 Task: Find connections with filter location Marechal Cândido Rondon with filter topic #Consultantswith filter profile language German with filter current company VIP Industries Limited with filter school Vidya Jyothi Institute Of Technology with filter industry Museums with filter service category iOS Development with filter keywords title Paralegal
Action: Mouse moved to (508, 94)
Screenshot: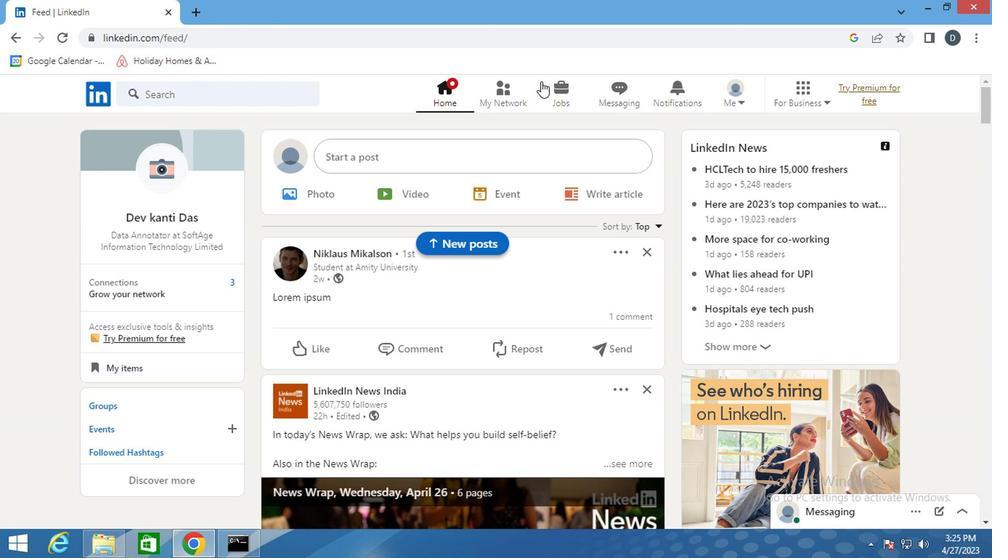 
Action: Mouse pressed left at (508, 94)
Screenshot: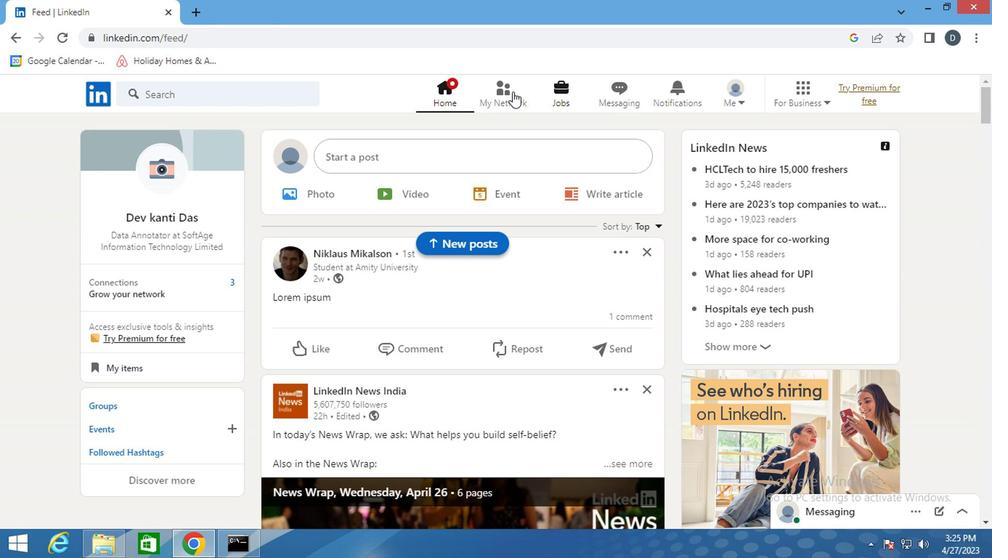 
Action: Mouse moved to (248, 175)
Screenshot: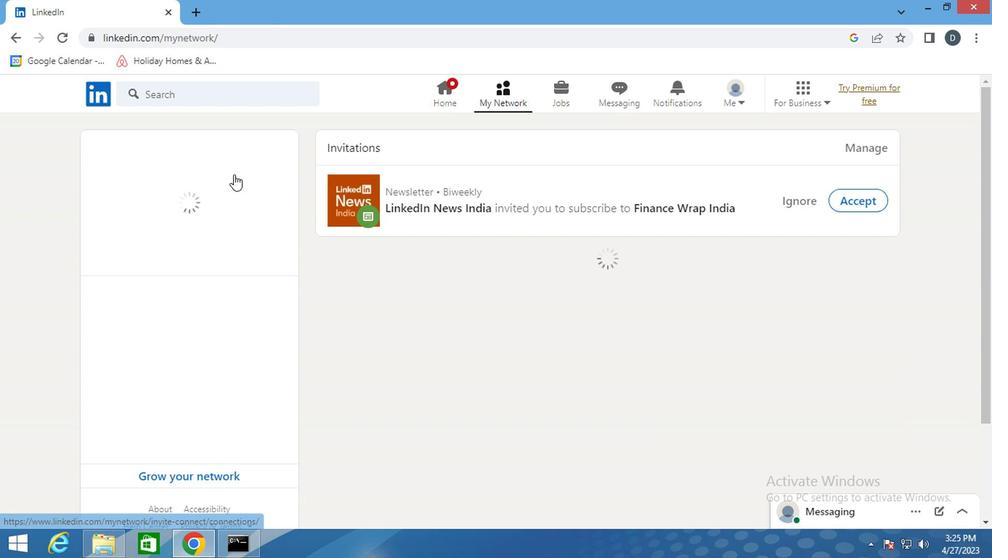 
Action: Mouse pressed left at (248, 175)
Screenshot: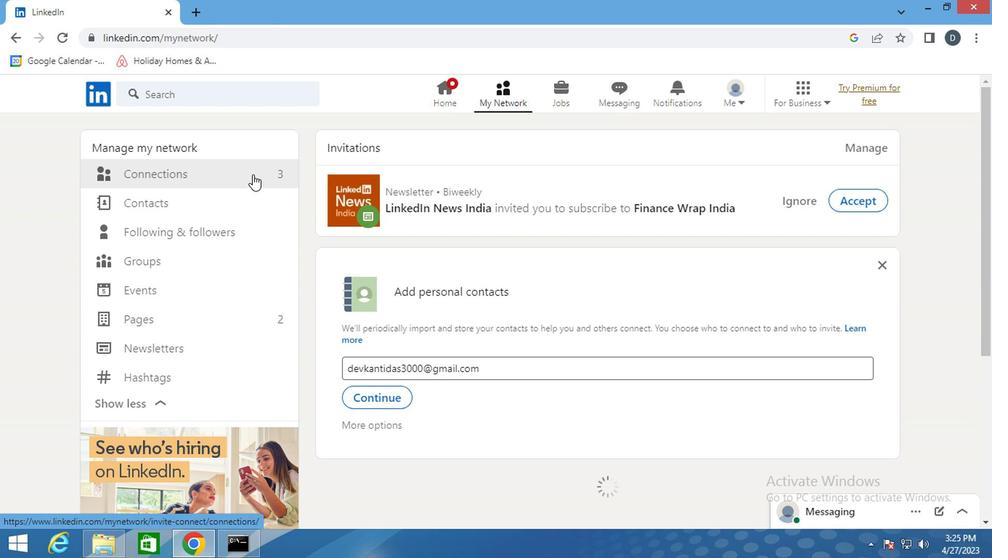 
Action: Mouse pressed left at (248, 175)
Screenshot: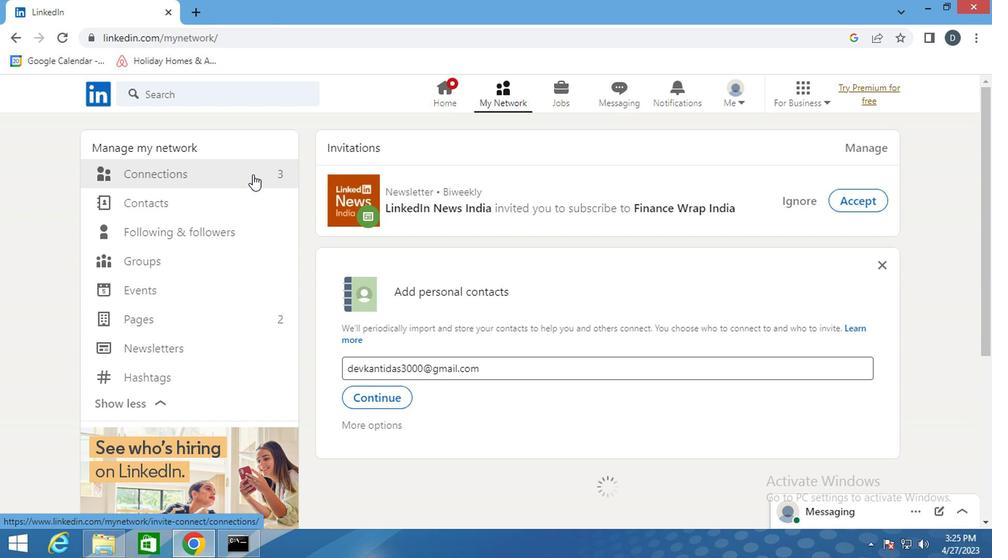
Action: Mouse moved to (274, 175)
Screenshot: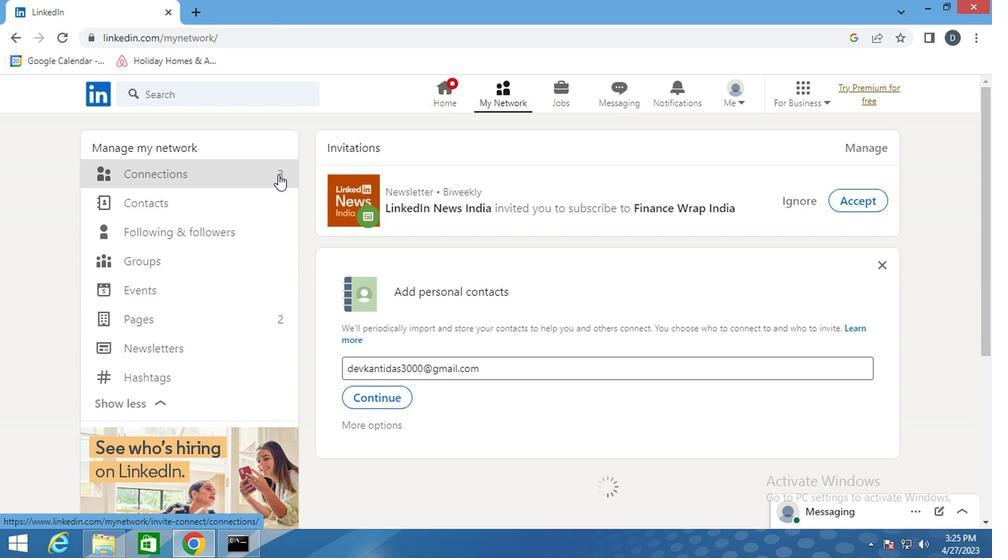 
Action: Mouse pressed left at (274, 175)
Screenshot: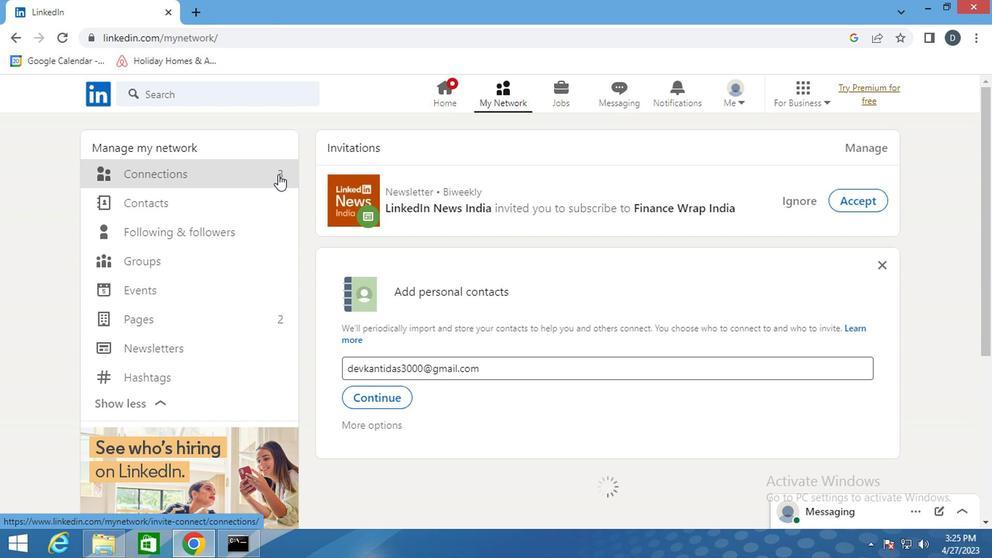 
Action: Mouse moved to (589, 170)
Screenshot: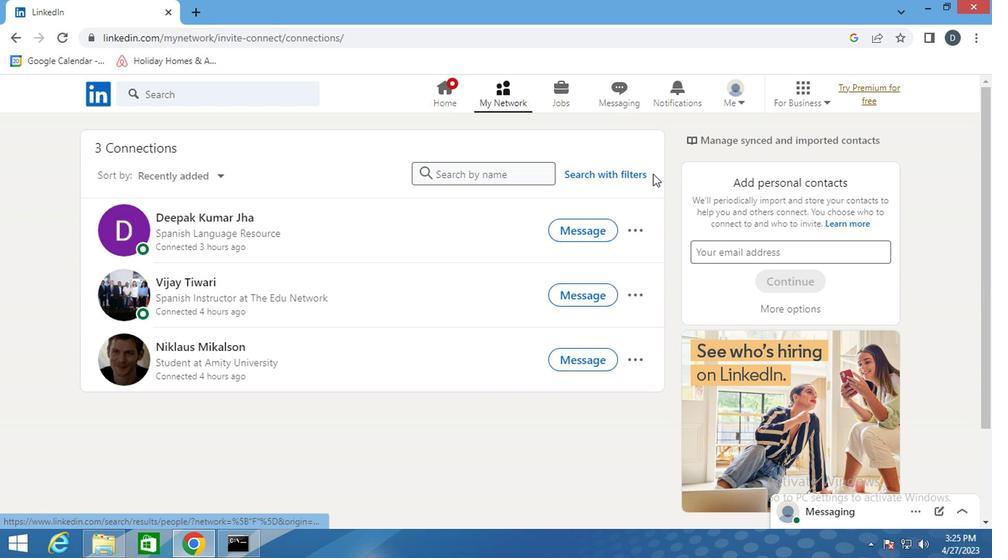 
Action: Mouse pressed left at (589, 170)
Screenshot: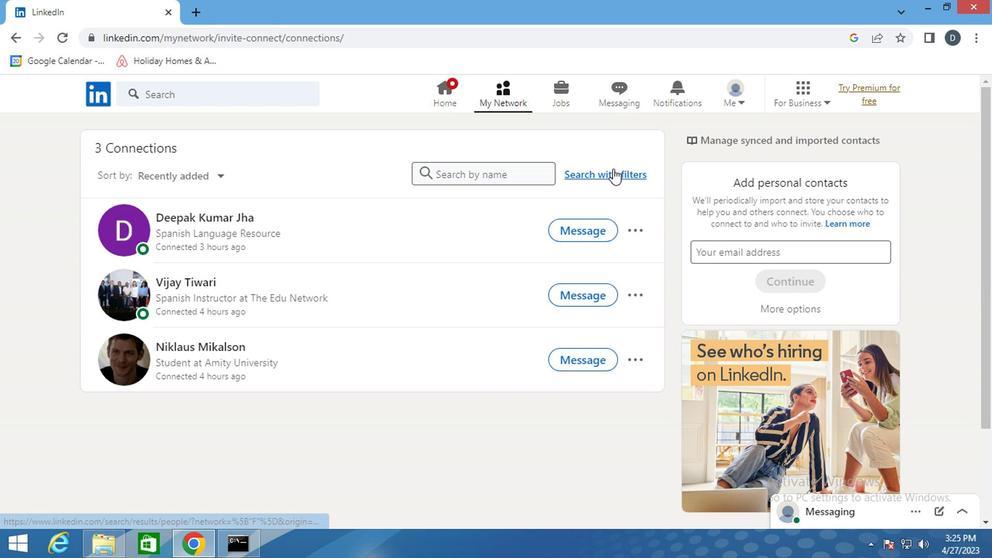 
Action: Mouse moved to (543, 138)
Screenshot: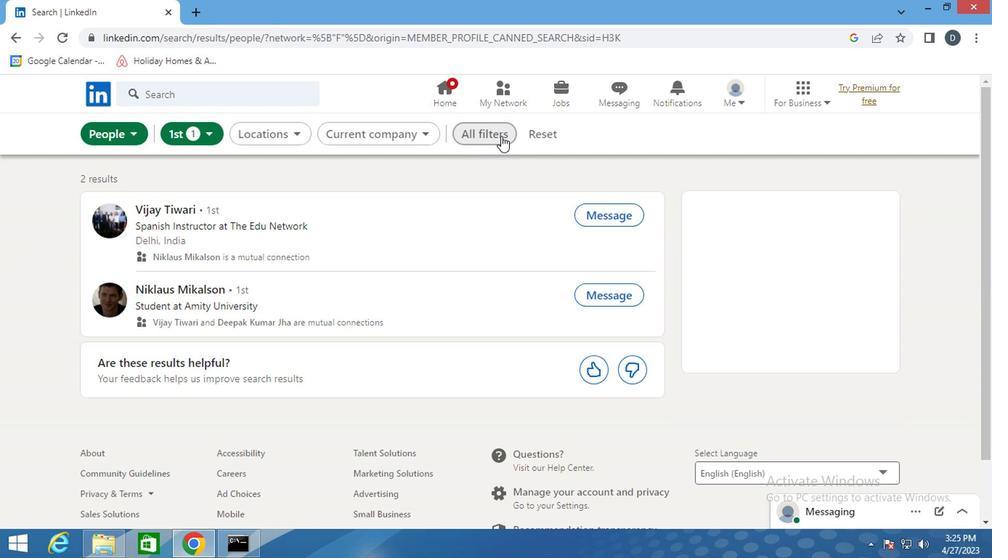 
Action: Mouse pressed left at (543, 138)
Screenshot: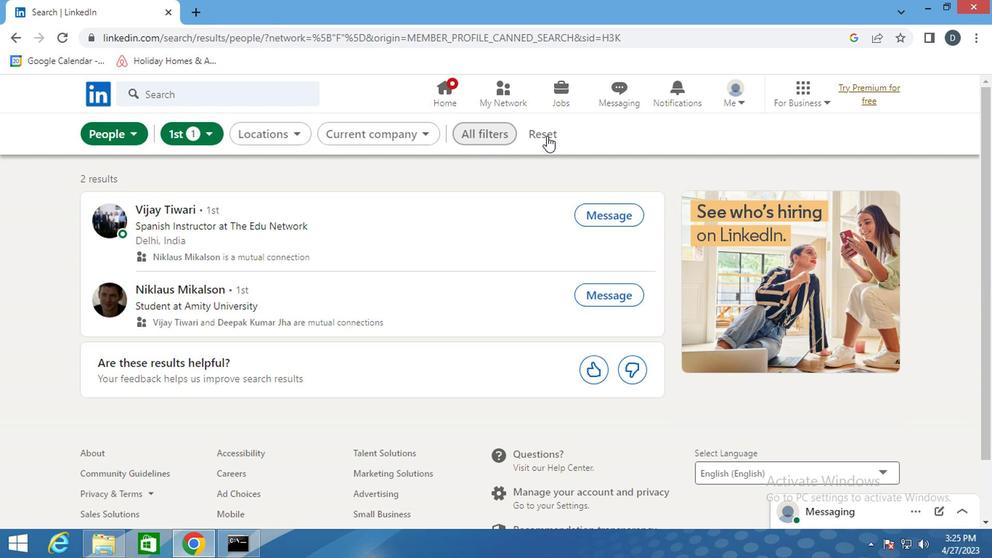 
Action: Mouse moved to (492, 133)
Screenshot: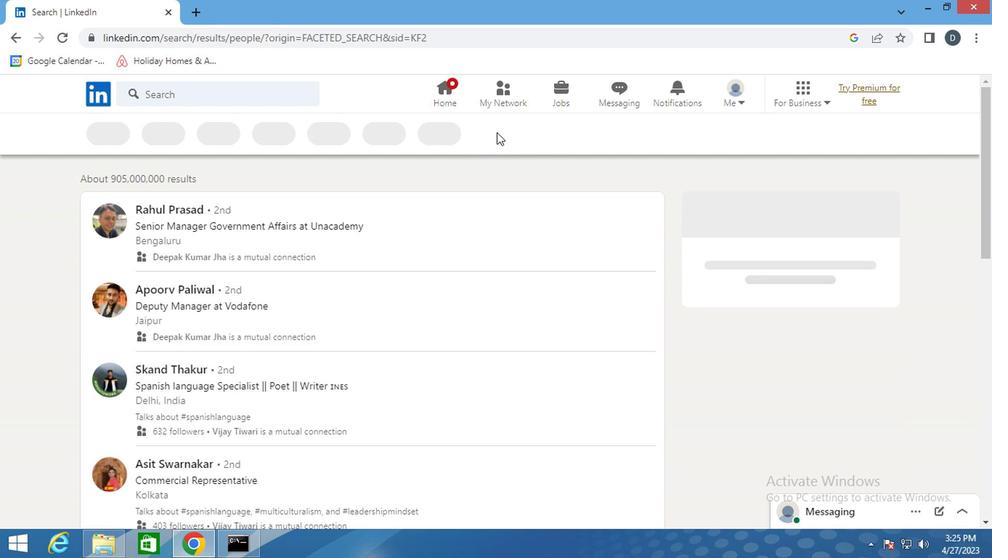 
Action: Mouse pressed left at (492, 133)
Screenshot: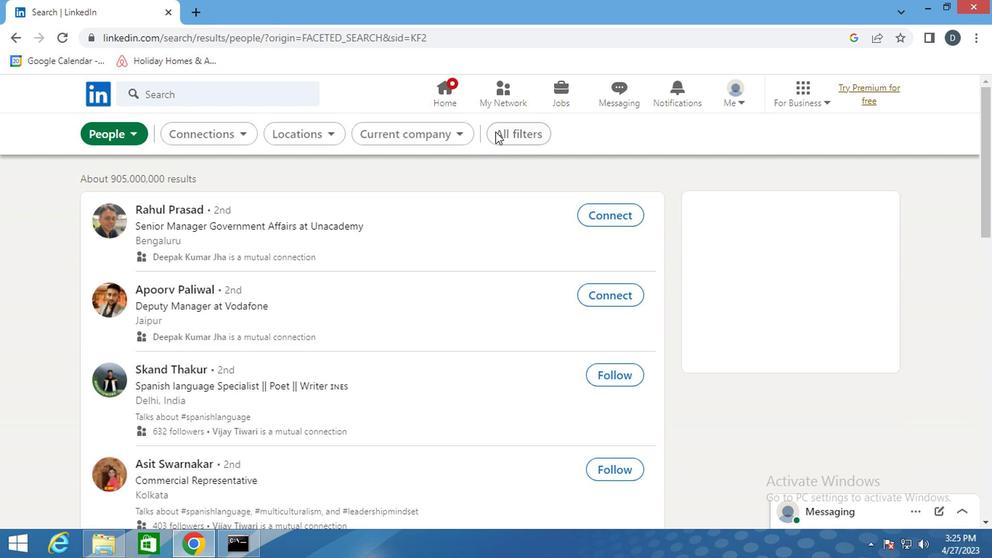 
Action: Mouse moved to (788, 331)
Screenshot: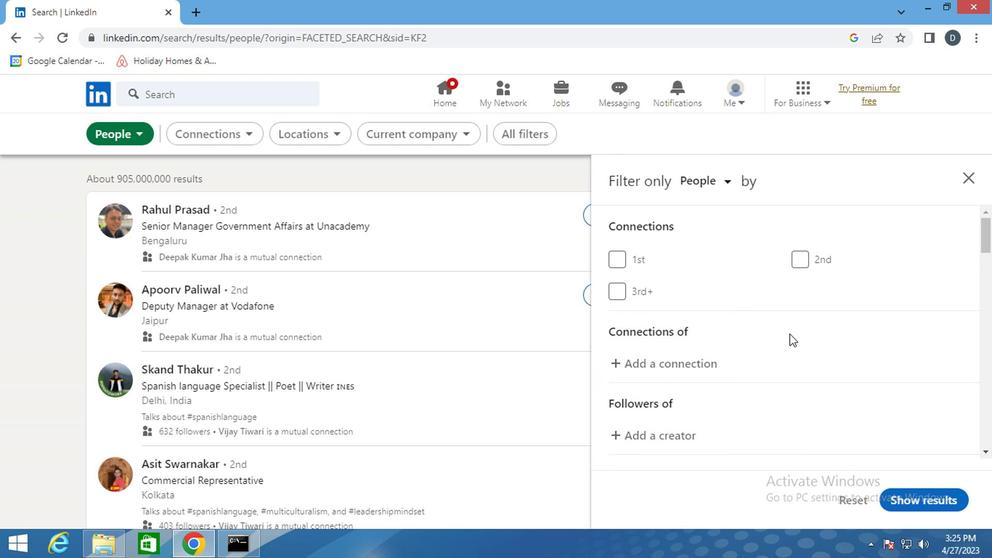 
Action: Mouse scrolled (788, 330) with delta (0, -1)
Screenshot: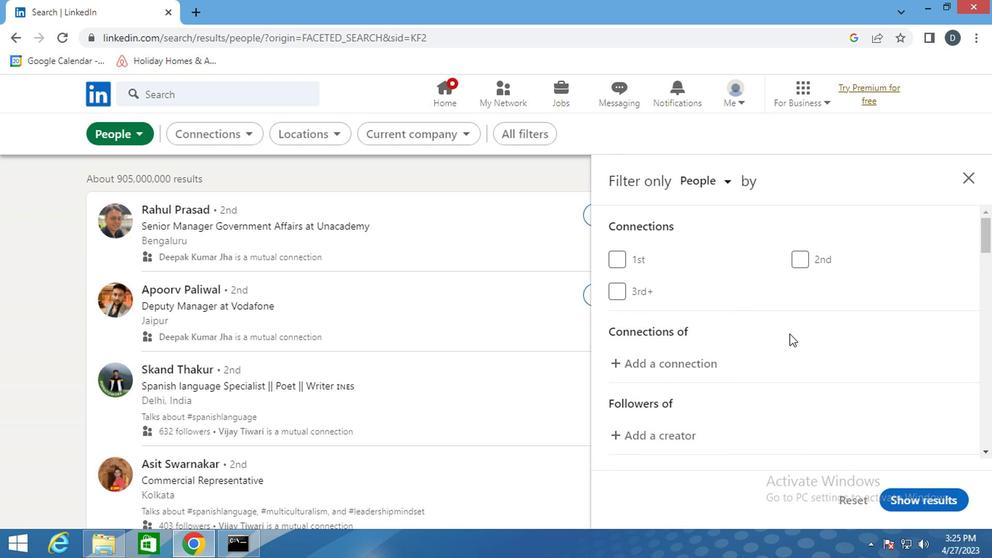 
Action: Mouse scrolled (788, 330) with delta (0, -1)
Screenshot: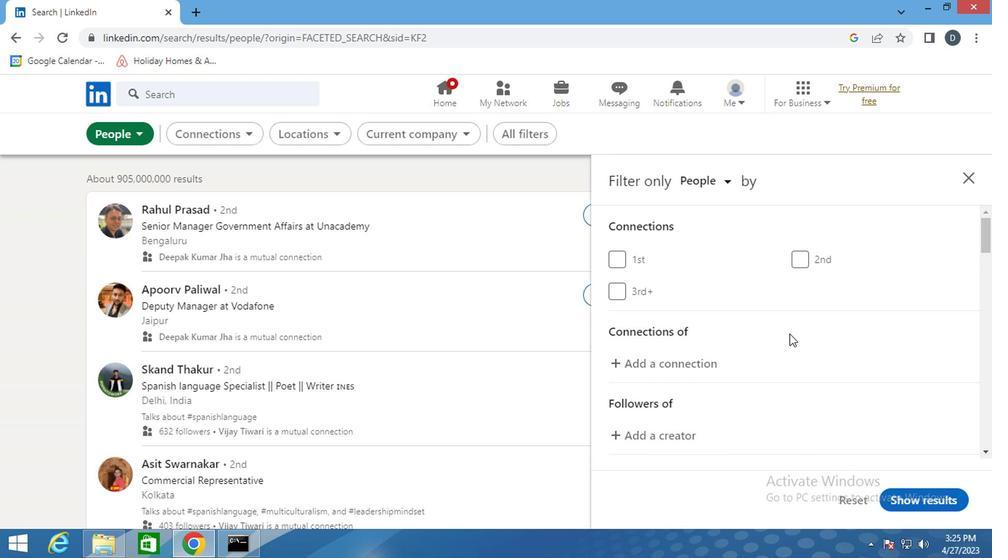 
Action: Mouse scrolled (788, 330) with delta (0, -1)
Screenshot: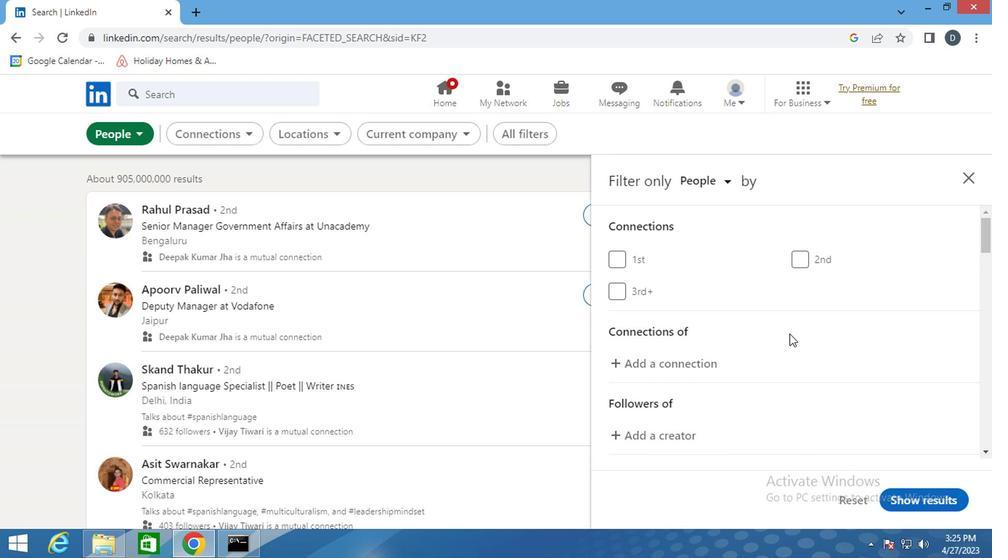 
Action: Mouse scrolled (788, 330) with delta (0, -1)
Screenshot: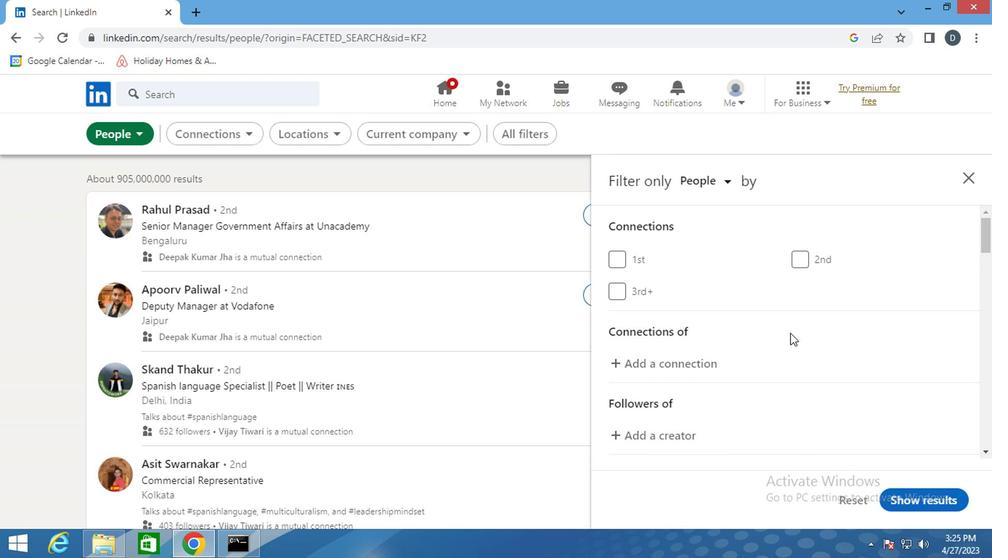 
Action: Mouse moved to (811, 328)
Screenshot: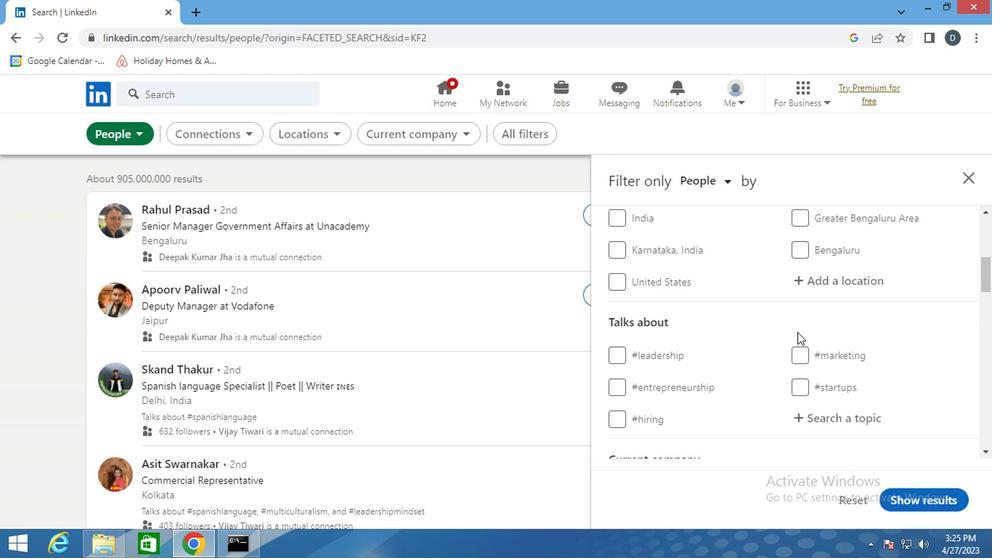 
Action: Mouse scrolled (811, 328) with delta (0, 0)
Screenshot: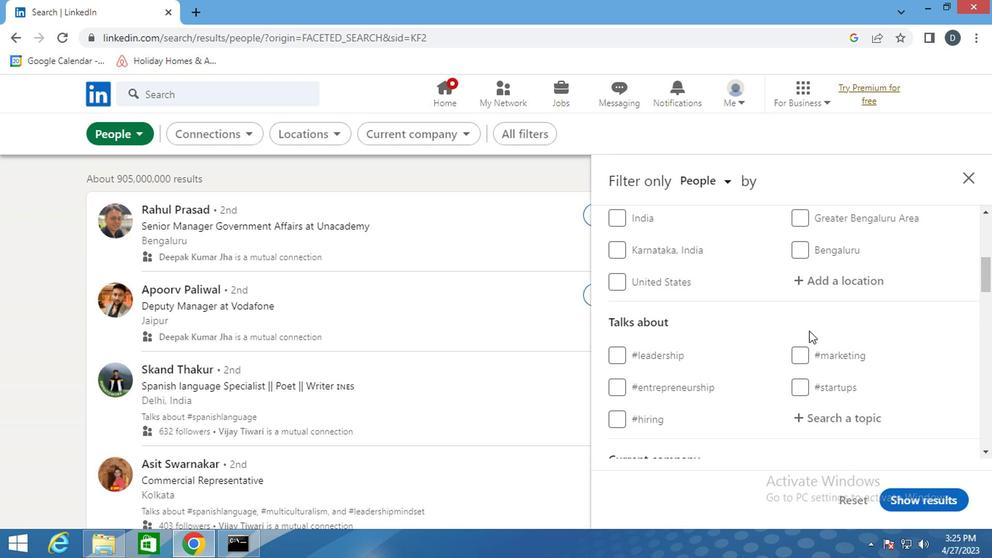 
Action: Mouse moved to (834, 357)
Screenshot: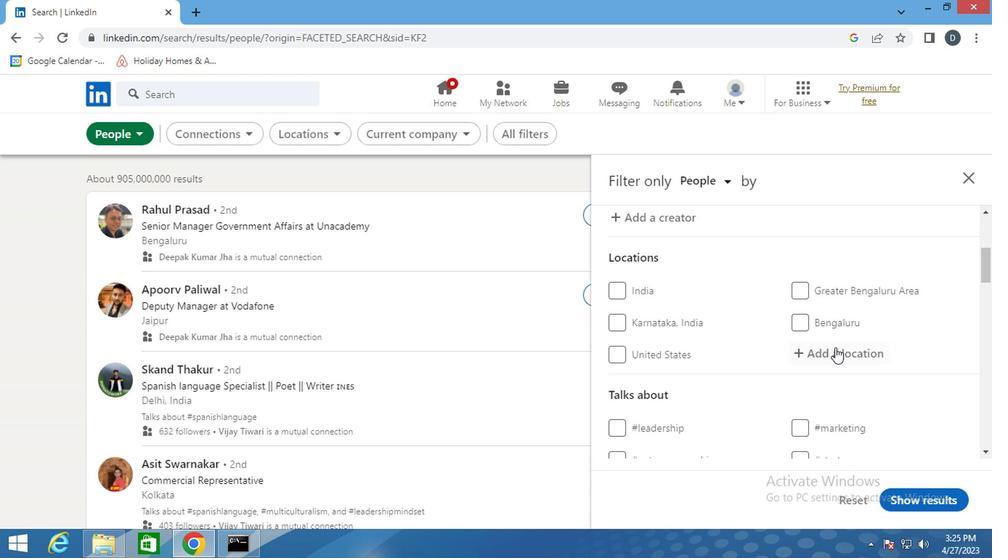 
Action: Mouse pressed left at (834, 357)
Screenshot: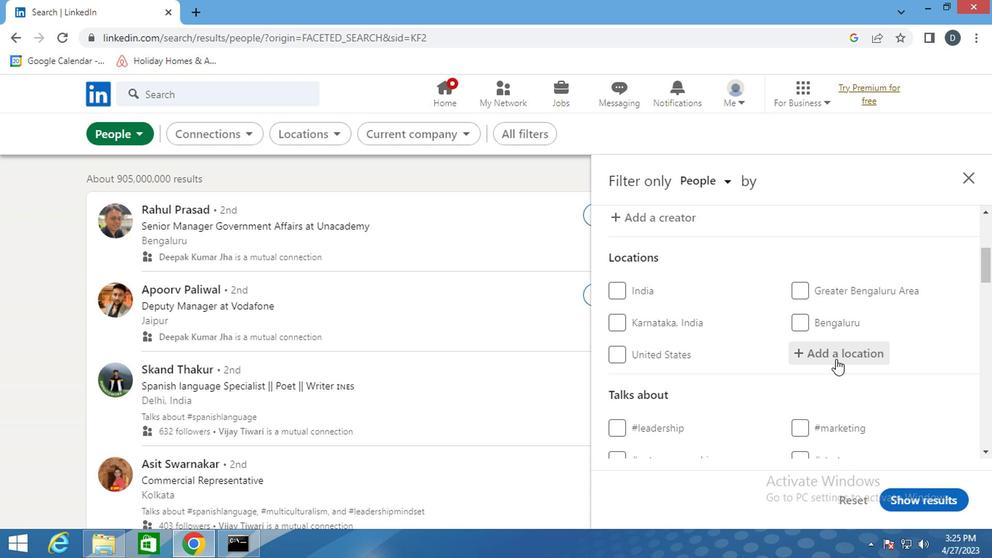 
Action: Mouse moved to (830, 360)
Screenshot: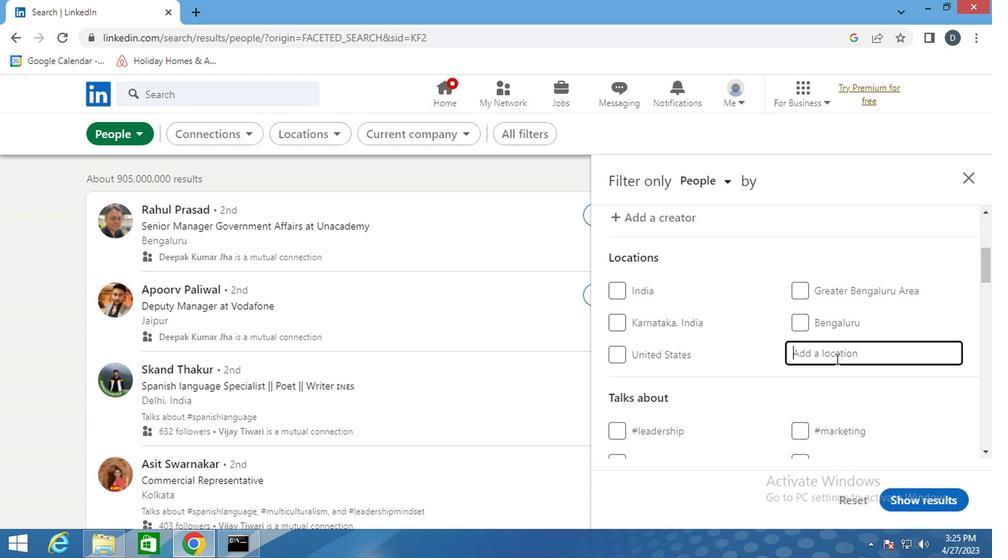 
Action: Key pressed <Key.shift>MARECHAL
Screenshot: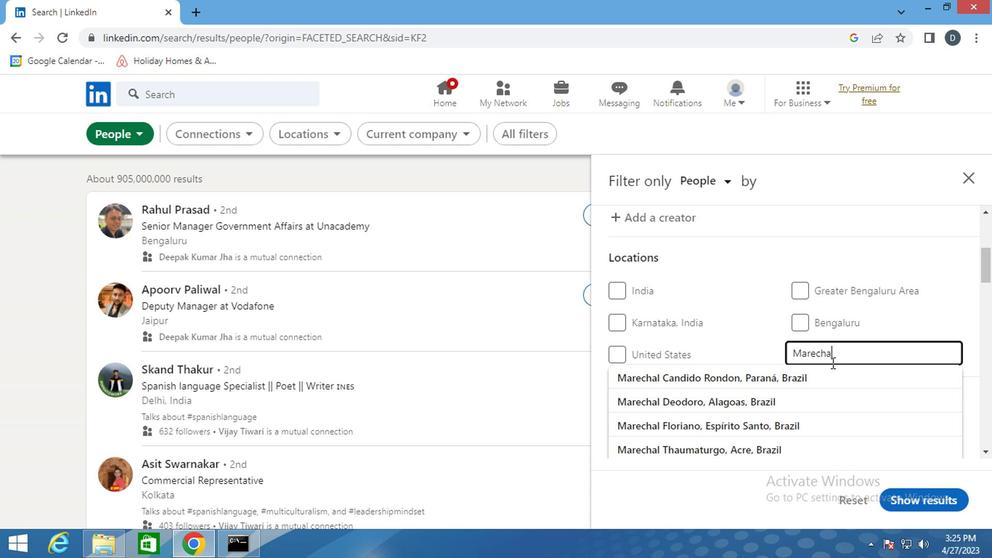 
Action: Mouse moved to (798, 379)
Screenshot: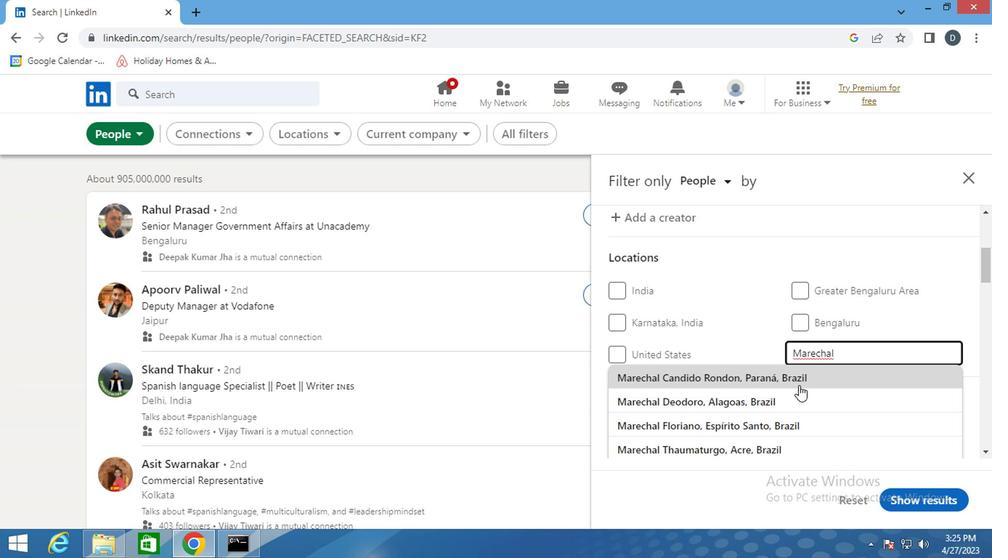 
Action: Mouse pressed left at (798, 379)
Screenshot: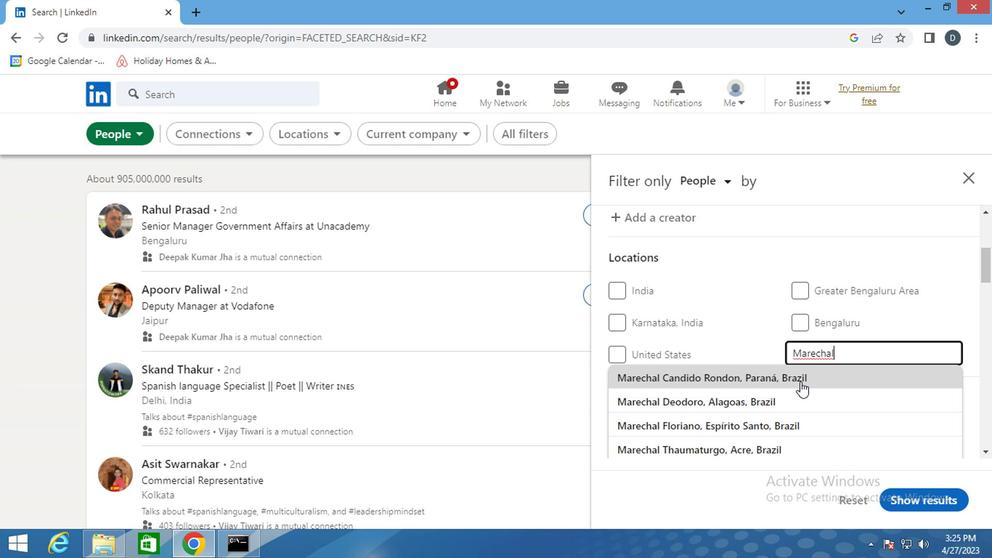 
Action: Mouse scrolled (798, 378) with delta (0, 0)
Screenshot: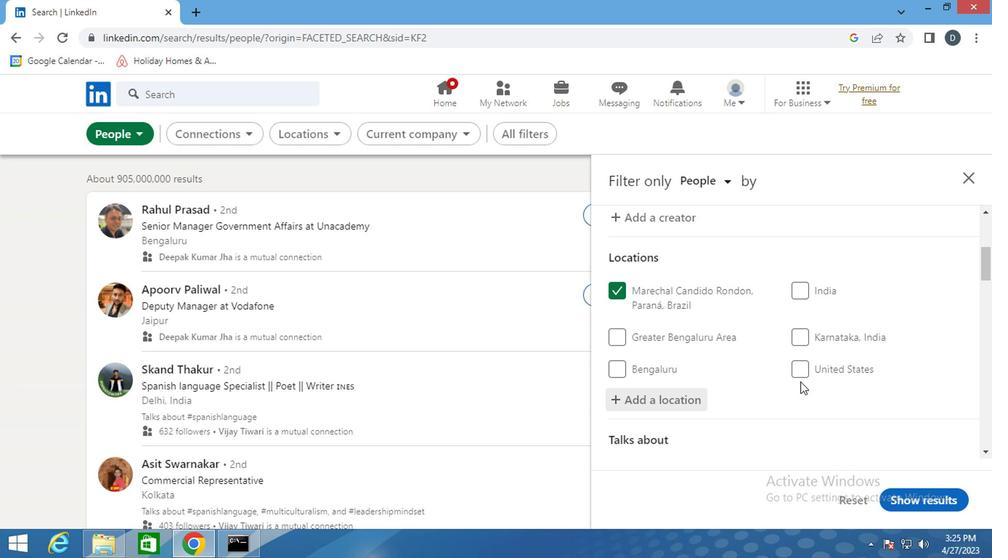 
Action: Mouse scrolled (798, 378) with delta (0, 0)
Screenshot: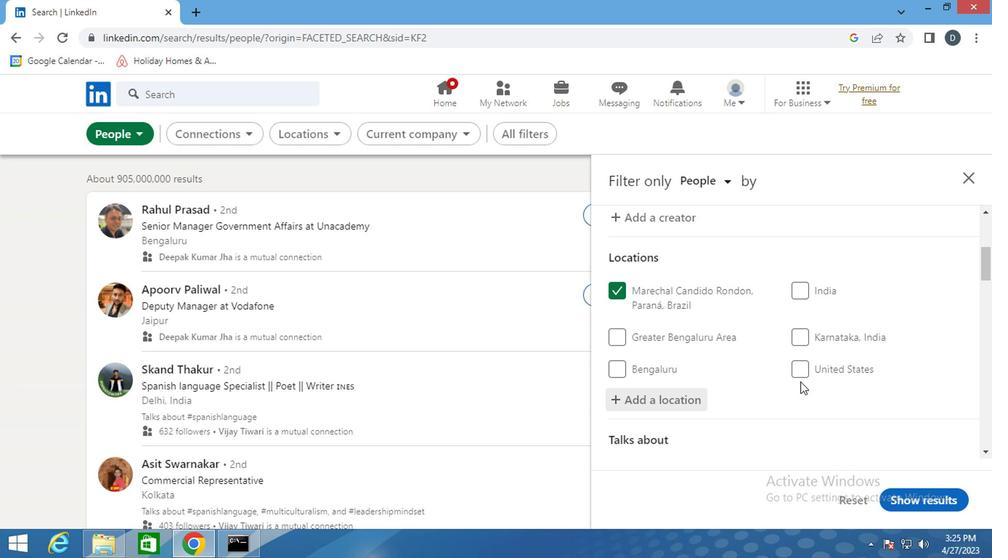 
Action: Mouse moved to (836, 386)
Screenshot: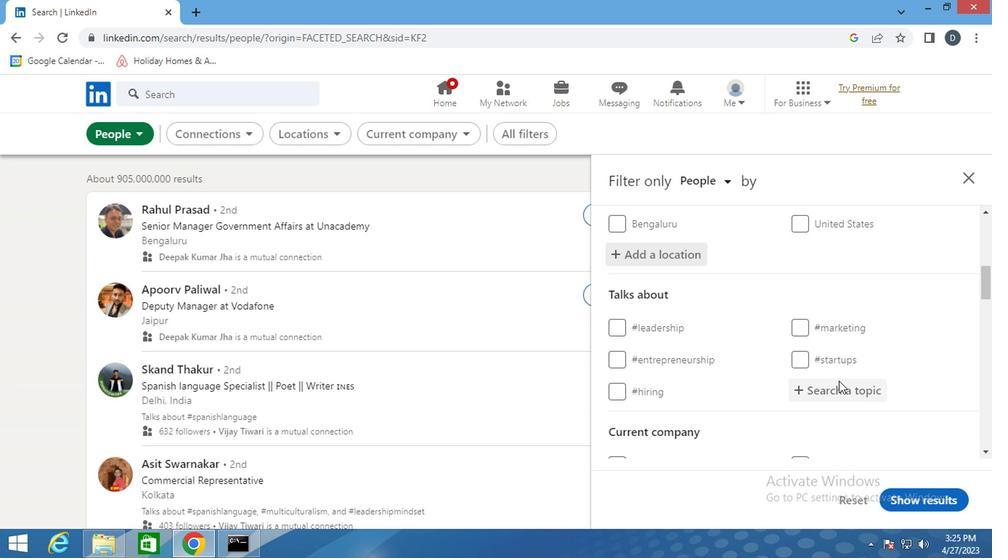 
Action: Mouse pressed left at (836, 386)
Screenshot: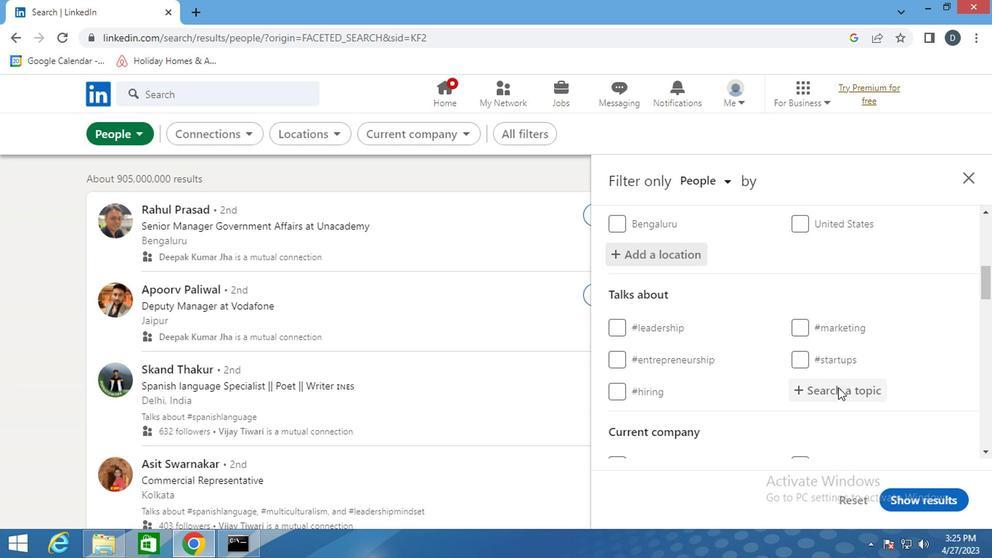 
Action: Mouse moved to (819, 388)
Screenshot: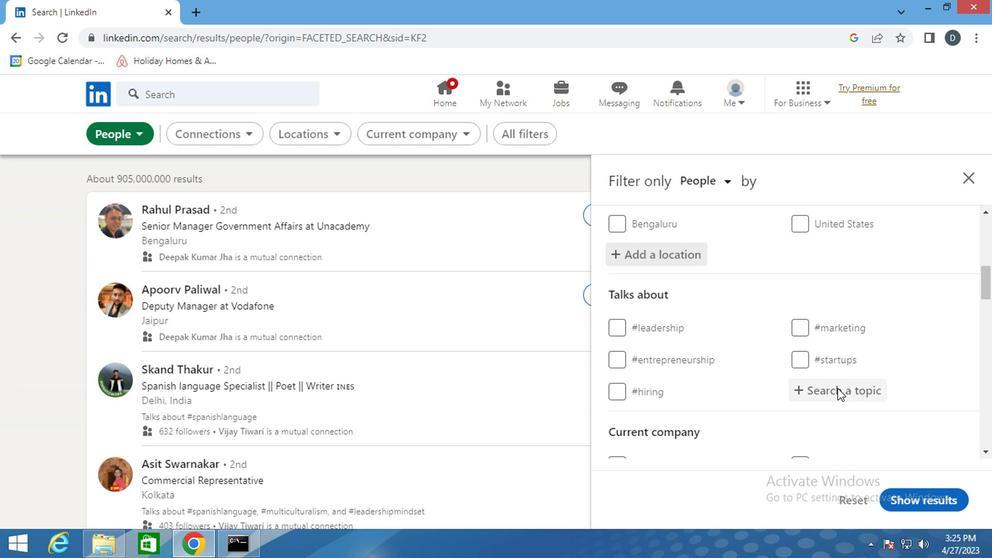 
Action: Key pressed <Key.shift>#<Key.shift><Key.shift>CONSULTANTS
Screenshot: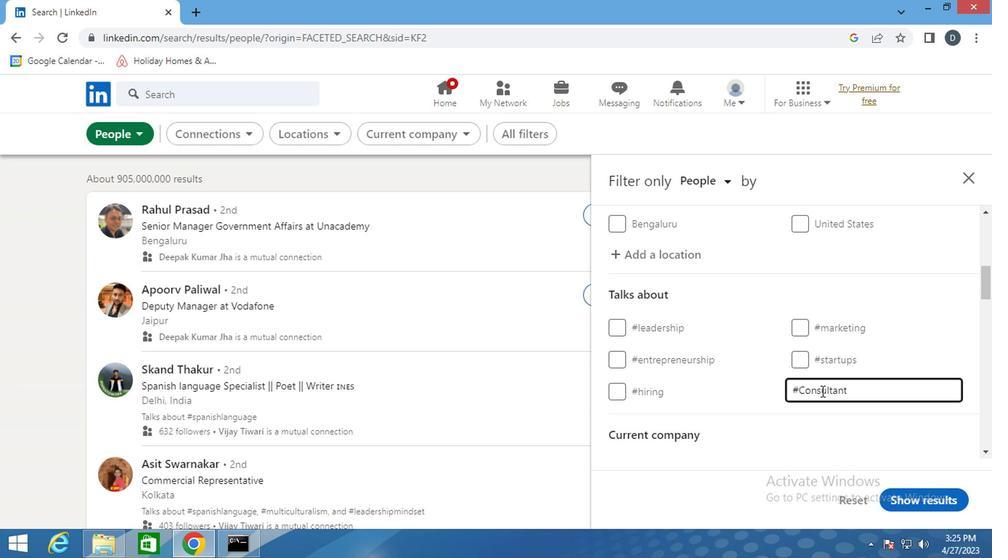 
Action: Mouse moved to (839, 407)
Screenshot: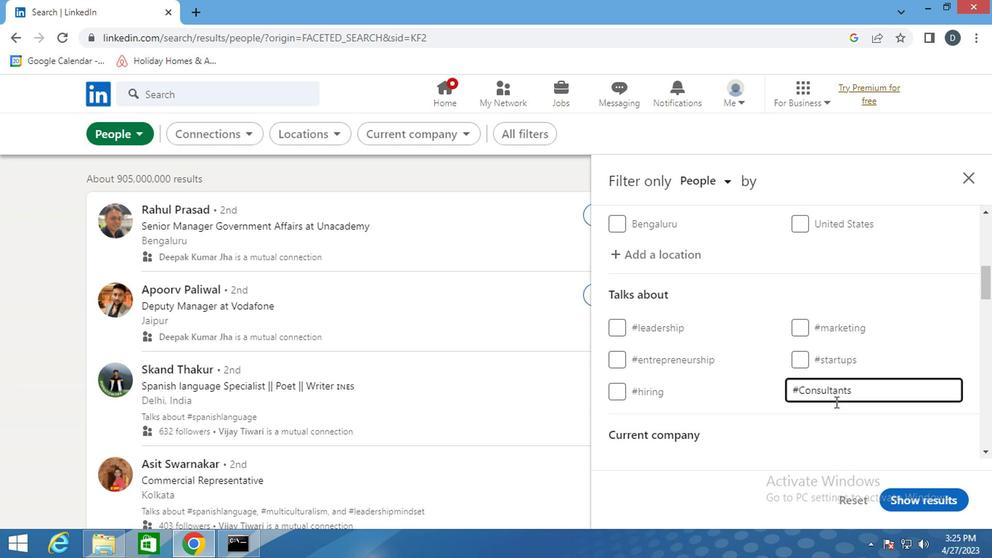 
Action: Mouse scrolled (839, 406) with delta (0, 0)
Screenshot: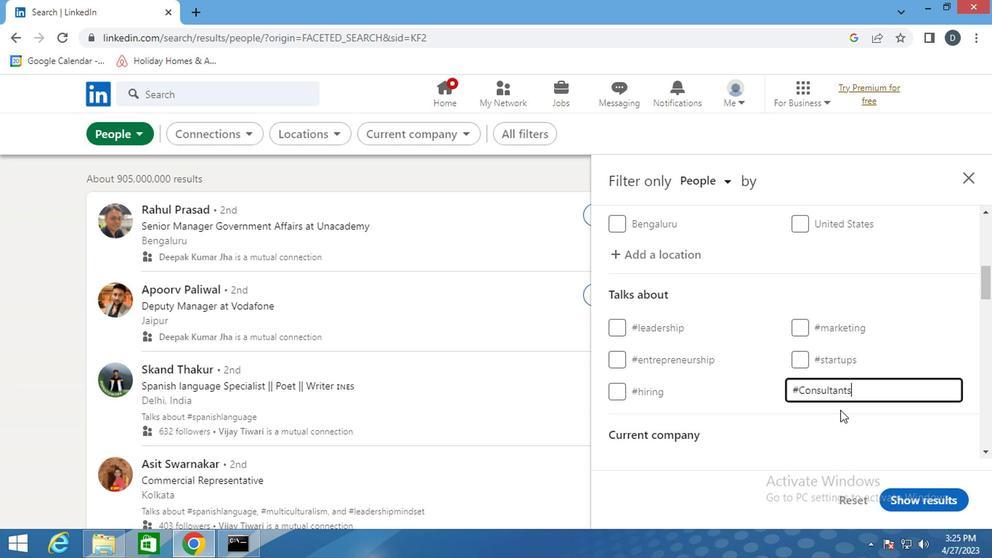 
Action: Mouse scrolled (839, 406) with delta (0, 0)
Screenshot: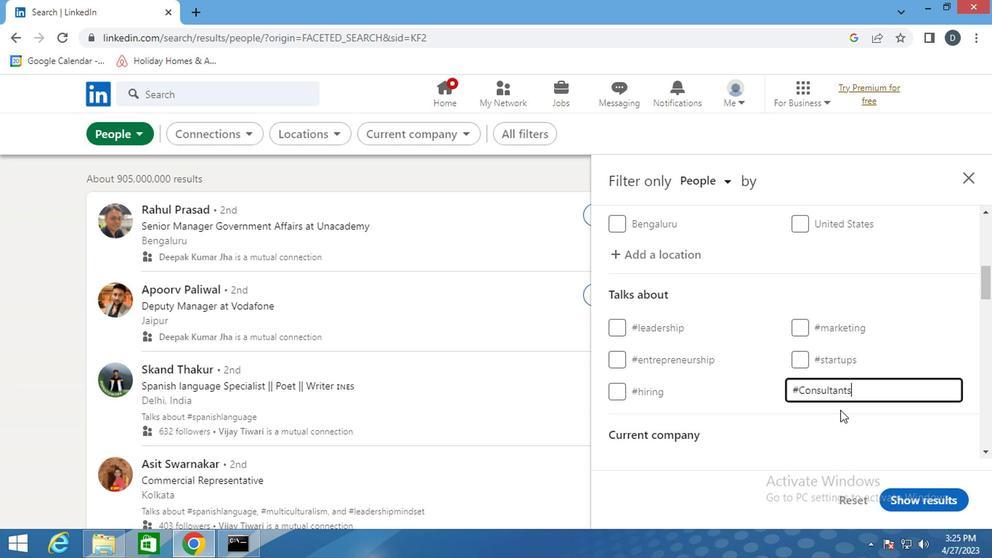 
Action: Mouse moved to (827, 384)
Screenshot: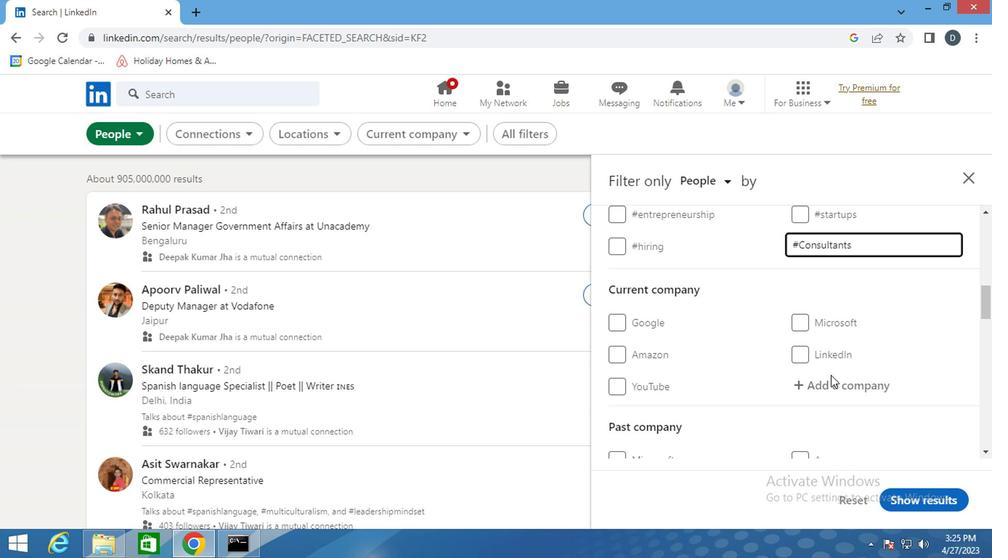 
Action: Mouse scrolled (827, 383) with delta (0, -1)
Screenshot: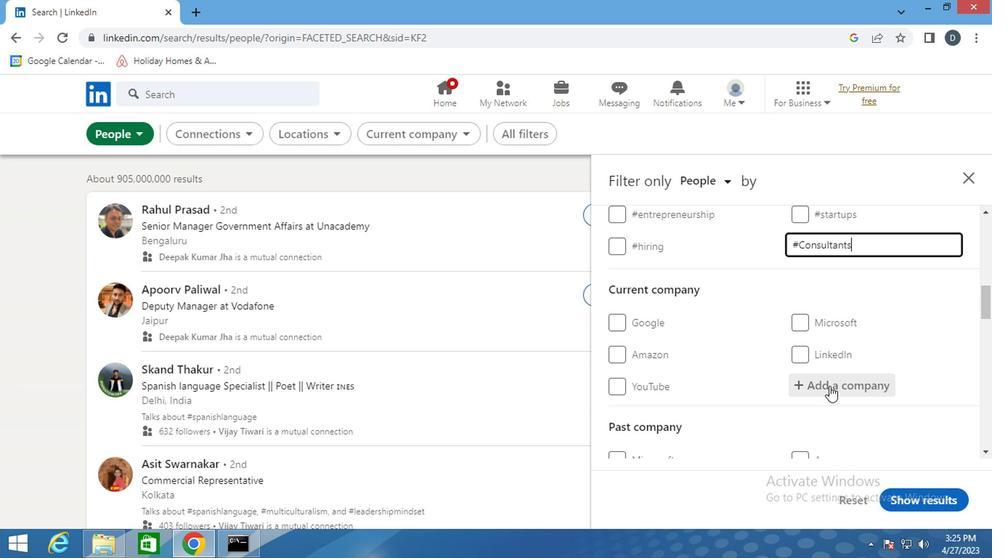 
Action: Mouse scrolled (827, 383) with delta (0, -1)
Screenshot: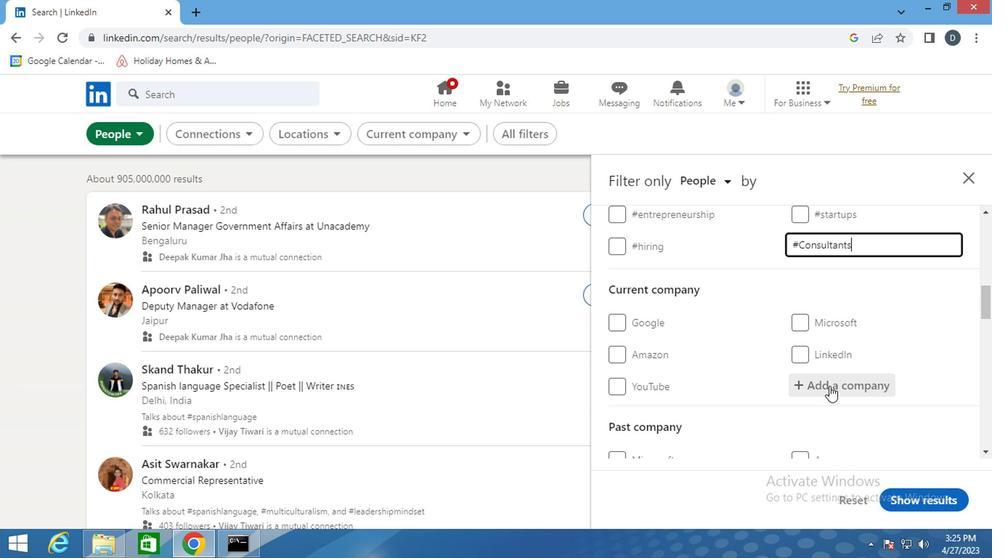 
Action: Mouse moved to (828, 375)
Screenshot: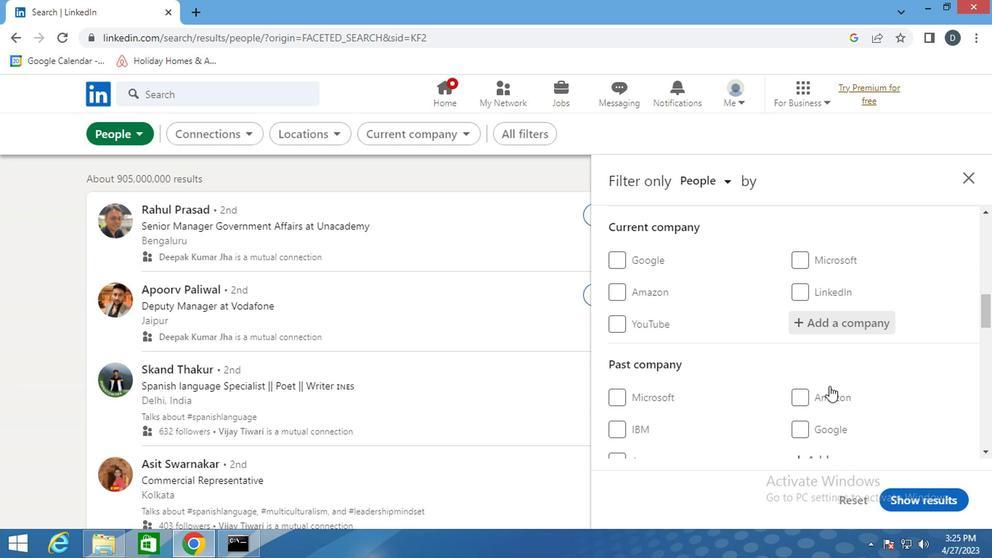 
Action: Mouse scrolled (828, 374) with delta (0, 0)
Screenshot: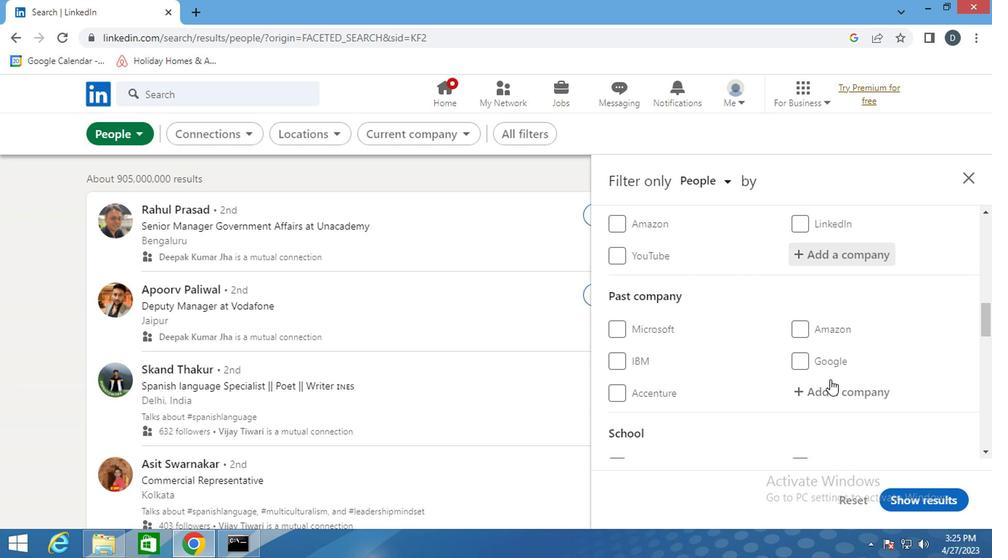 
Action: Mouse scrolled (828, 374) with delta (0, 0)
Screenshot: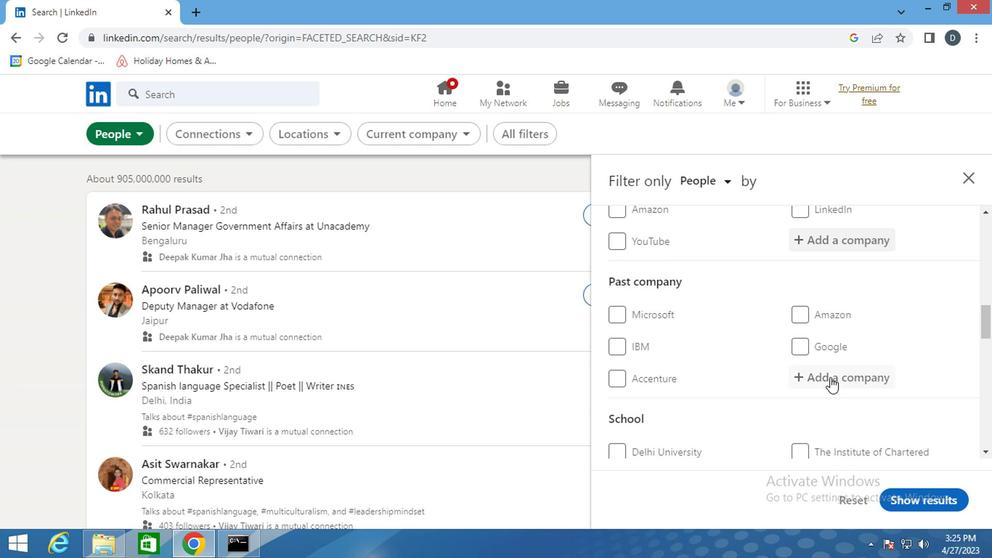 
Action: Mouse scrolled (828, 374) with delta (0, 0)
Screenshot: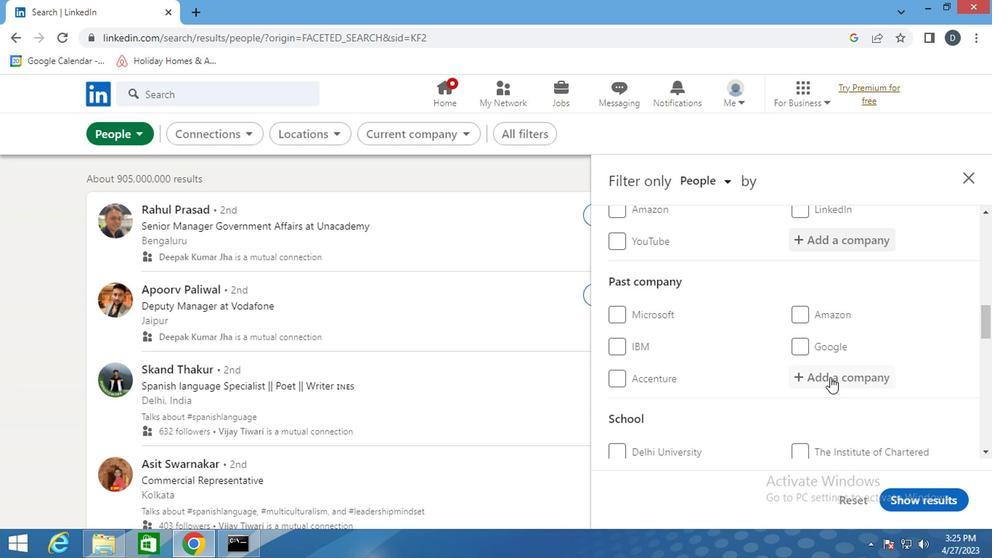 
Action: Mouse moved to (829, 371)
Screenshot: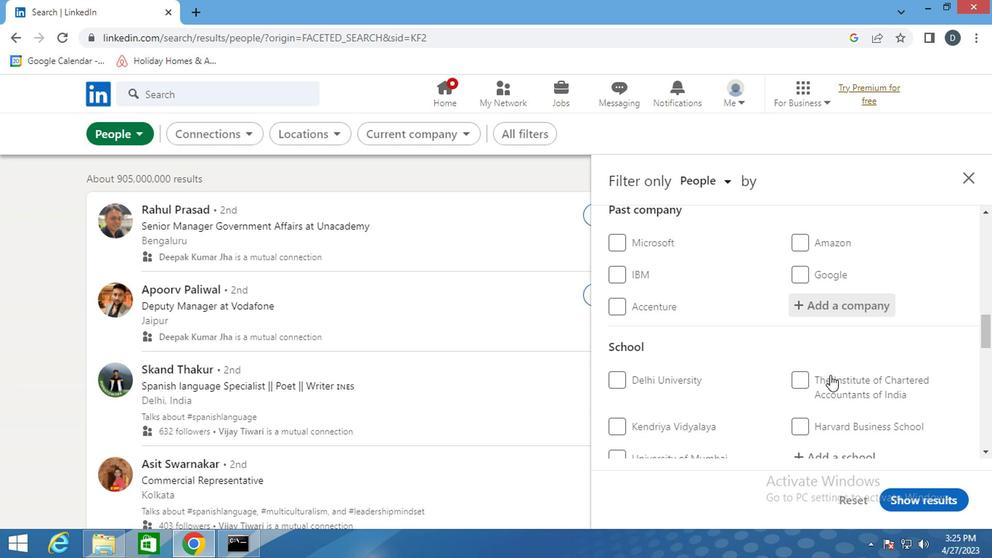 
Action: Mouse scrolled (829, 370) with delta (0, -1)
Screenshot: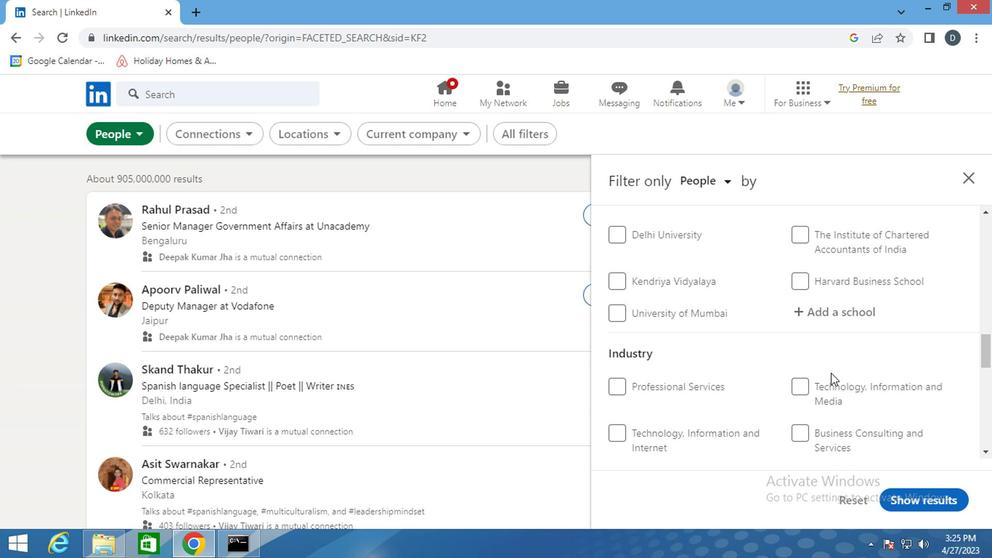 
Action: Mouse moved to (829, 371)
Screenshot: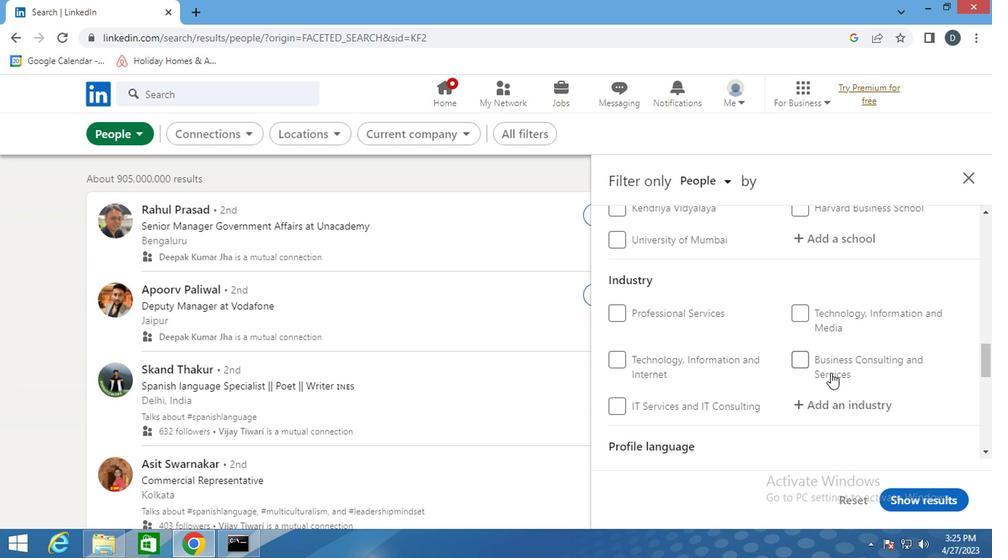 
Action: Mouse scrolled (829, 370) with delta (0, -1)
Screenshot: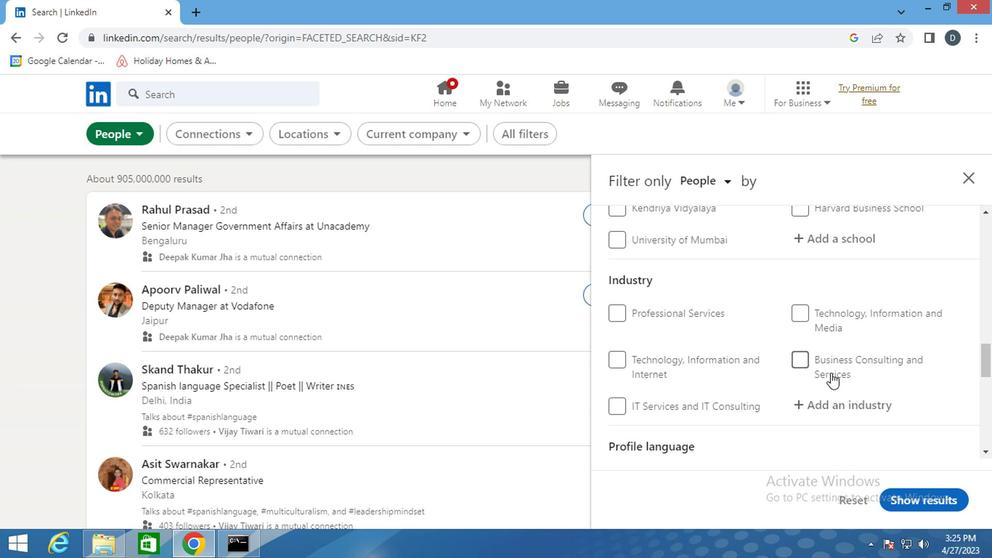 
Action: Mouse moved to (829, 371)
Screenshot: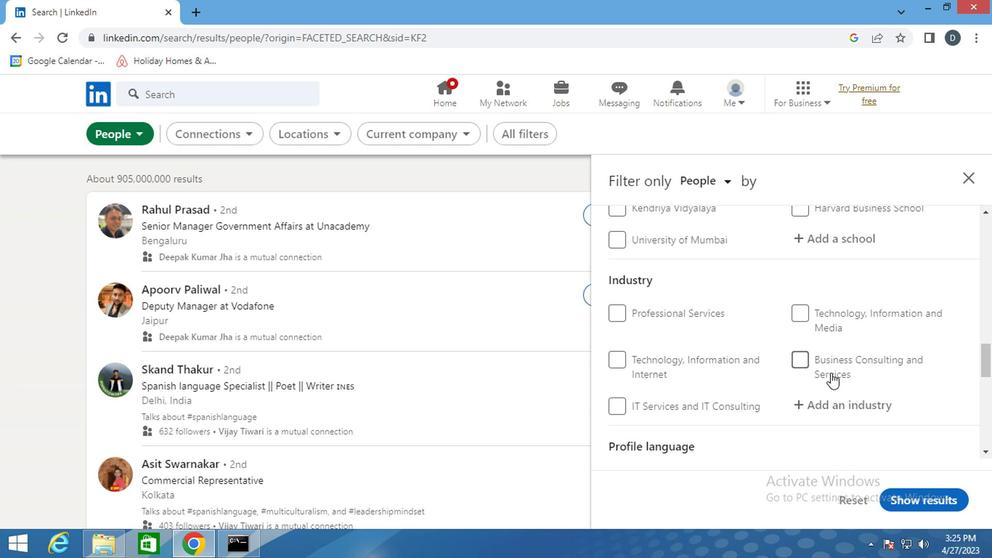 
Action: Mouse scrolled (829, 371) with delta (0, 0)
Screenshot: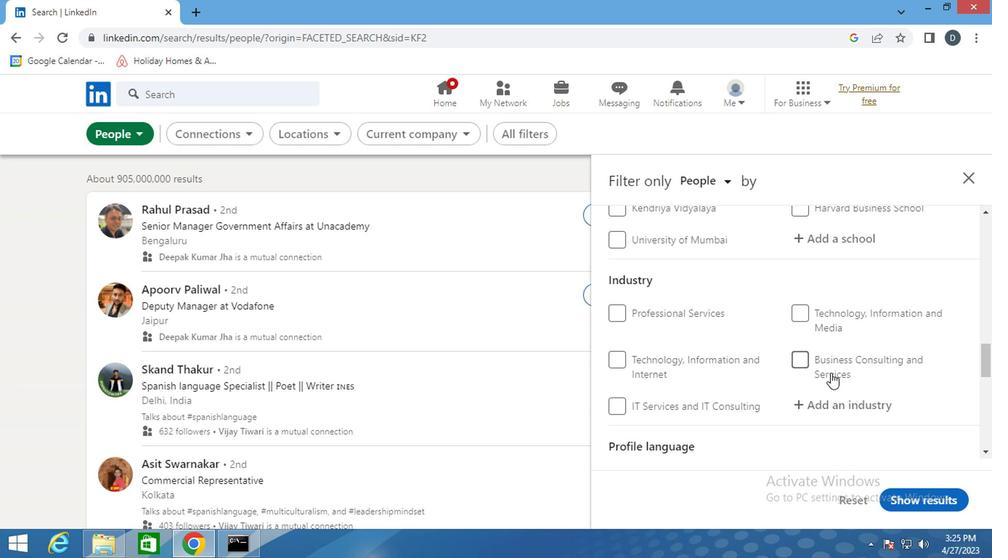 
Action: Mouse scrolled (829, 371) with delta (0, 0)
Screenshot: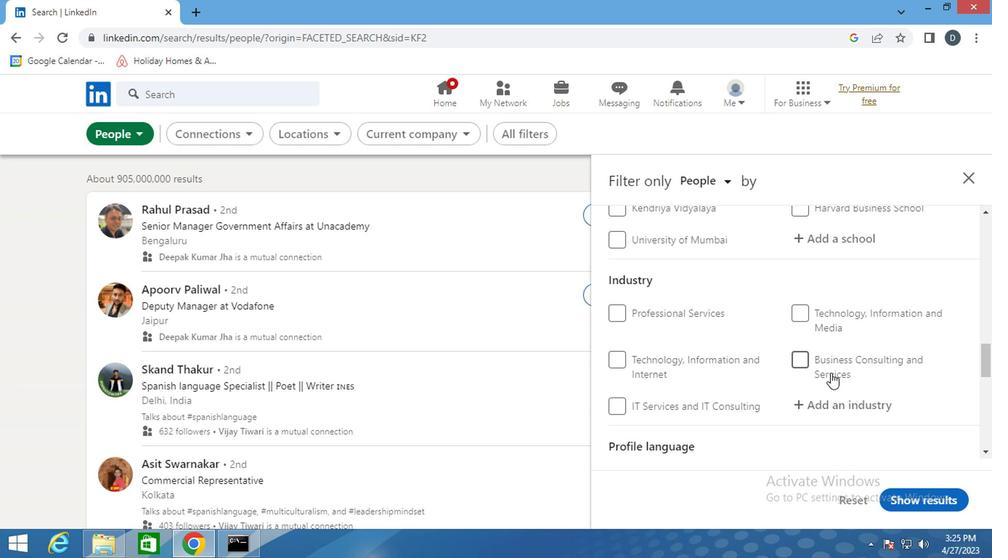 
Action: Mouse moved to (620, 332)
Screenshot: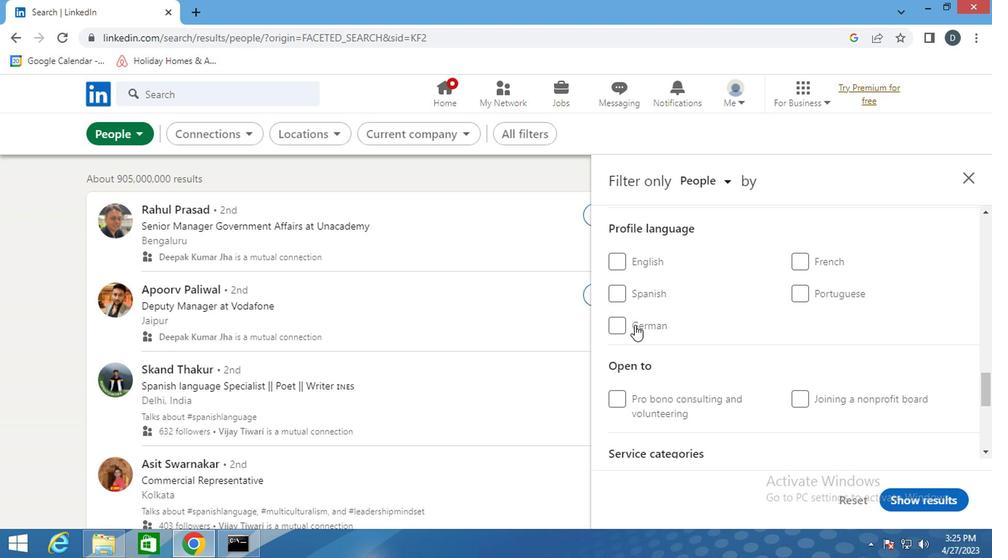 
Action: Mouse pressed left at (620, 332)
Screenshot: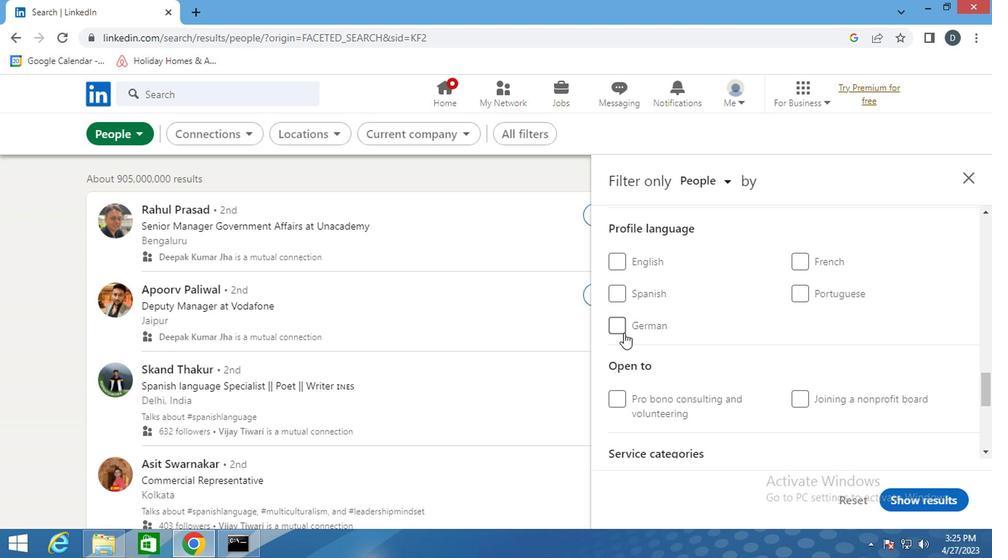 
Action: Mouse moved to (751, 337)
Screenshot: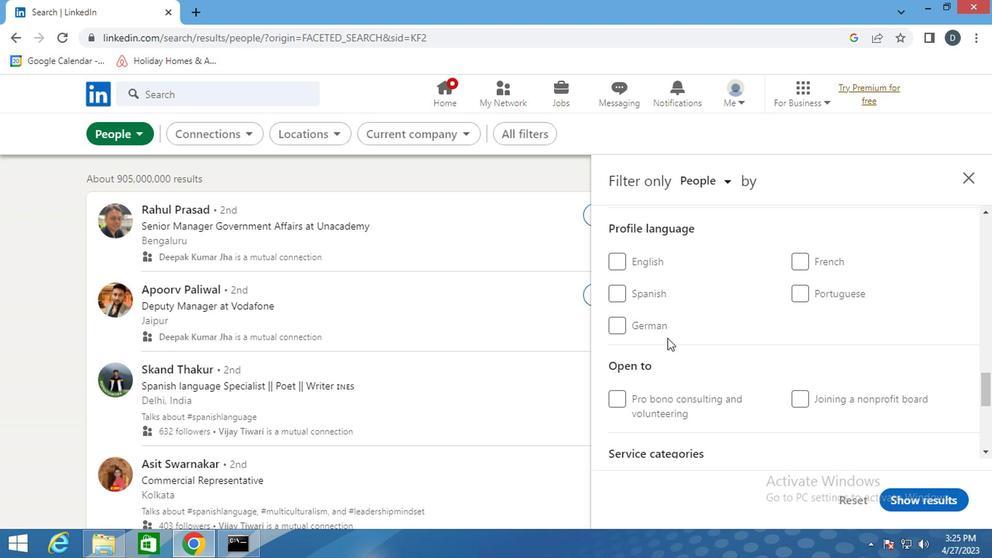 
Action: Mouse scrolled (751, 338) with delta (0, 0)
Screenshot: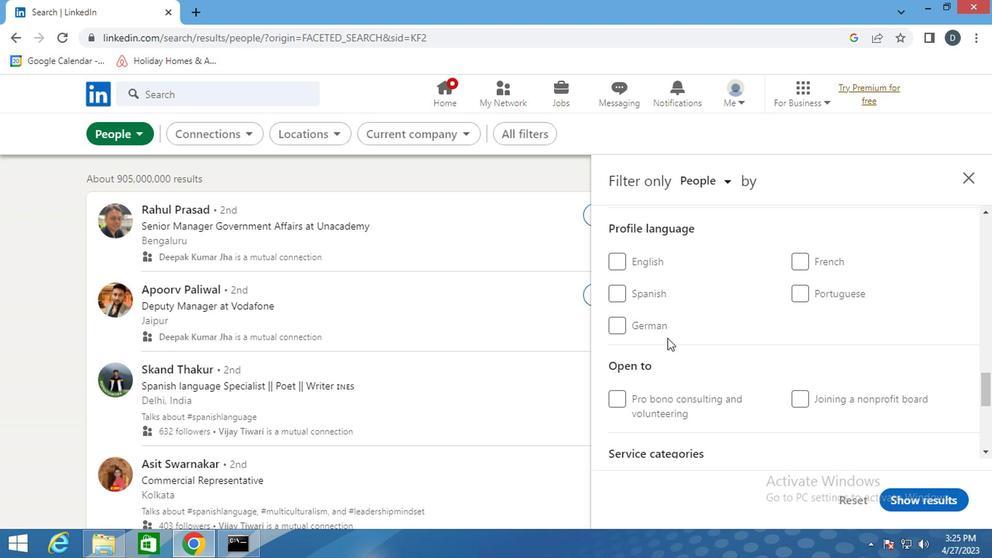 
Action: Mouse scrolled (751, 338) with delta (0, 0)
Screenshot: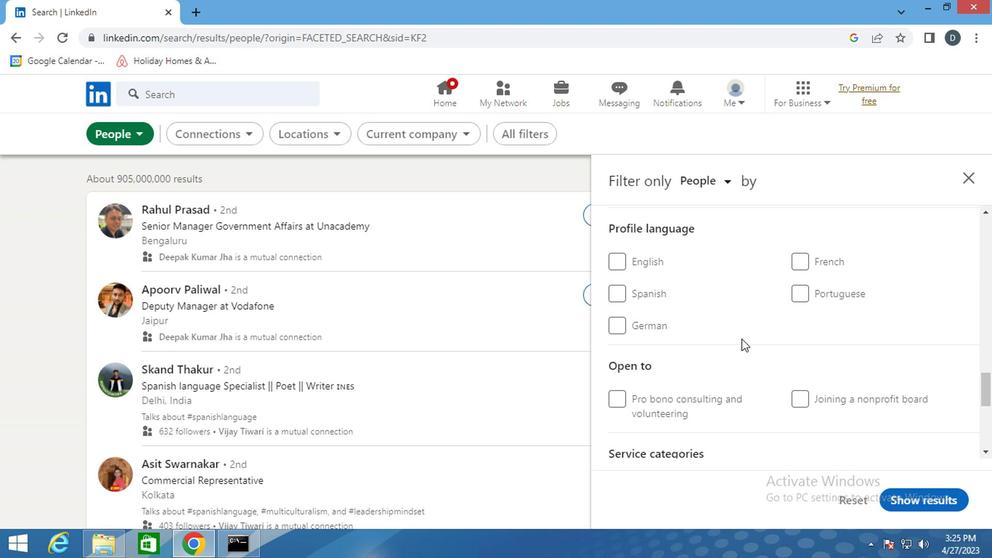 
Action: Mouse moved to (697, 403)
Screenshot: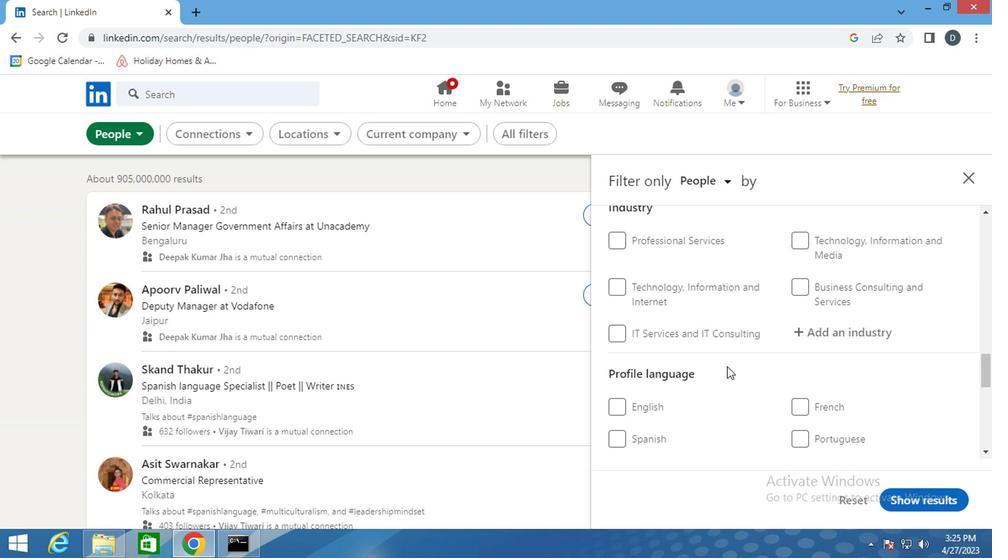 
Action: Mouse scrolled (697, 402) with delta (0, 0)
Screenshot: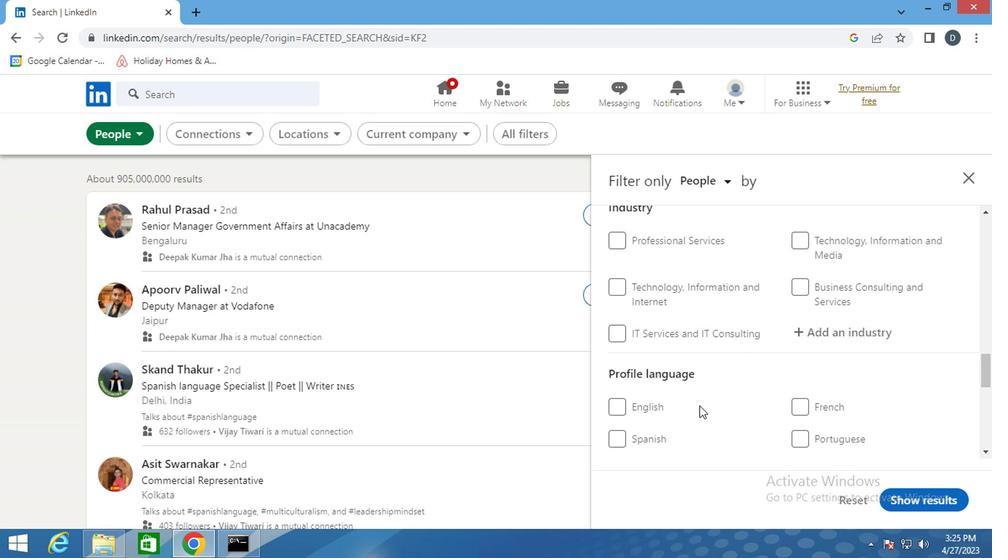 
Action: Mouse moved to (648, 401)
Screenshot: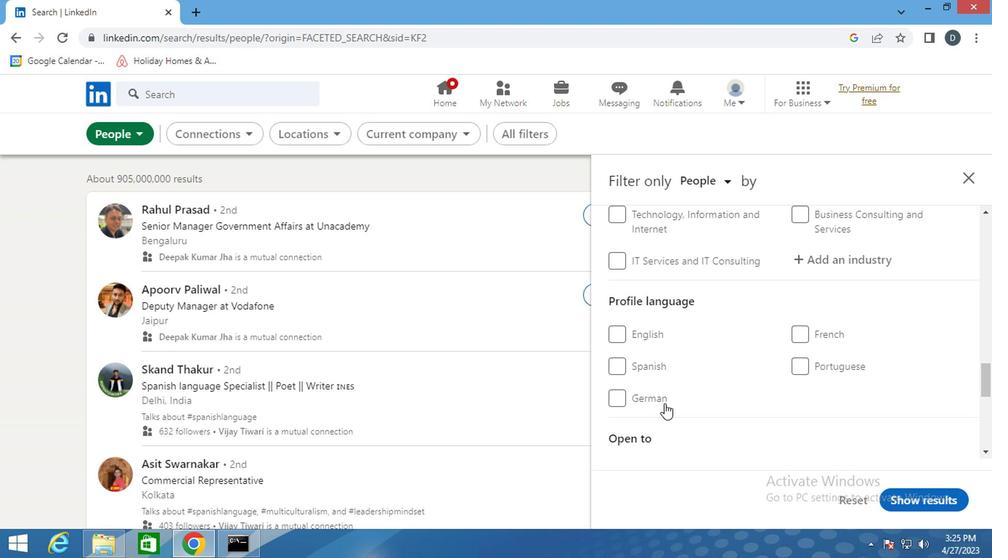 
Action: Mouse pressed left at (648, 401)
Screenshot: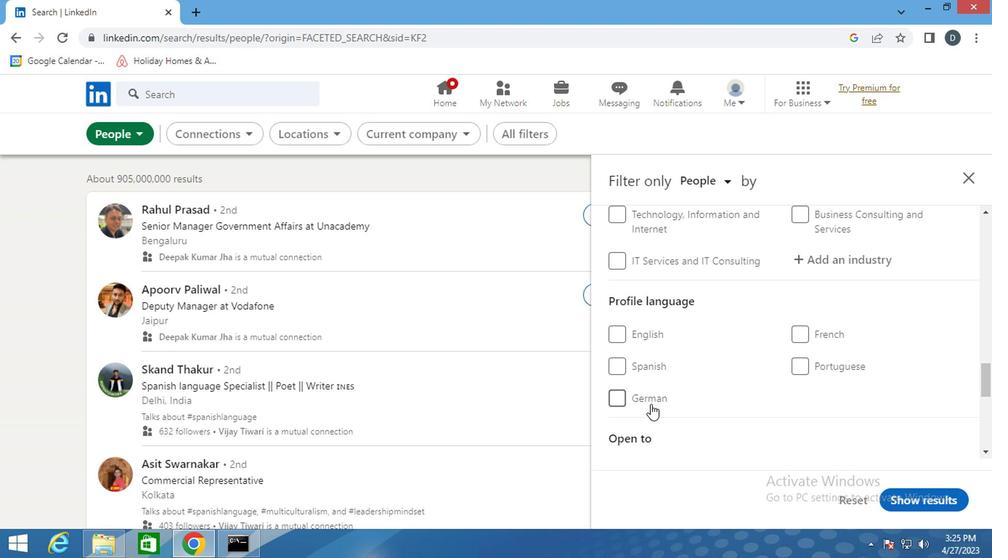 
Action: Mouse moved to (748, 399)
Screenshot: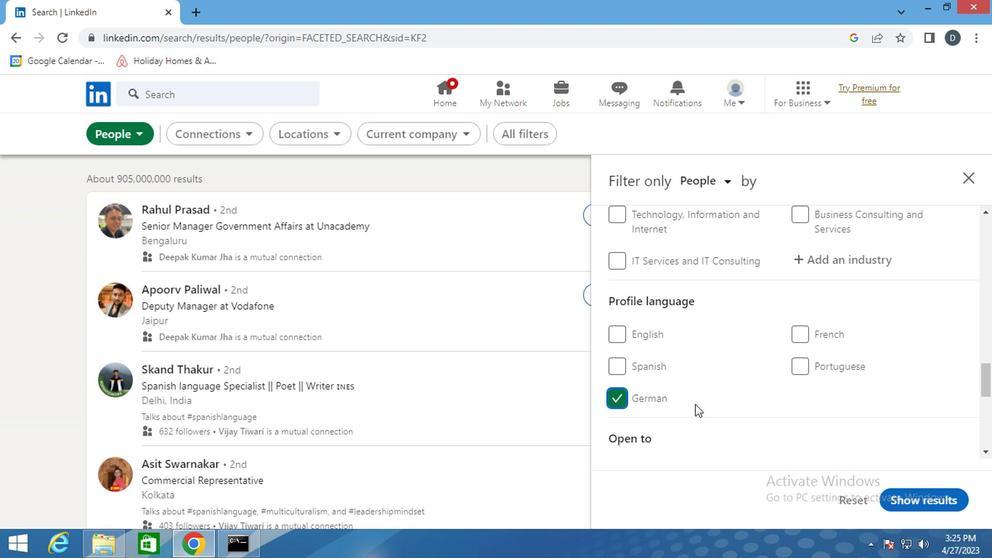 
Action: Mouse scrolled (748, 400) with delta (0, 0)
Screenshot: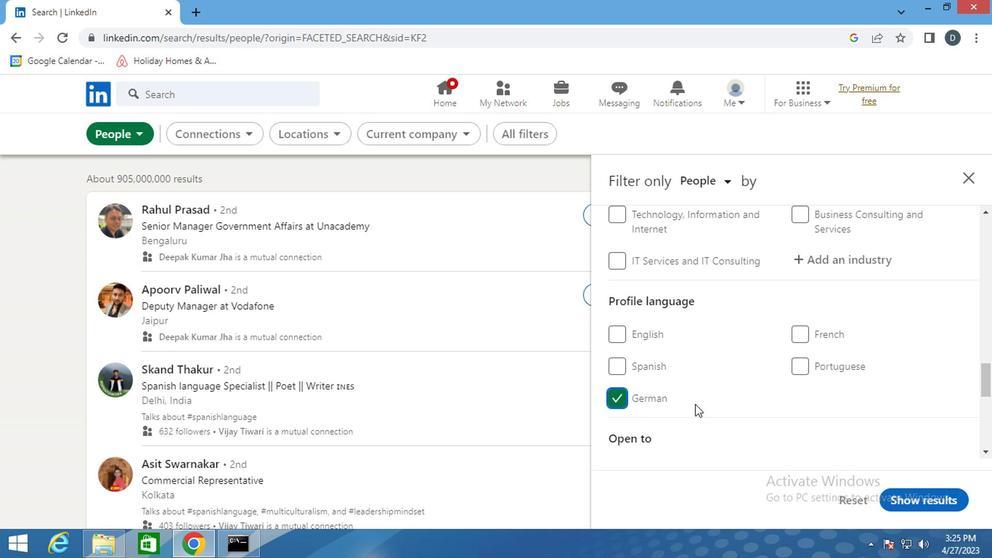 
Action: Mouse scrolled (748, 400) with delta (0, 0)
Screenshot: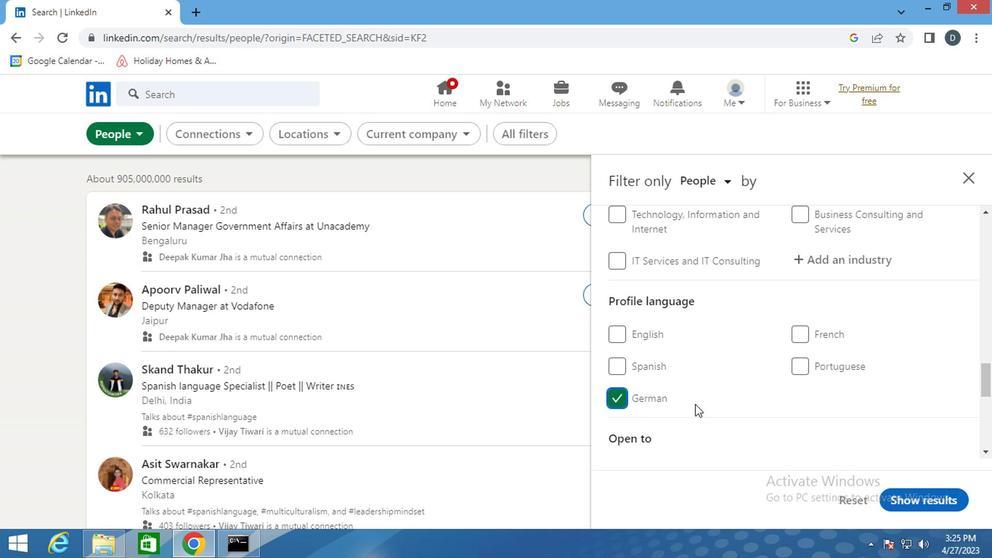 
Action: Mouse scrolled (748, 400) with delta (0, 0)
Screenshot: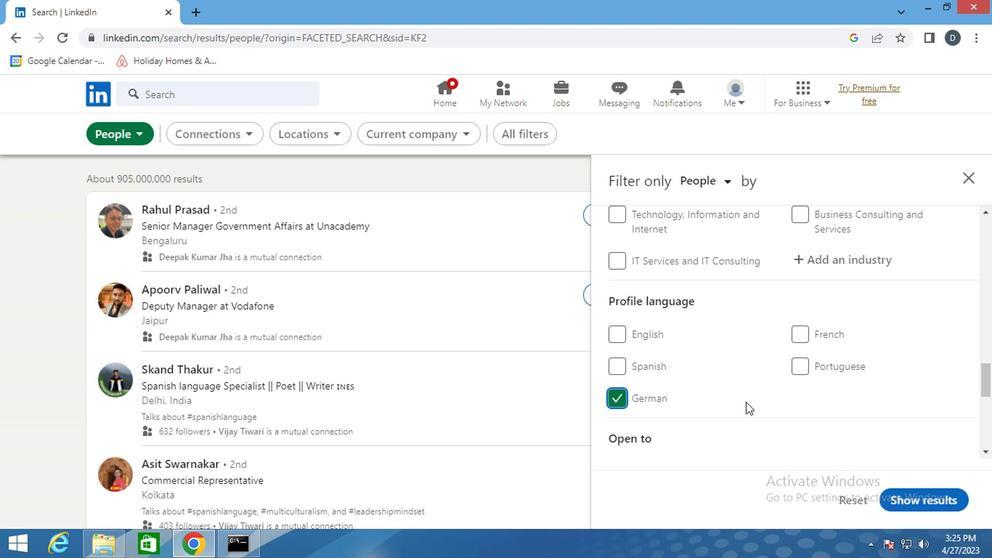 
Action: Mouse scrolled (748, 400) with delta (0, 0)
Screenshot: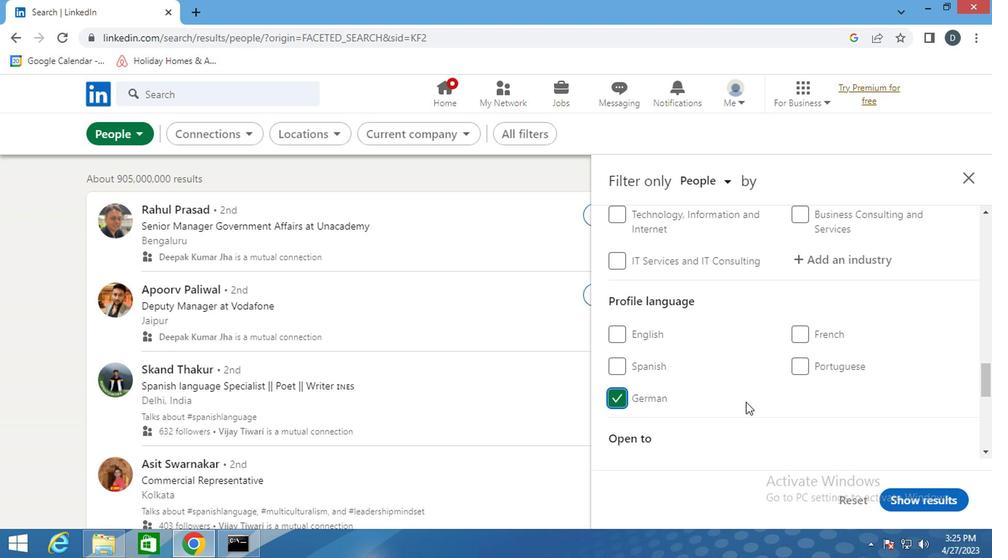 
Action: Mouse scrolled (748, 400) with delta (0, 0)
Screenshot: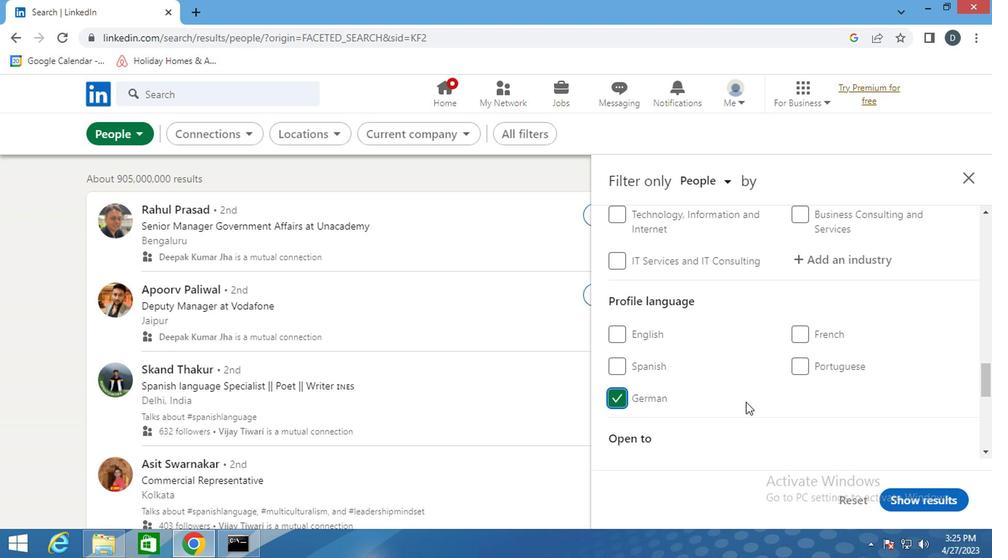 
Action: Mouse moved to (761, 399)
Screenshot: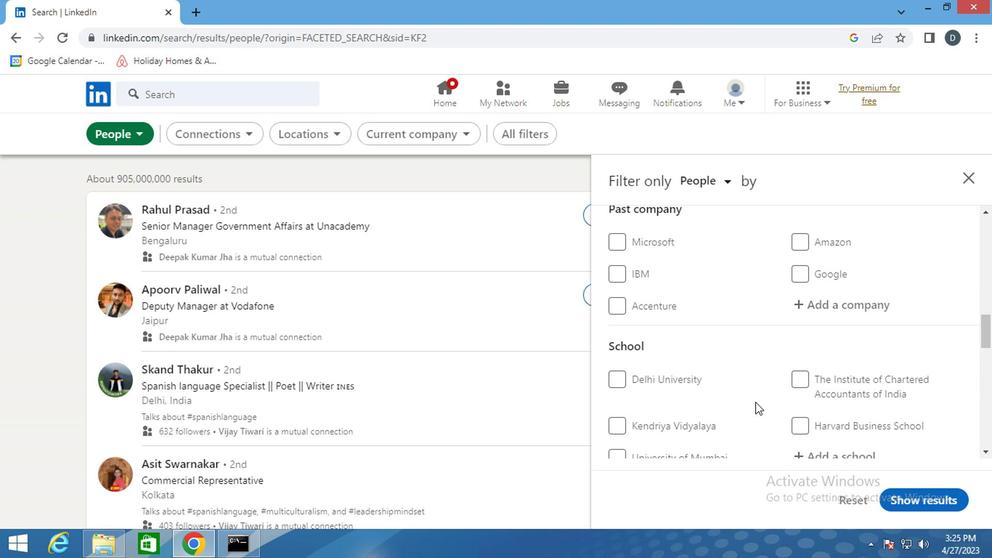 
Action: Mouse scrolled (761, 400) with delta (0, 0)
Screenshot: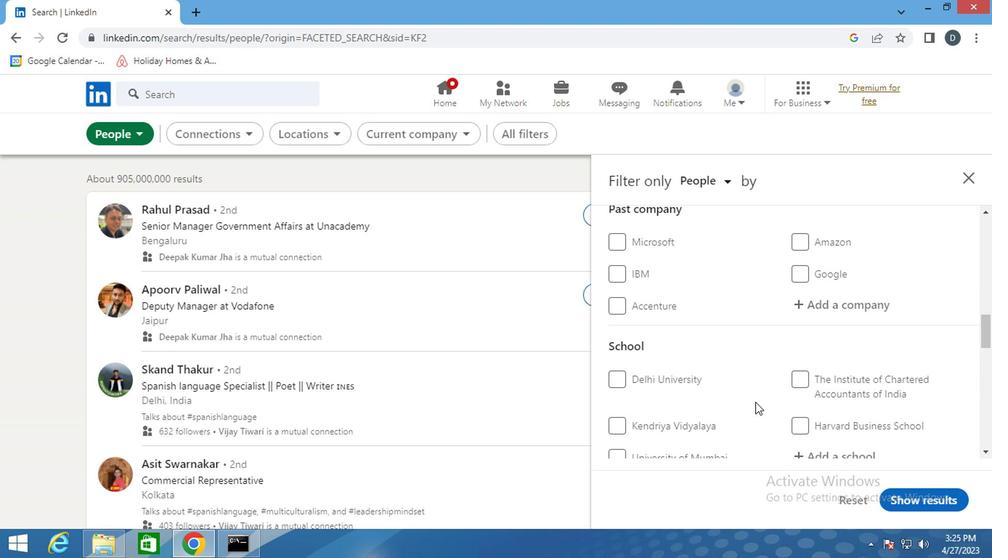 
Action: Mouse scrolled (761, 400) with delta (0, 0)
Screenshot: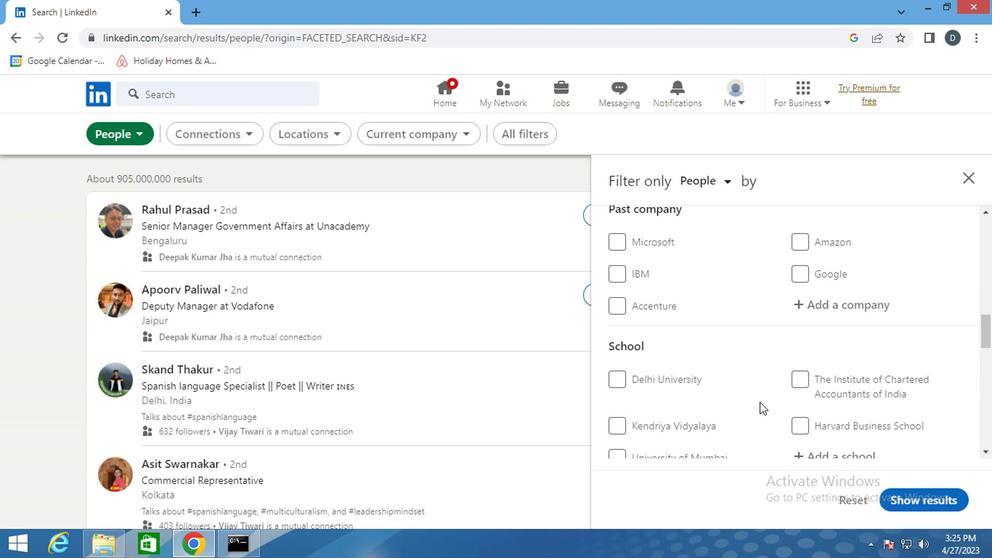 
Action: Mouse moved to (770, 401)
Screenshot: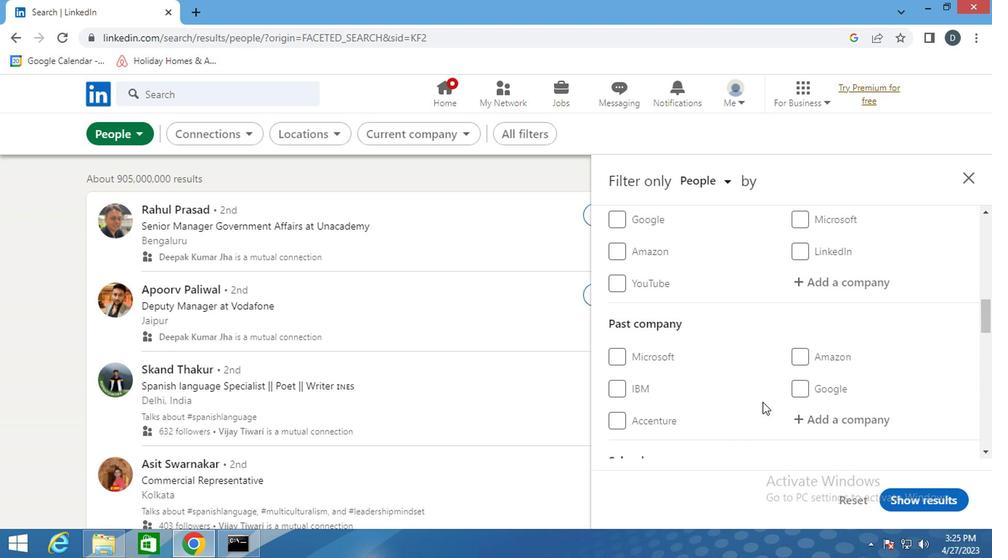 
Action: Mouse scrolled (770, 401) with delta (0, 0)
Screenshot: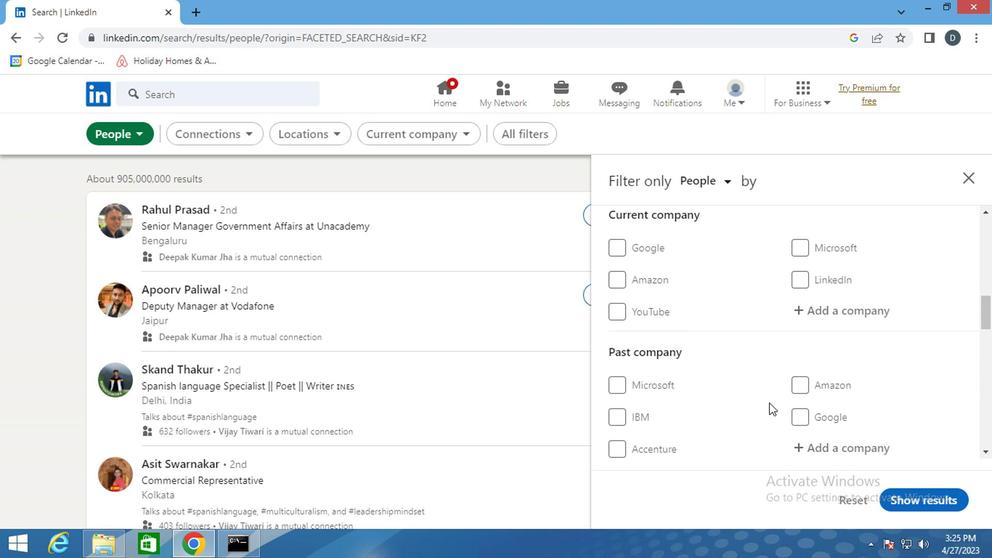 
Action: Mouse moved to (822, 390)
Screenshot: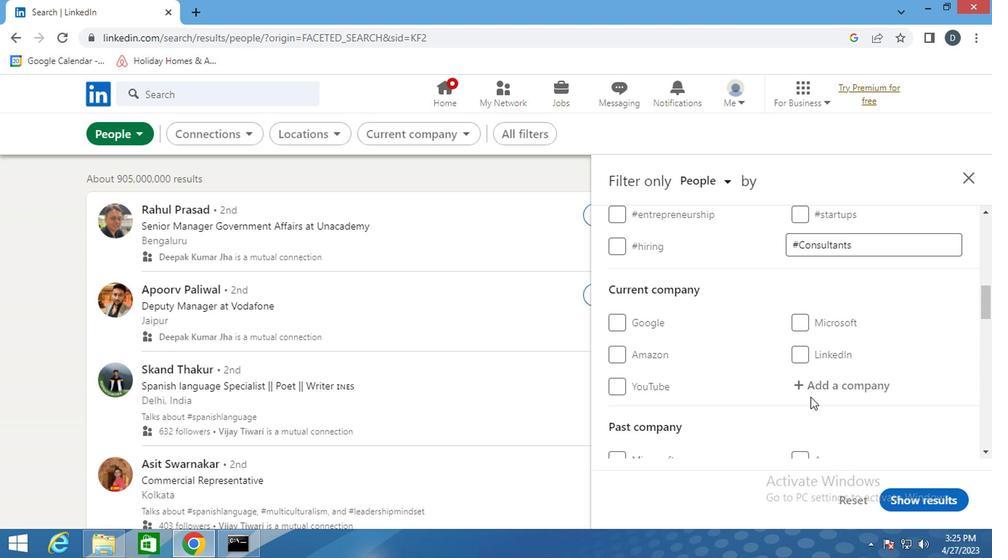 
Action: Mouse pressed left at (822, 390)
Screenshot: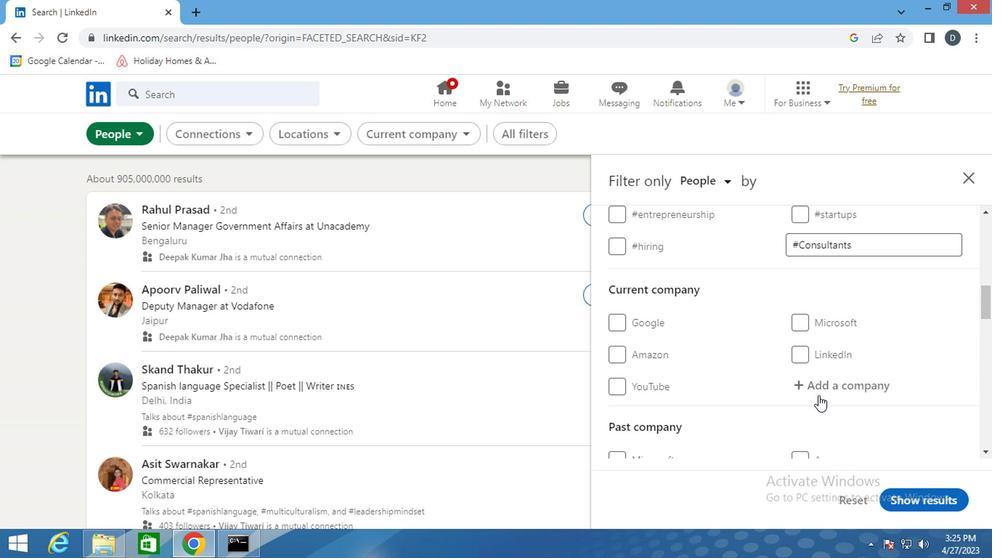 
Action: Mouse moved to (818, 390)
Screenshot: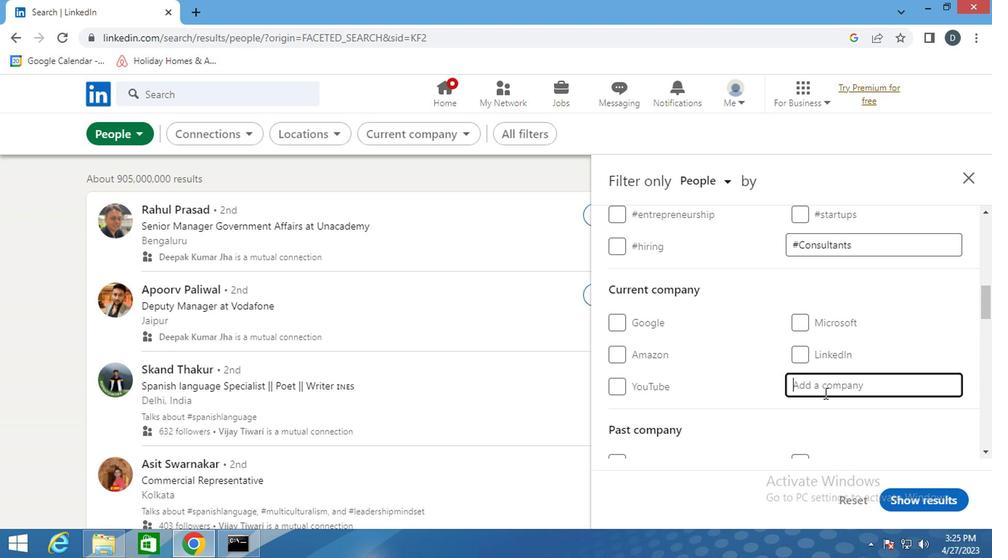 
Action: Key pressed <Key.shift>VIP<Key.space><Key.shift><Key.shift><Key.shift><Key.shift><Key.shift>IN
Screenshot: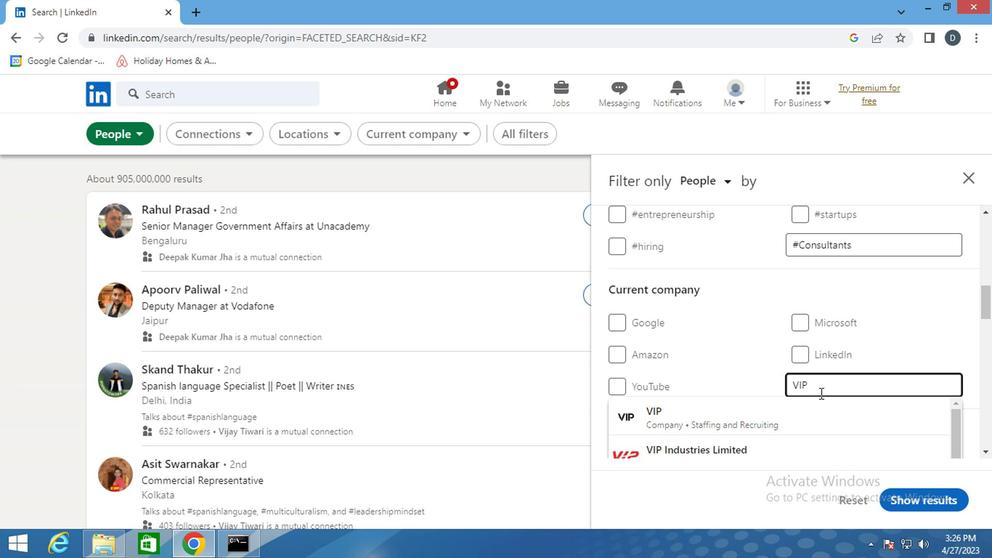 
Action: Mouse moved to (786, 408)
Screenshot: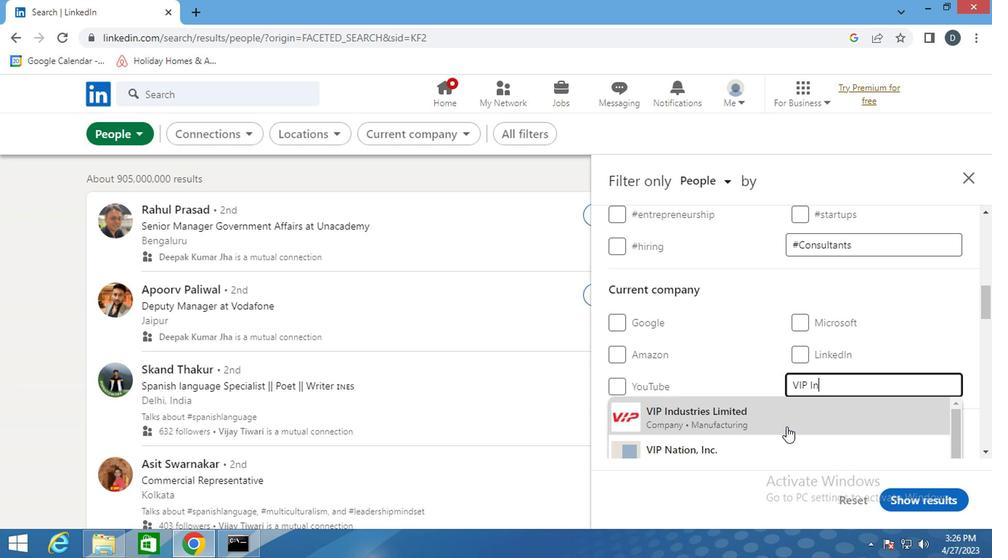 
Action: Mouse pressed left at (786, 408)
Screenshot: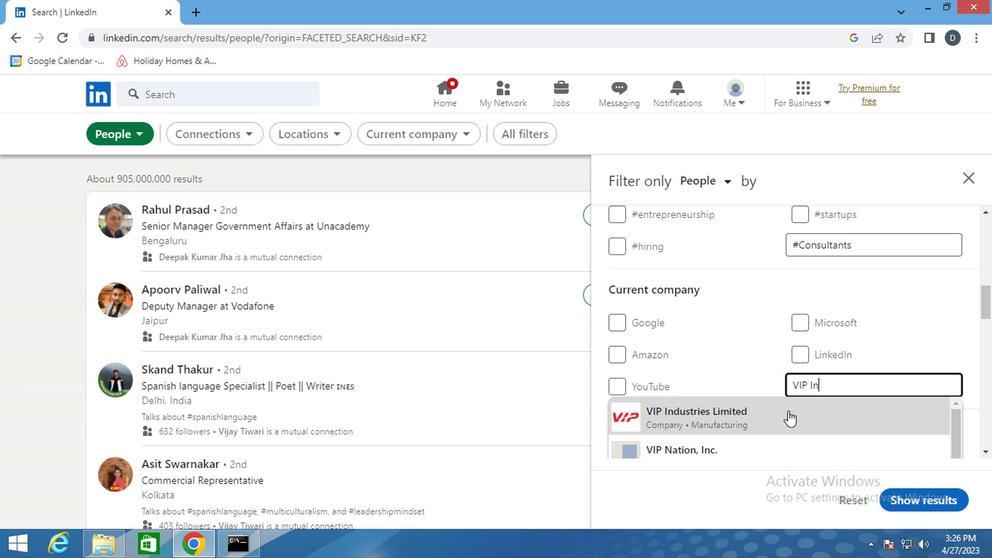 
Action: Mouse moved to (786, 408)
Screenshot: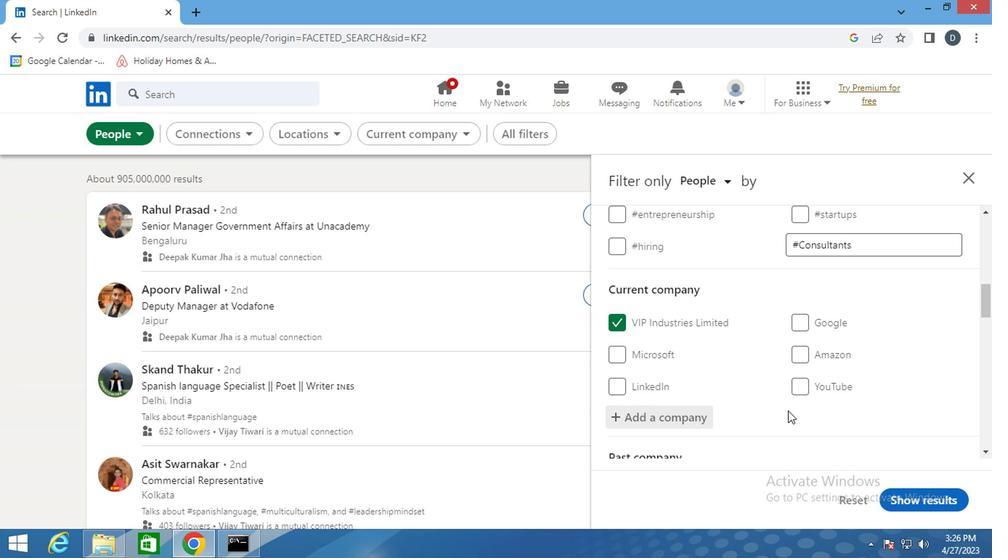 
Action: Mouse scrolled (786, 408) with delta (0, 0)
Screenshot: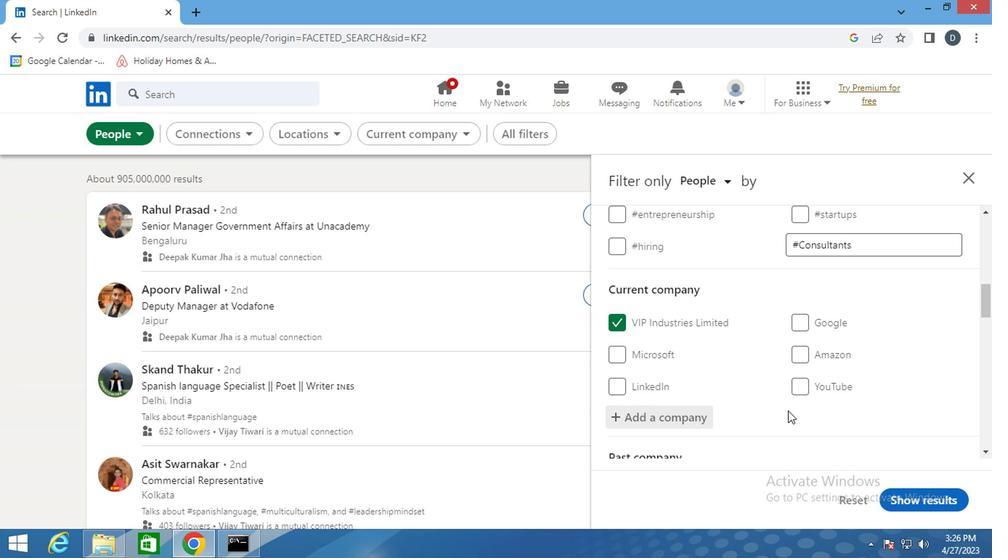 
Action: Mouse scrolled (786, 408) with delta (0, 0)
Screenshot: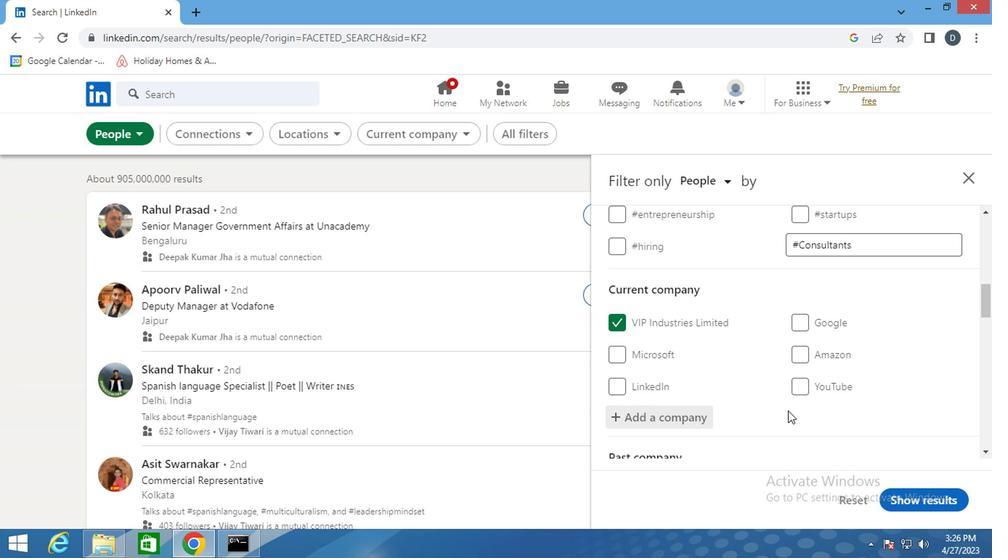 
Action: Mouse scrolled (786, 408) with delta (0, 0)
Screenshot: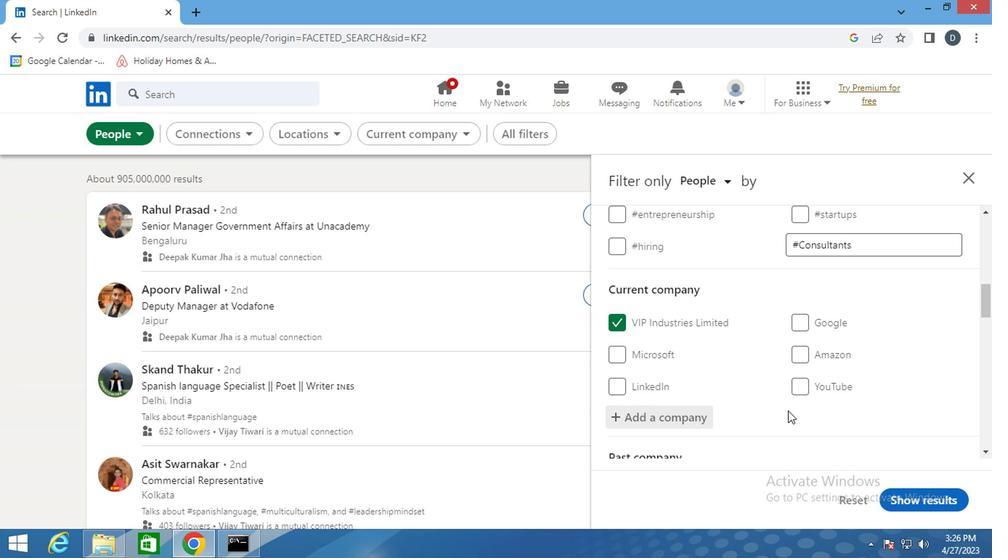 
Action: Mouse moved to (839, 343)
Screenshot: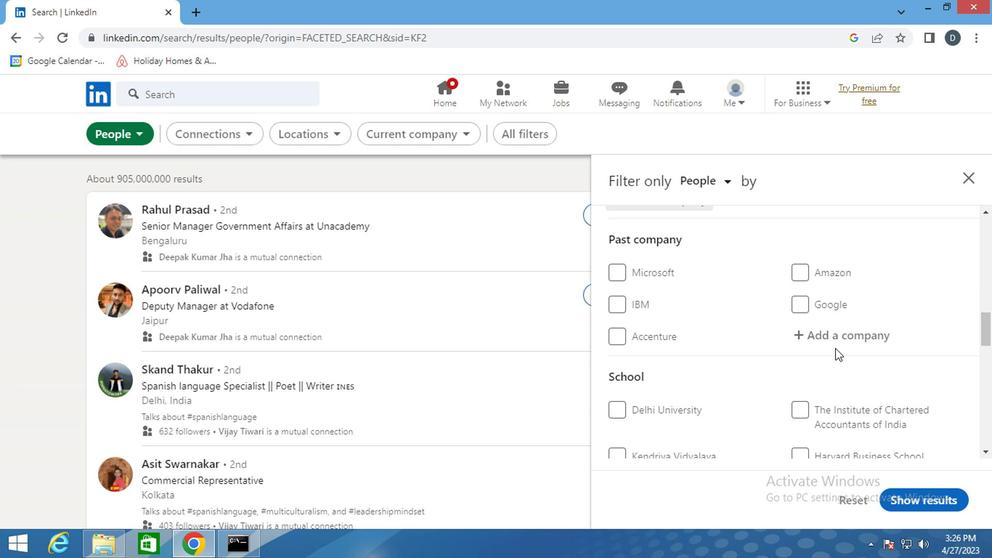 
Action: Mouse scrolled (839, 342) with delta (0, -1)
Screenshot: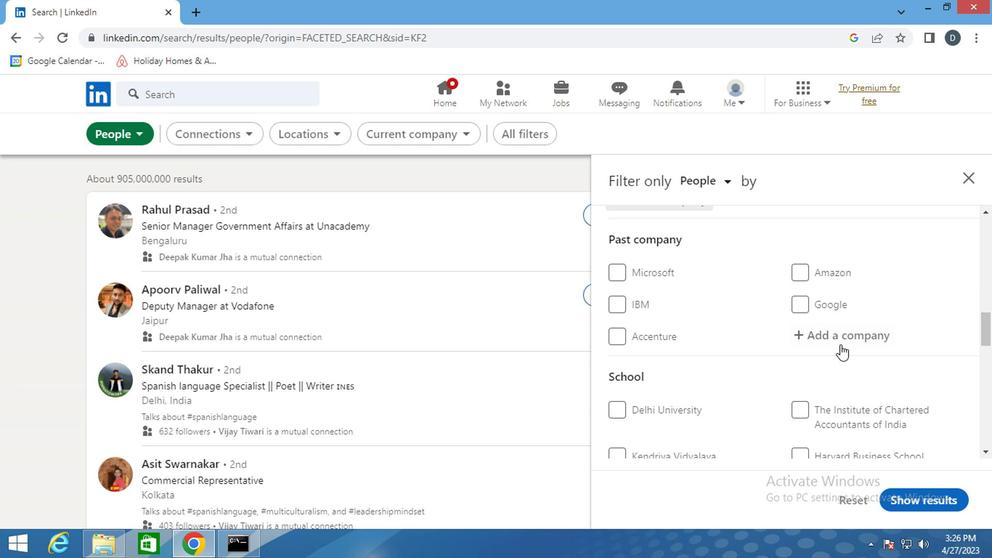 
Action: Mouse scrolled (839, 342) with delta (0, -1)
Screenshot: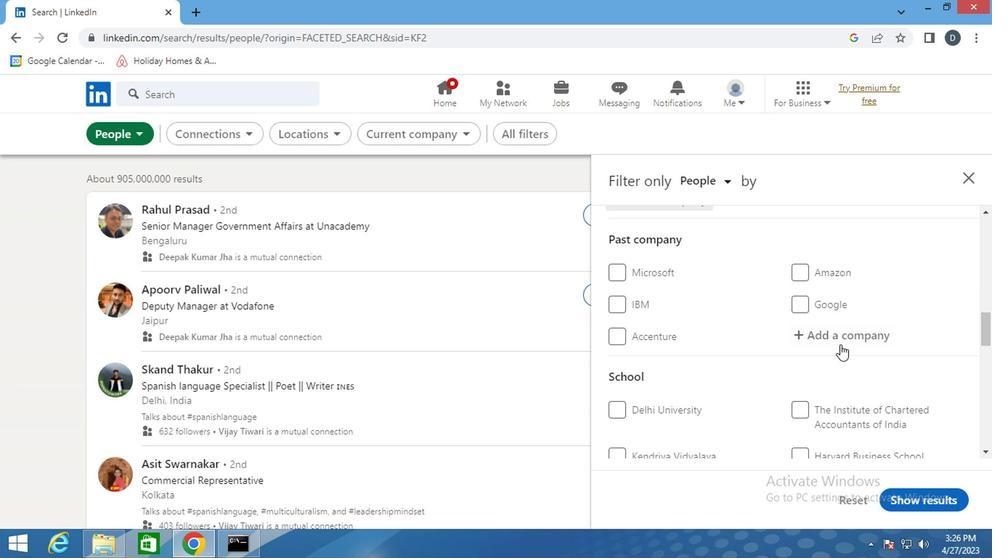 
Action: Mouse moved to (836, 339)
Screenshot: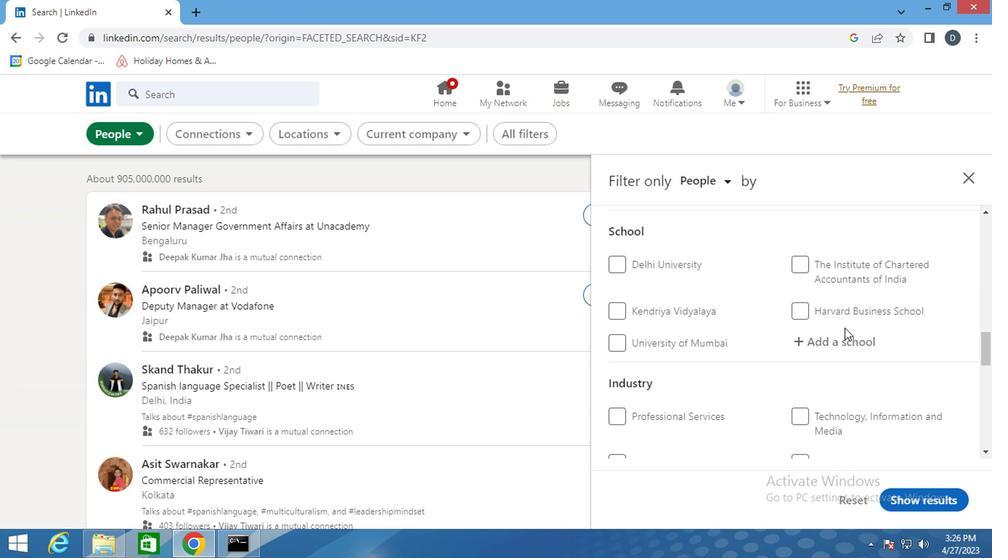 
Action: Mouse pressed left at (836, 339)
Screenshot: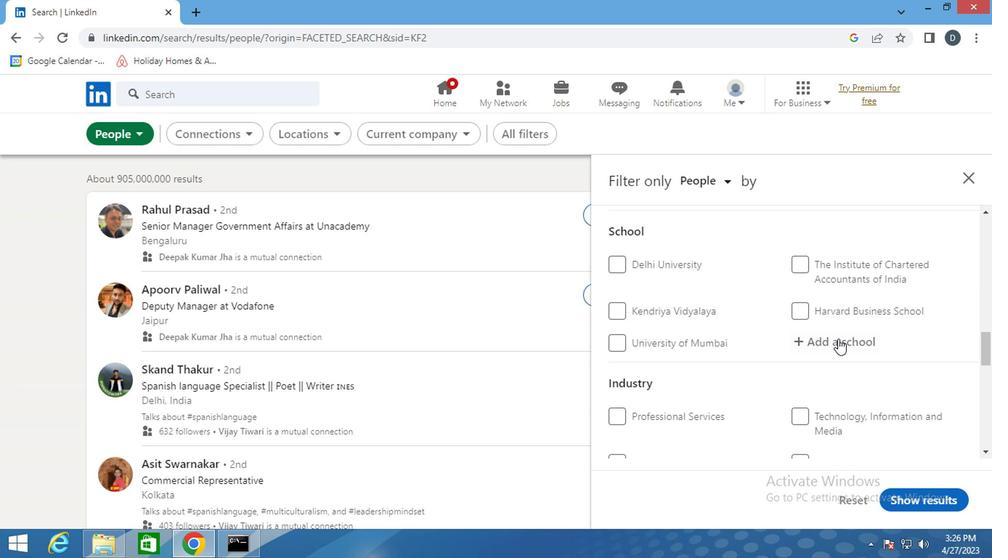 
Action: Mouse moved to (835, 338)
Screenshot: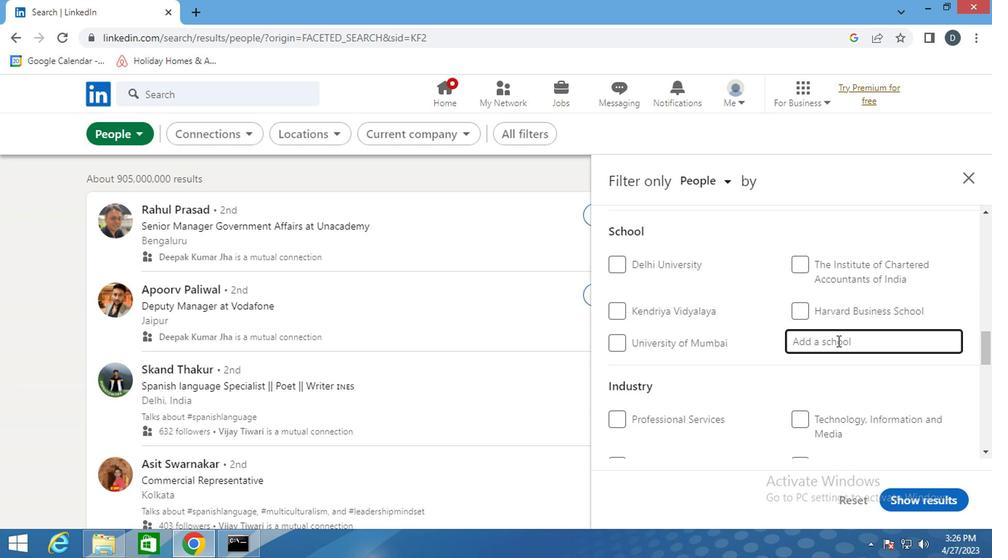 
Action: Key pressed <Key.shift>
Screenshot: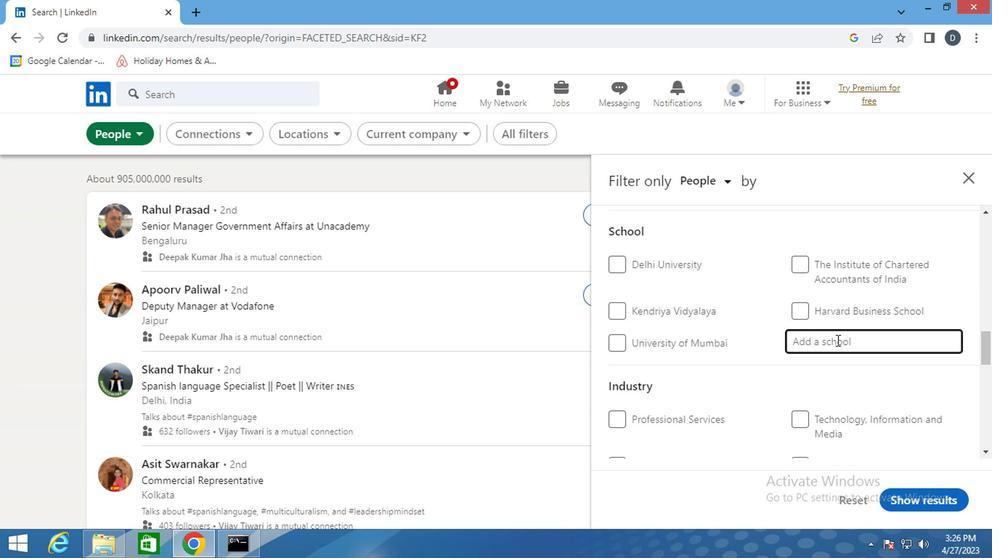 
Action: Mouse moved to (834, 338)
Screenshot: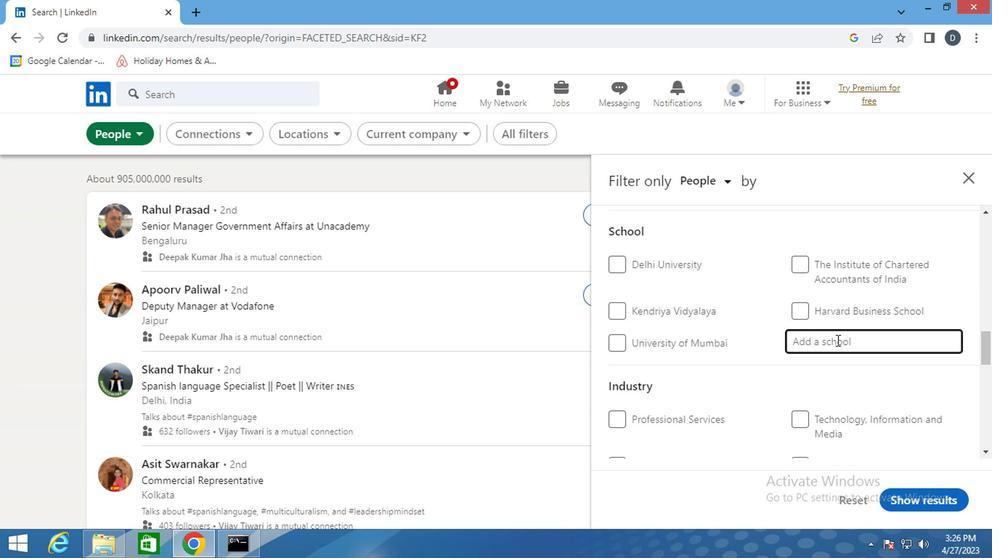 
Action: Key pressed <Key.shift>VIDYA<Key.space><Key.shift>JOYOTI
Screenshot: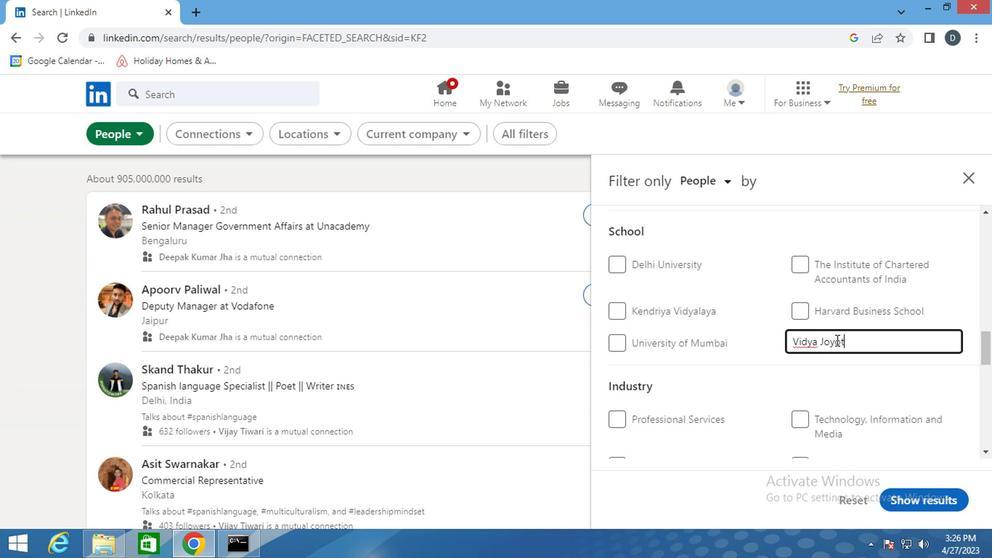 
Action: Mouse moved to (879, 343)
Screenshot: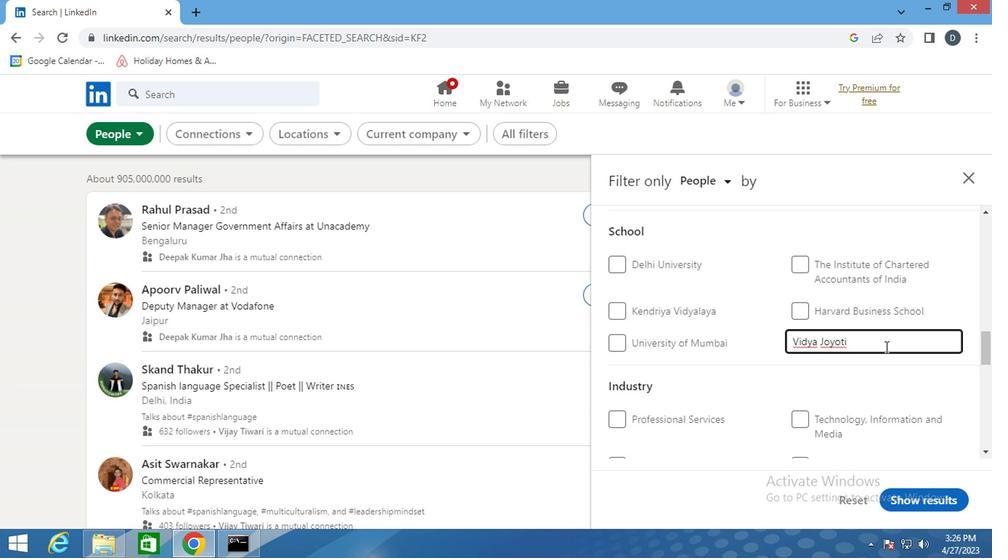 
Action: Key pressed <Key.backspace>
Screenshot: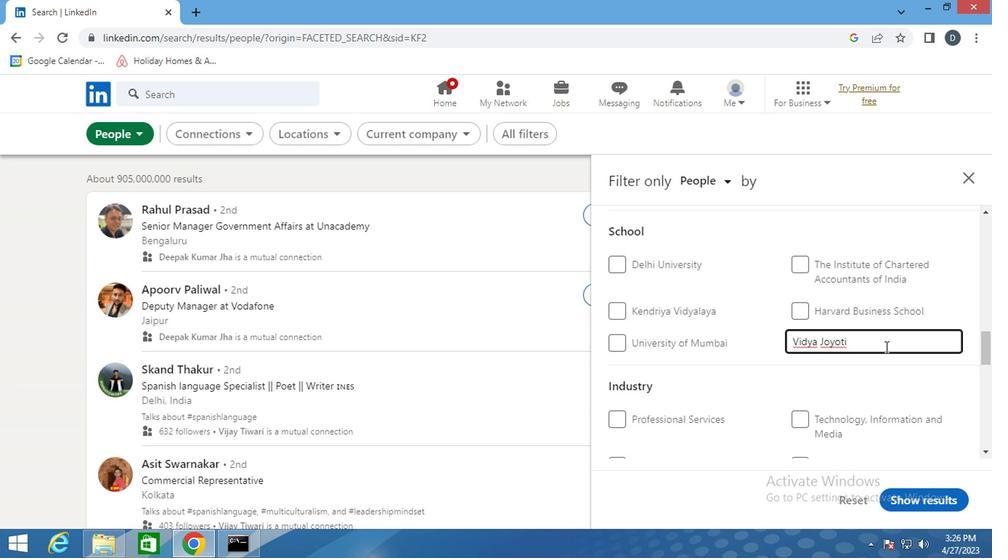 
Action: Mouse moved to (872, 334)
Screenshot: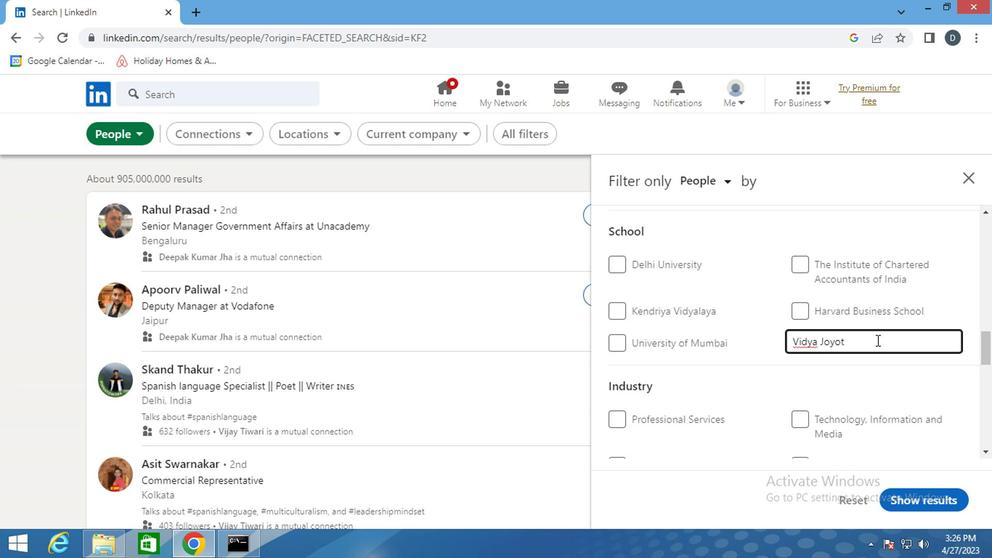 
Action: Key pressed <Key.backspace>
Screenshot: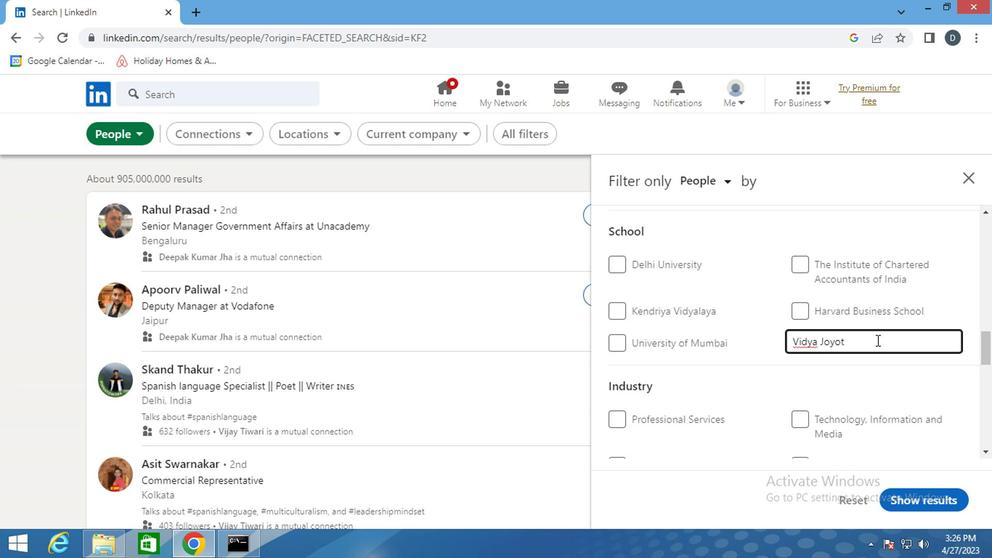 
Action: Mouse moved to (867, 335)
Screenshot: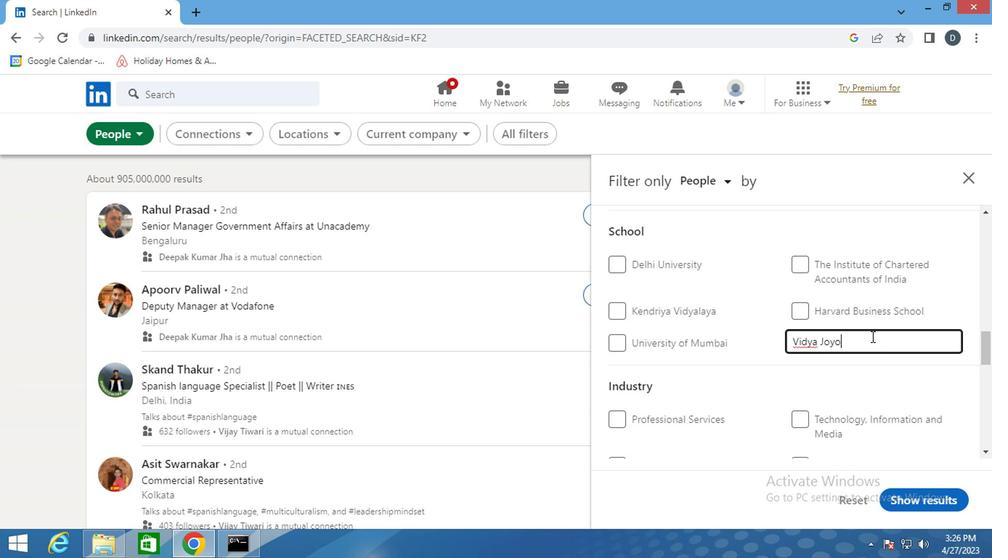 
Action: Key pressed <Key.backspace>TI
Screenshot: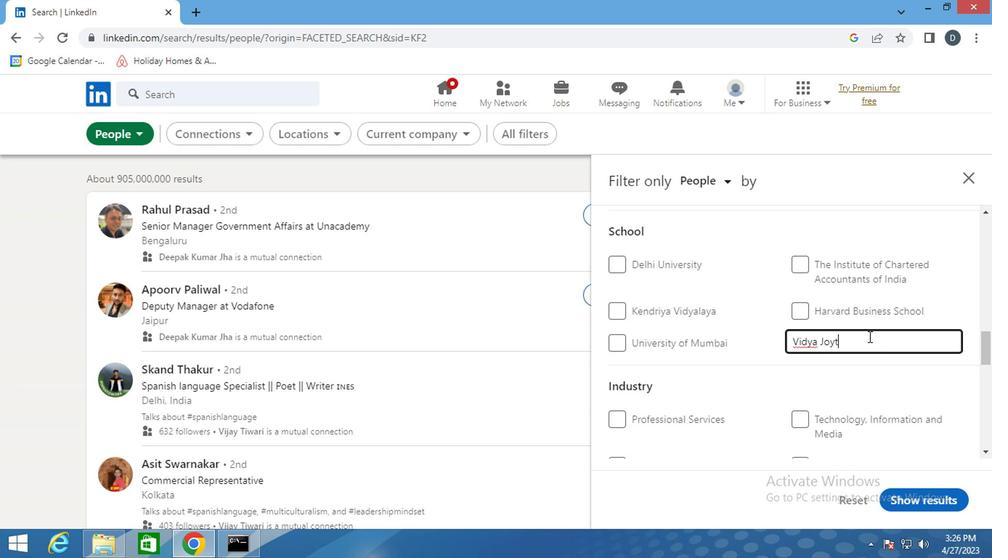 
Action: Mouse moved to (857, 338)
Screenshot: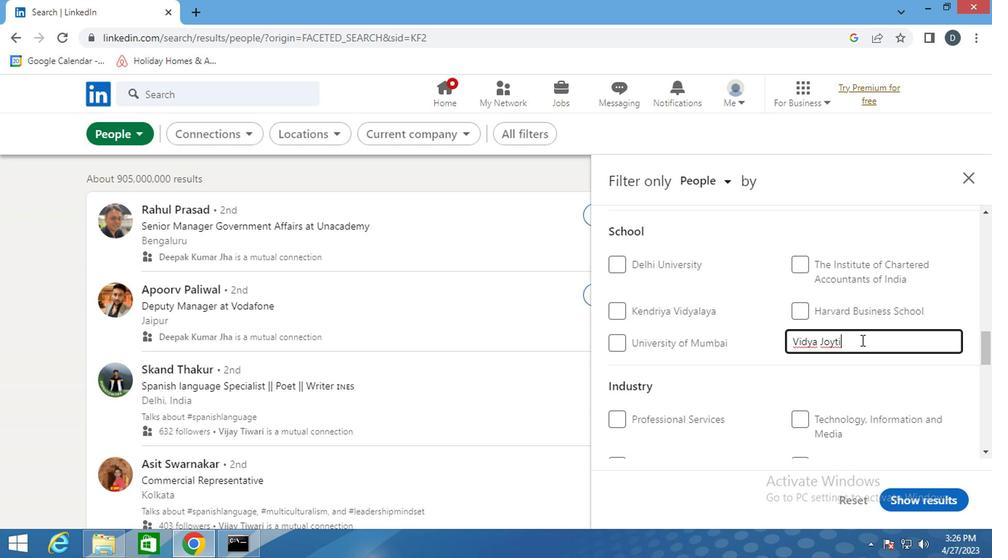 
Action: Key pressed <Key.backspace><Key.backspace><Key.backspace><Key.backspace>YO
Screenshot: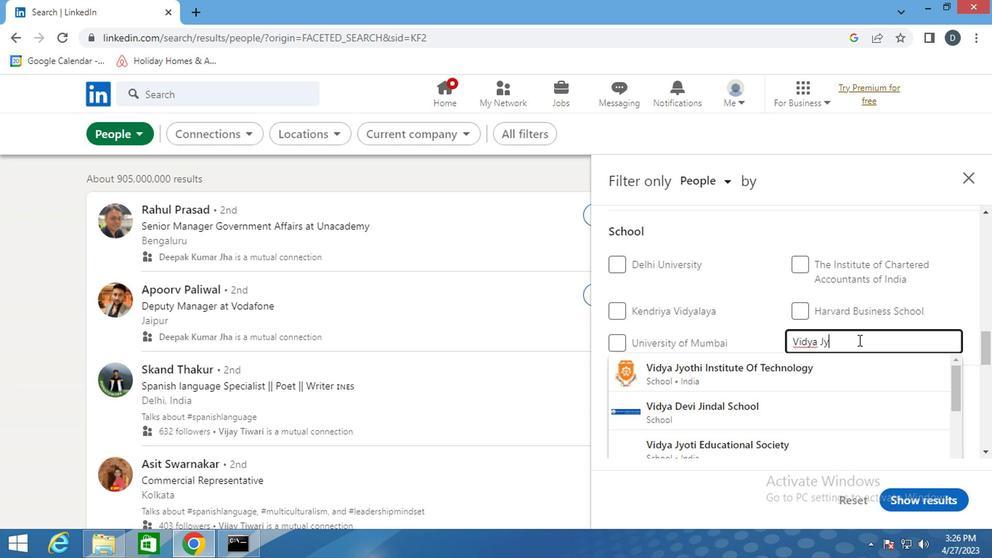 
Action: Mouse moved to (841, 365)
Screenshot: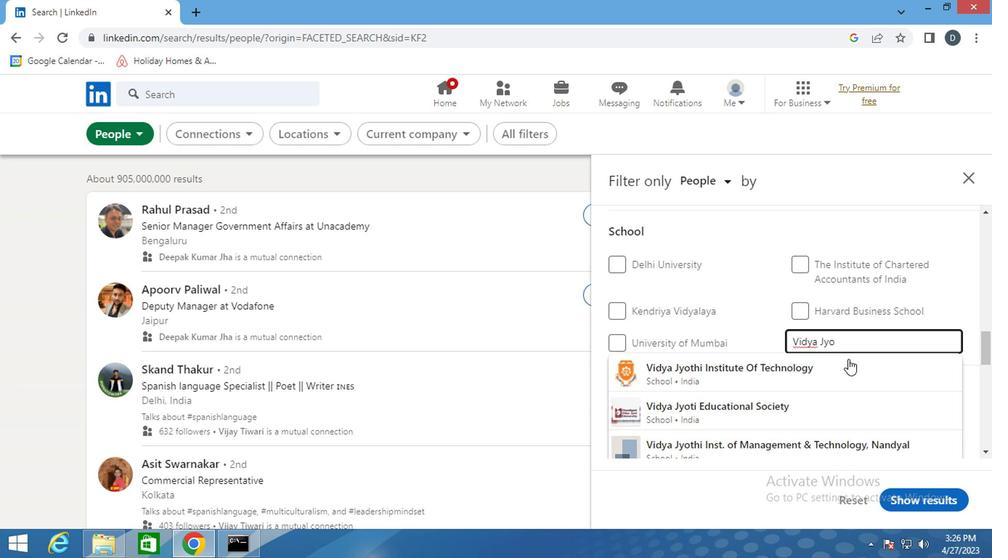 
Action: Mouse pressed left at (841, 365)
Screenshot: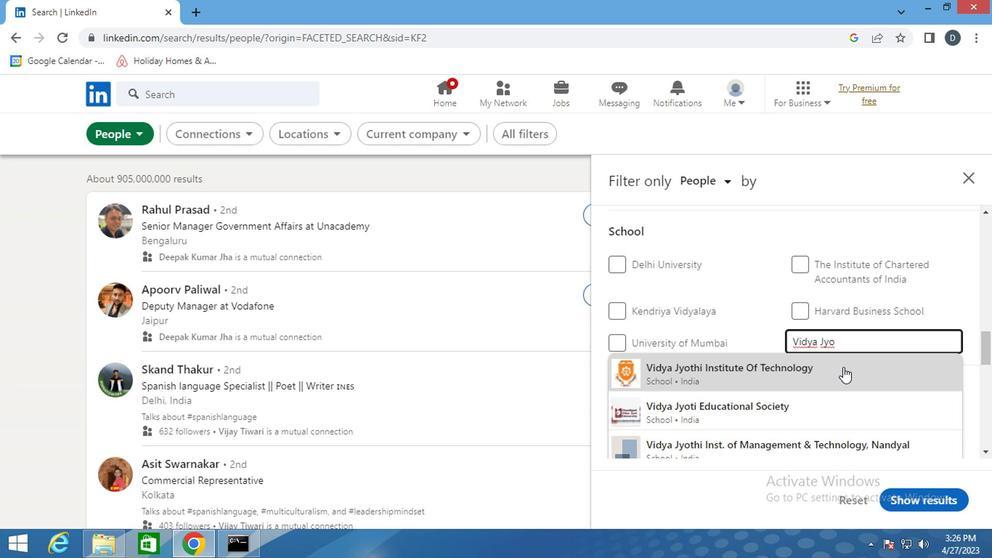 
Action: Mouse moved to (841, 362)
Screenshot: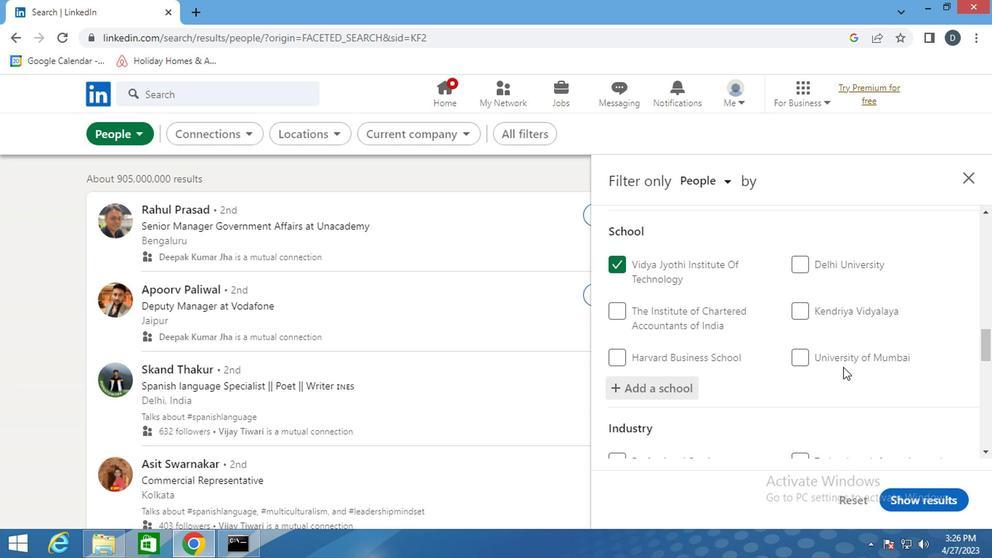 
Action: Mouse scrolled (841, 362) with delta (0, 0)
Screenshot: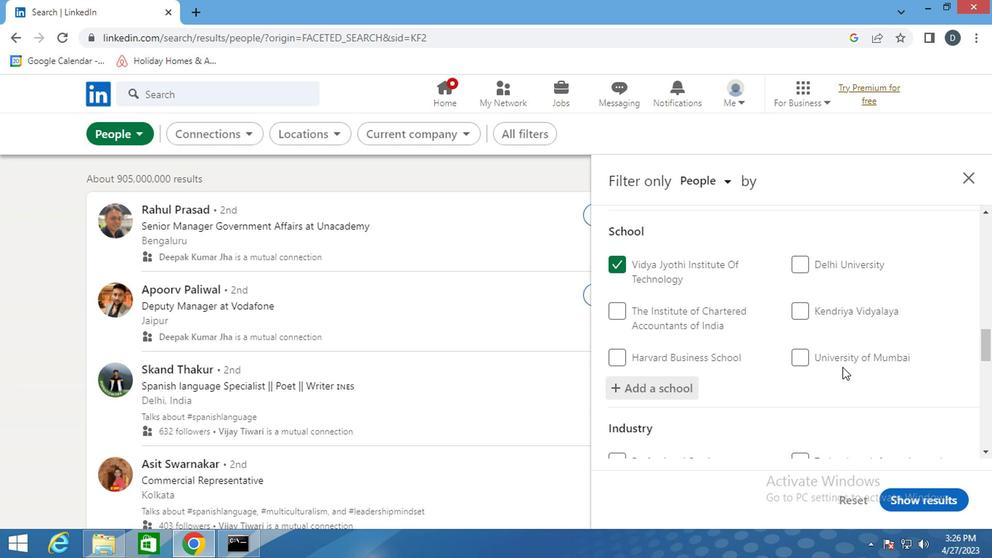 
Action: Mouse moved to (841, 362)
Screenshot: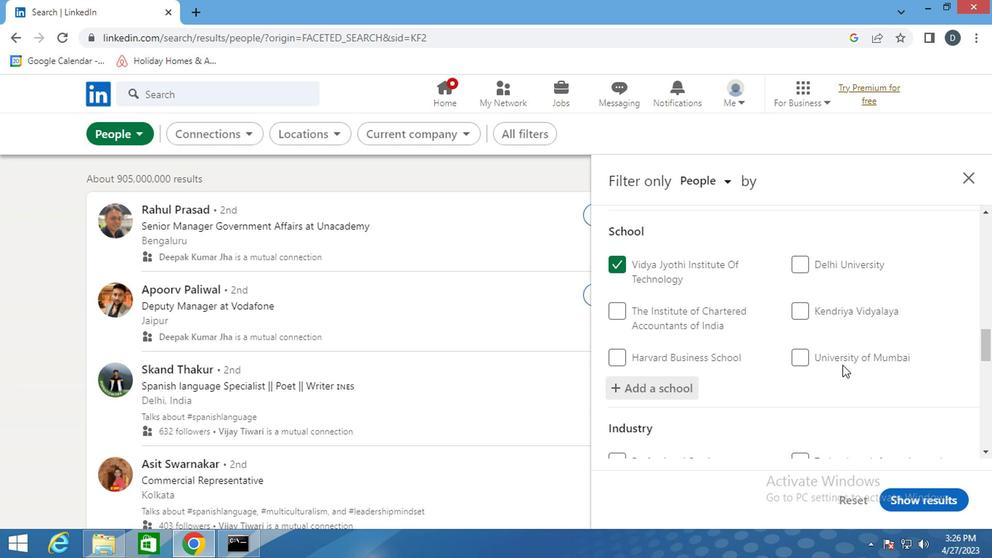 
Action: Mouse scrolled (841, 362) with delta (0, 0)
Screenshot: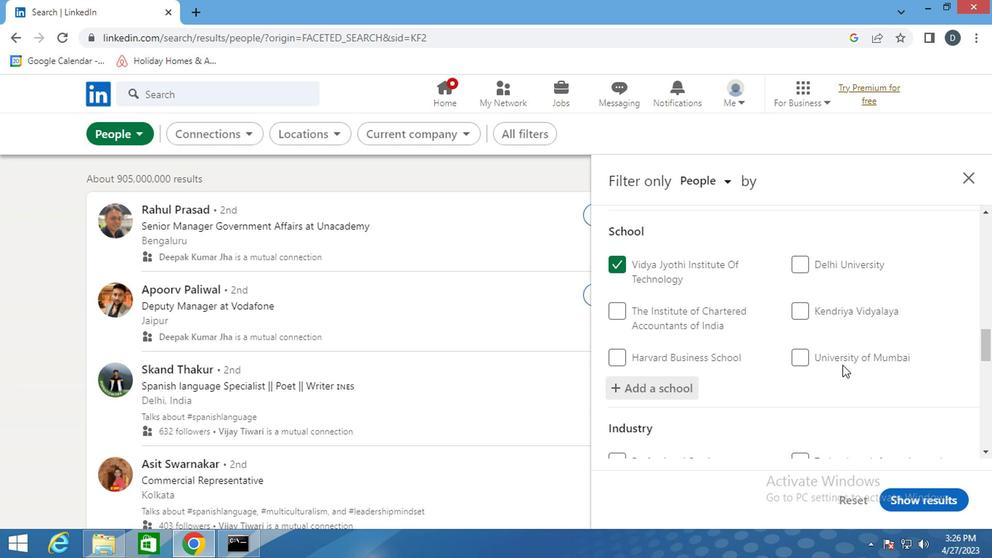 
Action: Mouse moved to (841, 361)
Screenshot: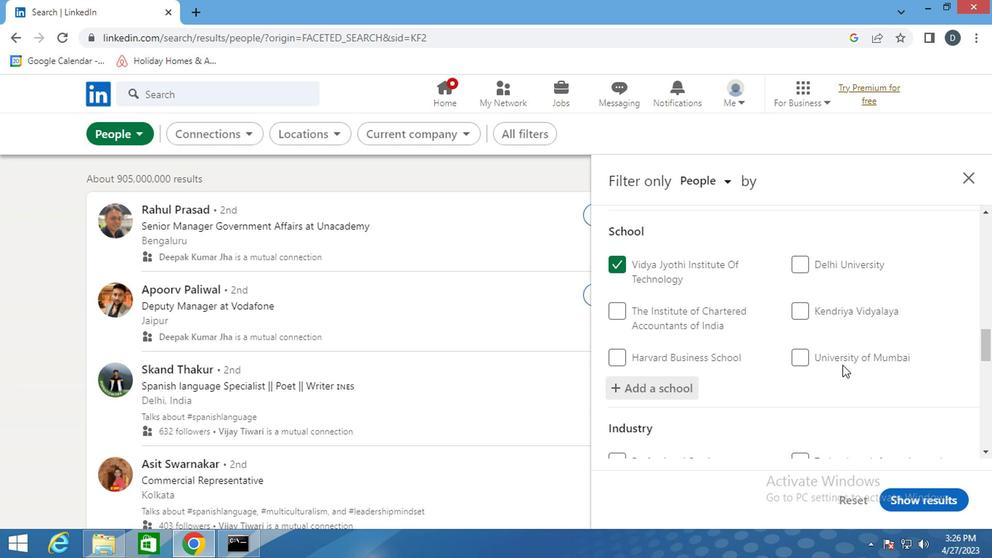 
Action: Mouse scrolled (841, 360) with delta (0, -1)
Screenshot: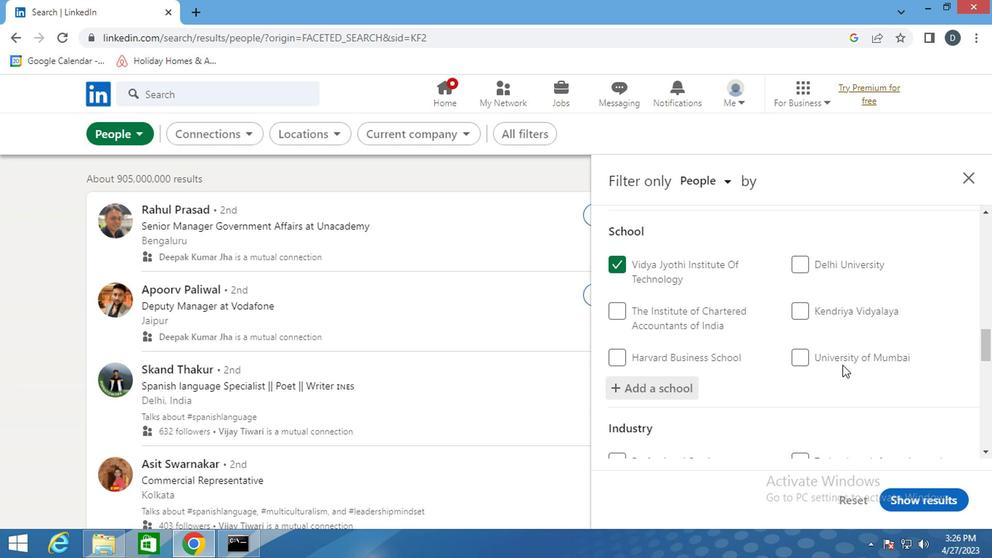 
Action: Mouse moved to (847, 336)
Screenshot: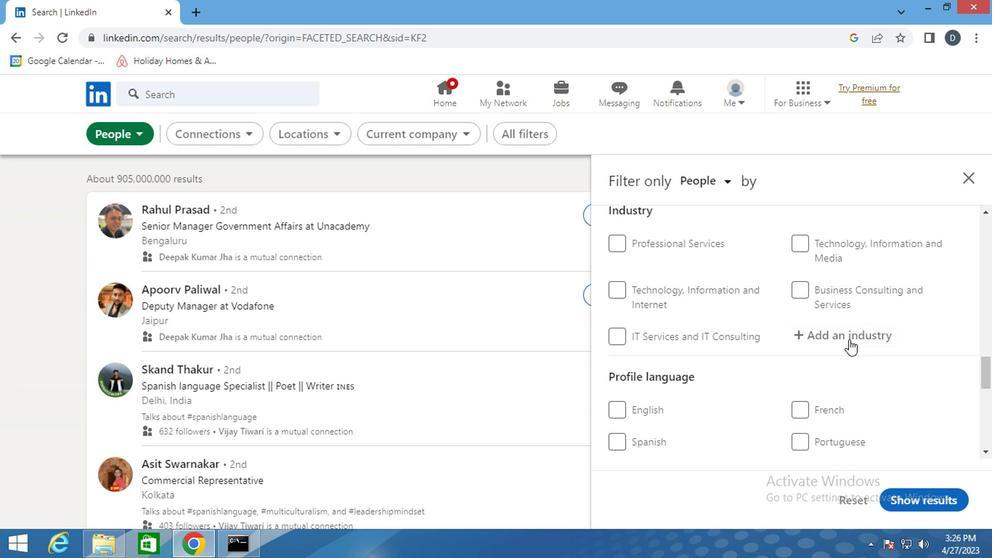 
Action: Mouse scrolled (847, 335) with delta (0, 0)
Screenshot: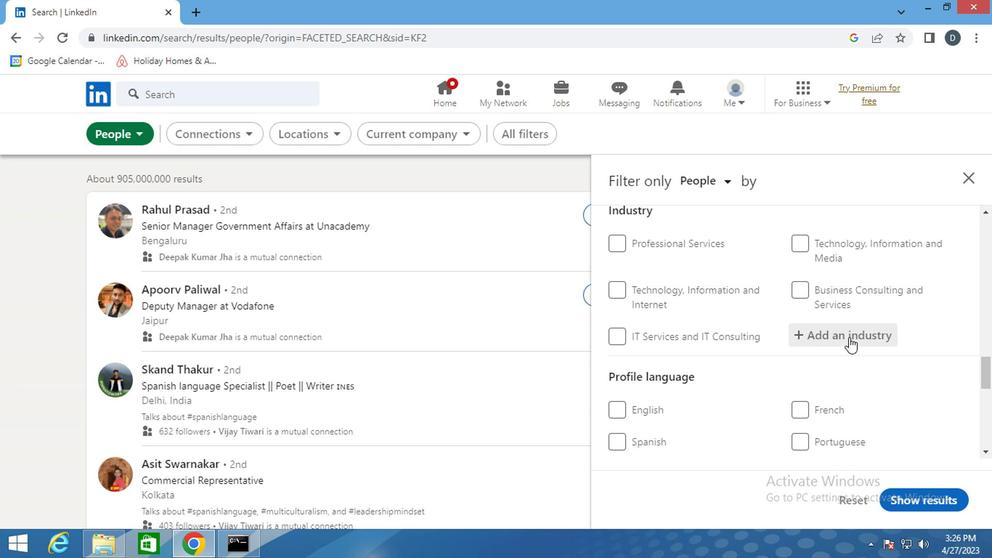 
Action: Mouse scrolled (847, 335) with delta (0, 0)
Screenshot: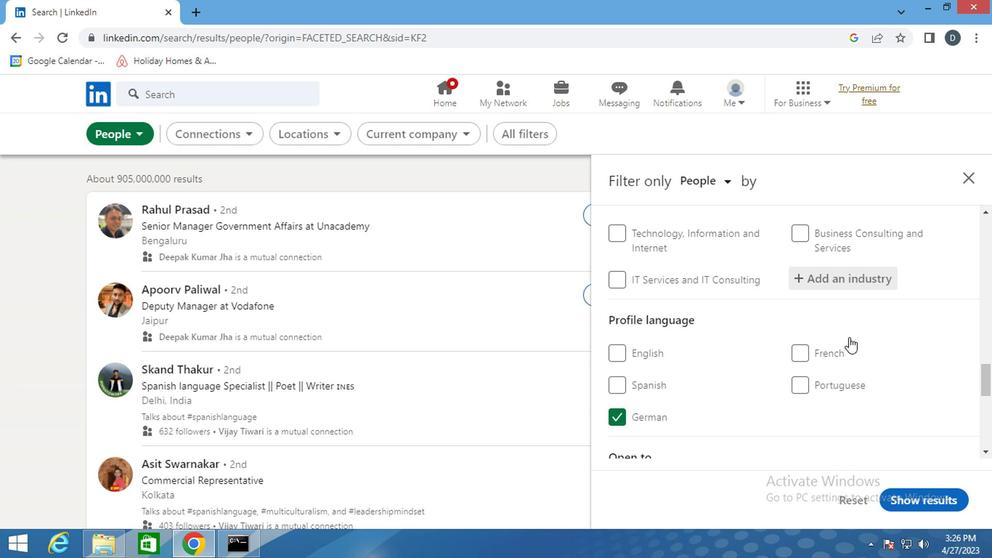 
Action: Mouse moved to (847, 330)
Screenshot: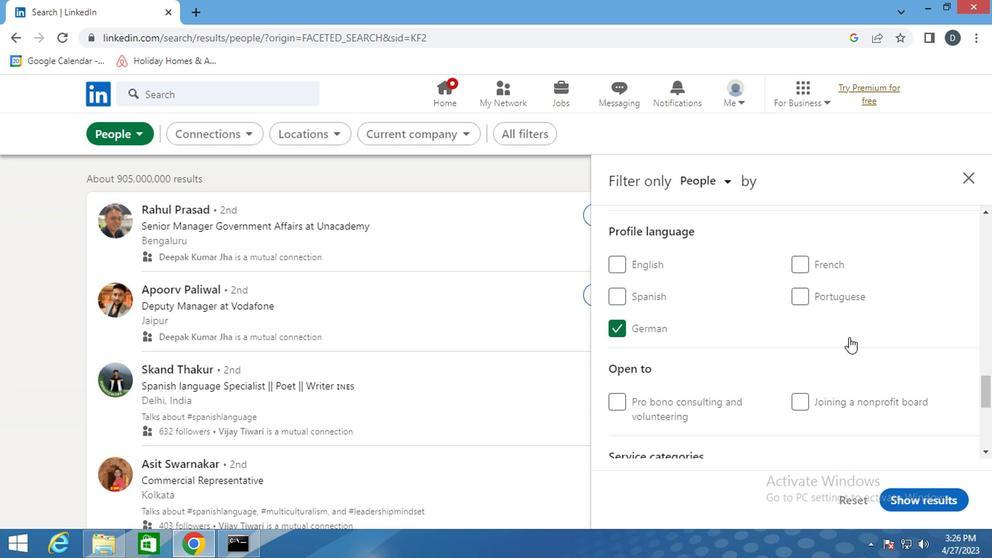 
Action: Mouse scrolled (847, 331) with delta (0, 1)
Screenshot: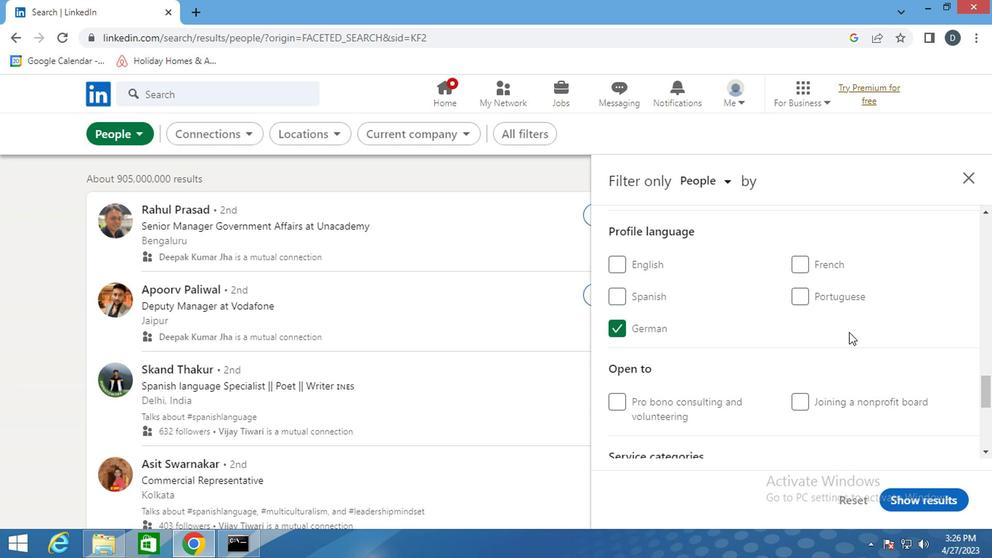 
Action: Mouse scrolled (847, 331) with delta (0, 1)
Screenshot: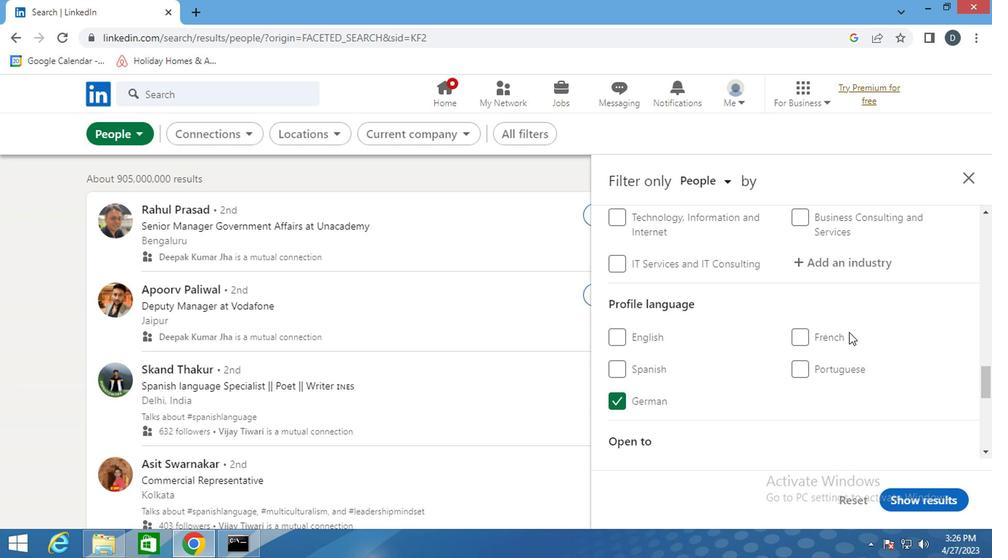 
Action: Mouse pressed left at (847, 330)
Screenshot: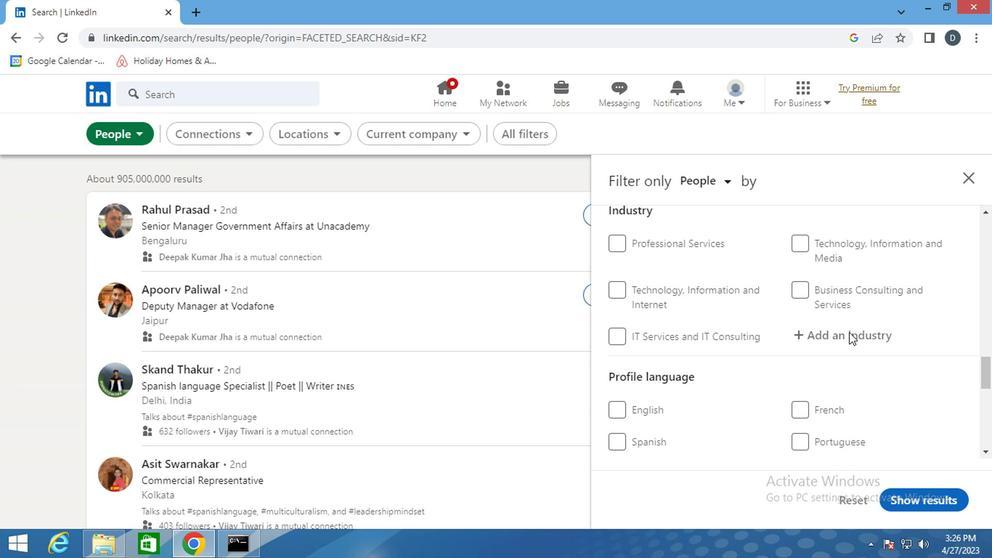 
Action: Mouse moved to (832, 326)
Screenshot: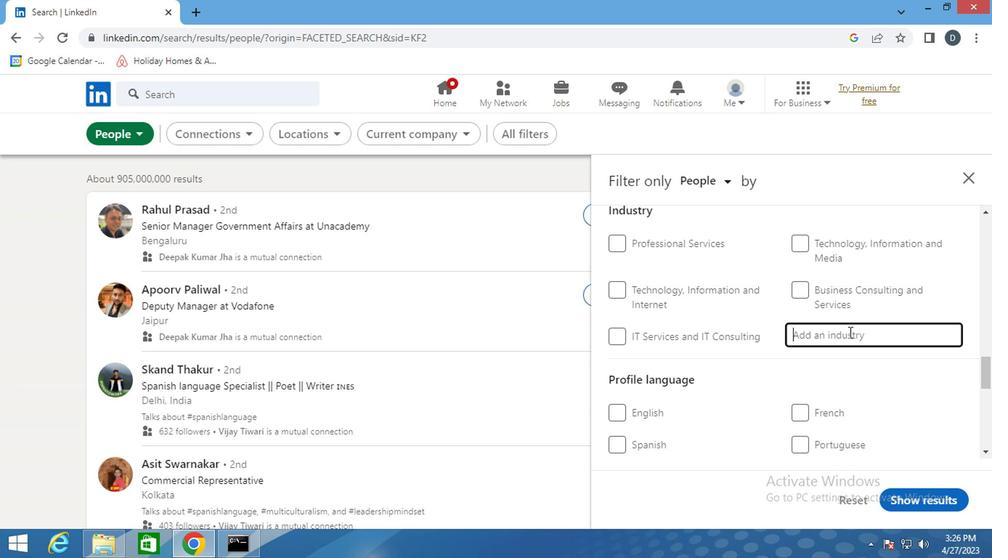 
Action: Key pressed <Key.shift>MUSEUM
Screenshot: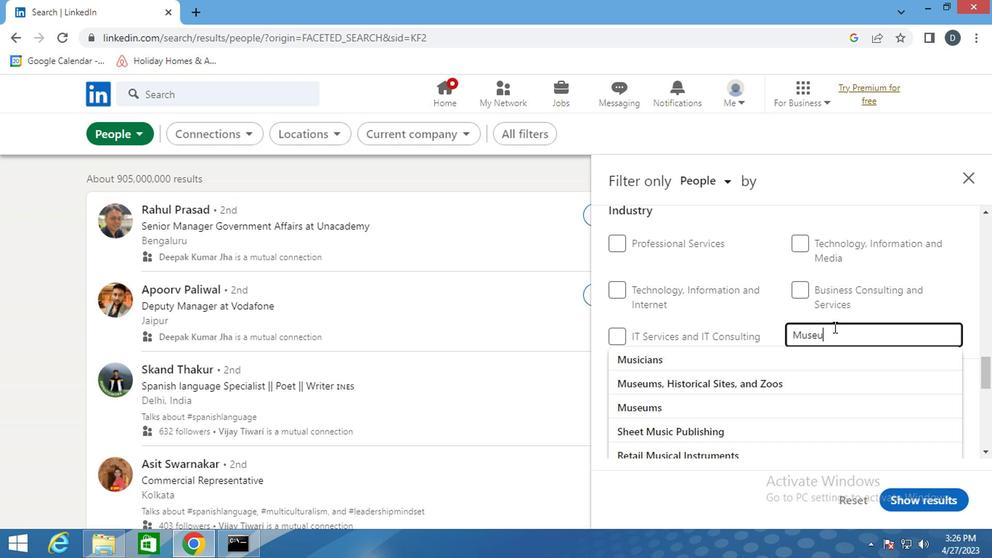 
Action: Mouse moved to (761, 383)
Screenshot: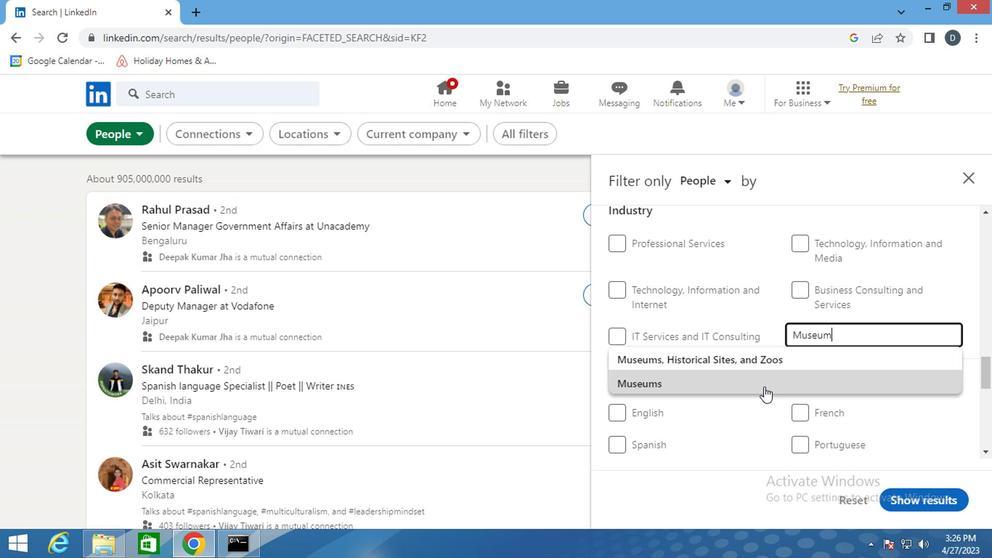 
Action: Mouse pressed left at (761, 383)
Screenshot: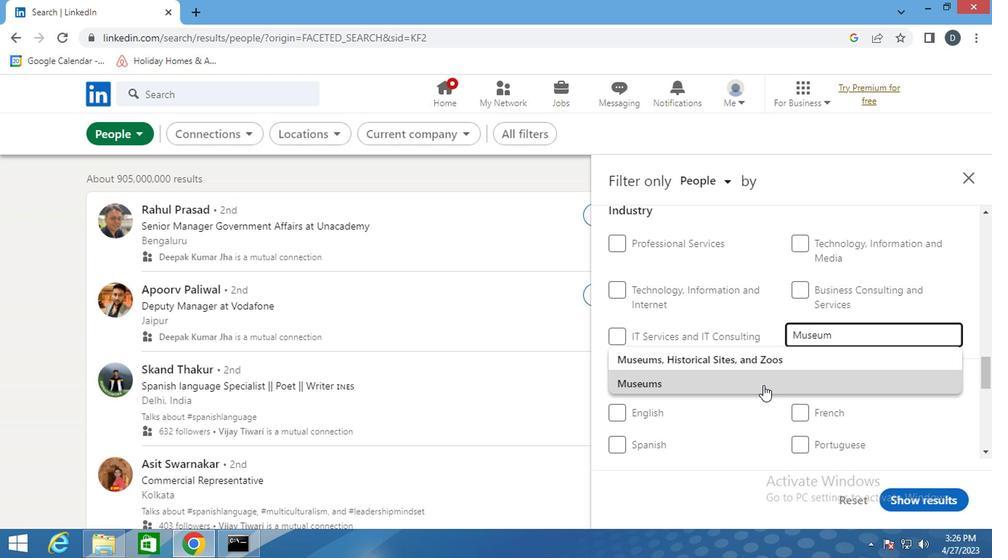 
Action: Mouse moved to (765, 370)
Screenshot: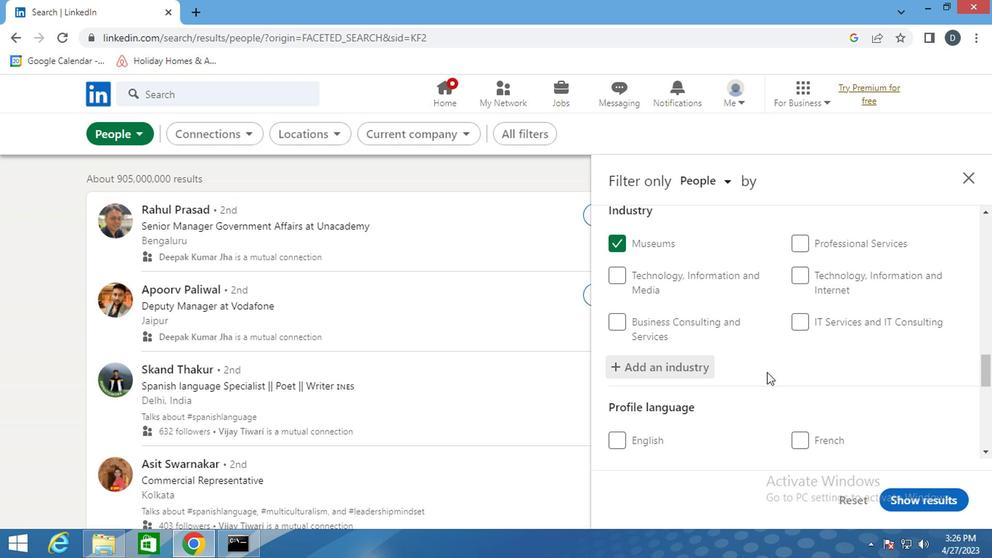
Action: Mouse scrolled (765, 369) with delta (0, 0)
Screenshot: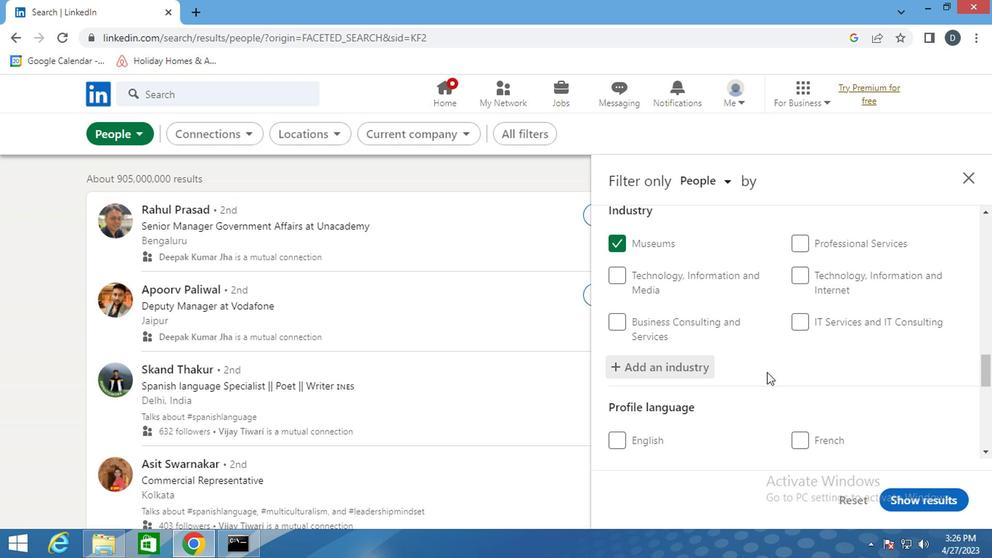 
Action: Mouse moved to (765, 370)
Screenshot: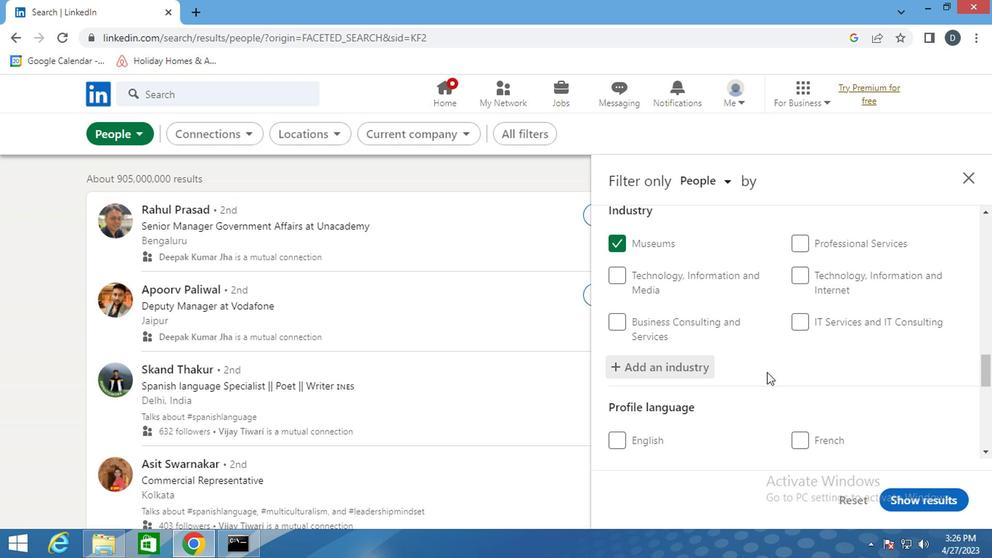 
Action: Mouse scrolled (765, 369) with delta (0, 0)
Screenshot: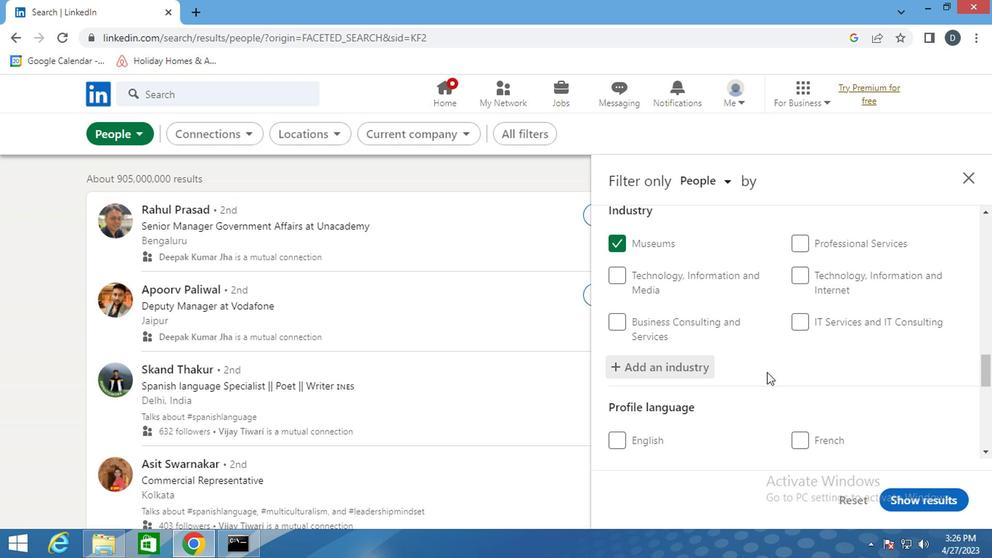 
Action: Mouse moved to (790, 339)
Screenshot: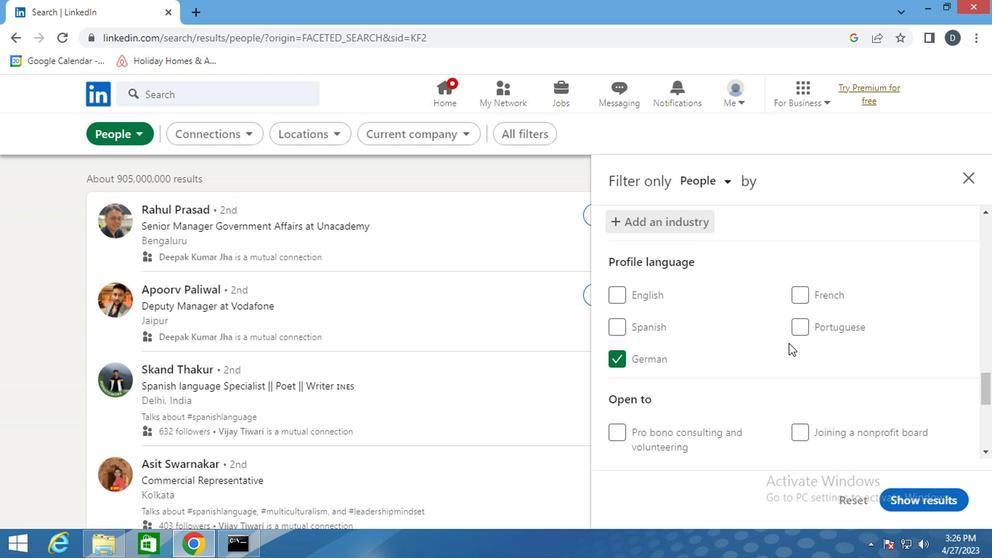 
Action: Mouse scrolled (790, 338) with delta (0, -1)
Screenshot: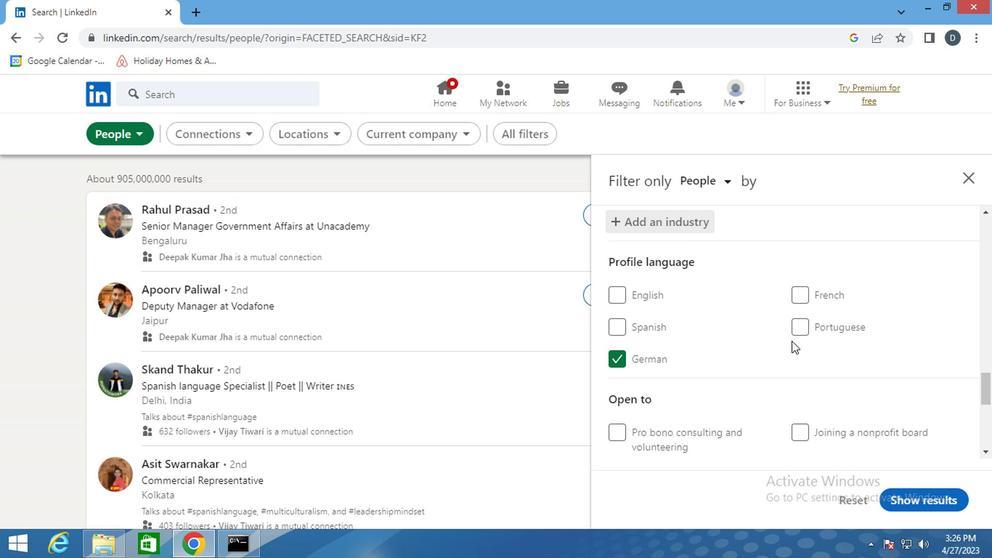 
Action: Mouse scrolled (790, 338) with delta (0, -1)
Screenshot: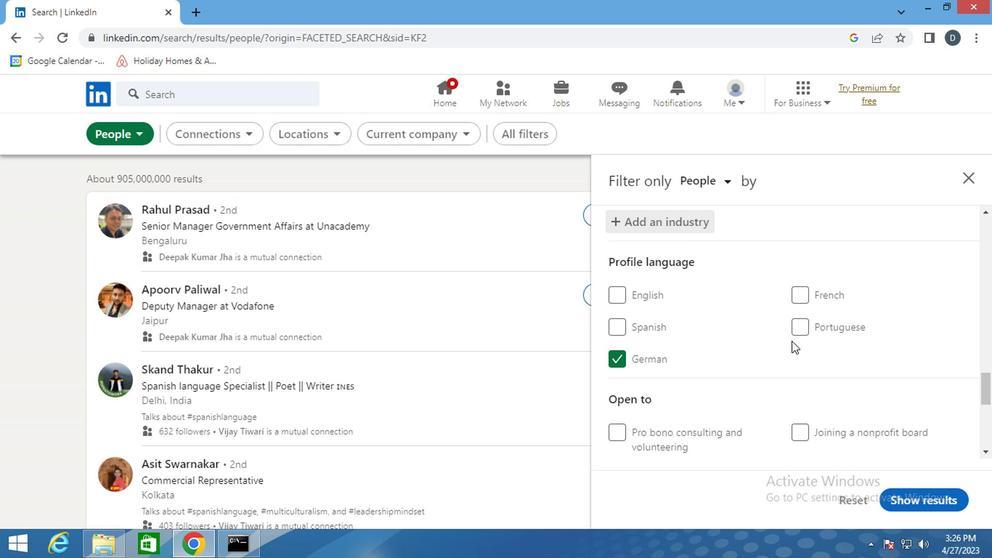 
Action: Mouse moved to (790, 336)
Screenshot: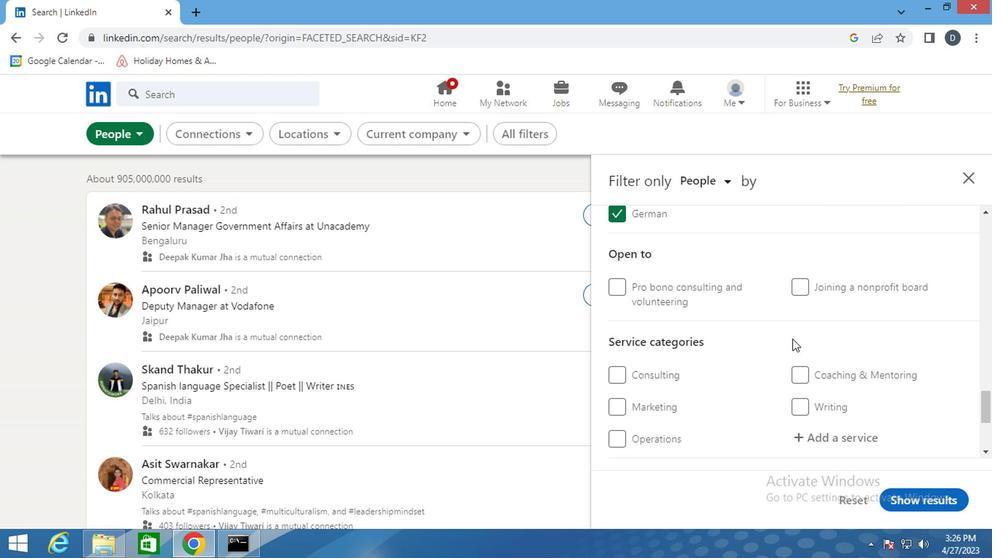 
Action: Mouse scrolled (790, 336) with delta (0, 0)
Screenshot: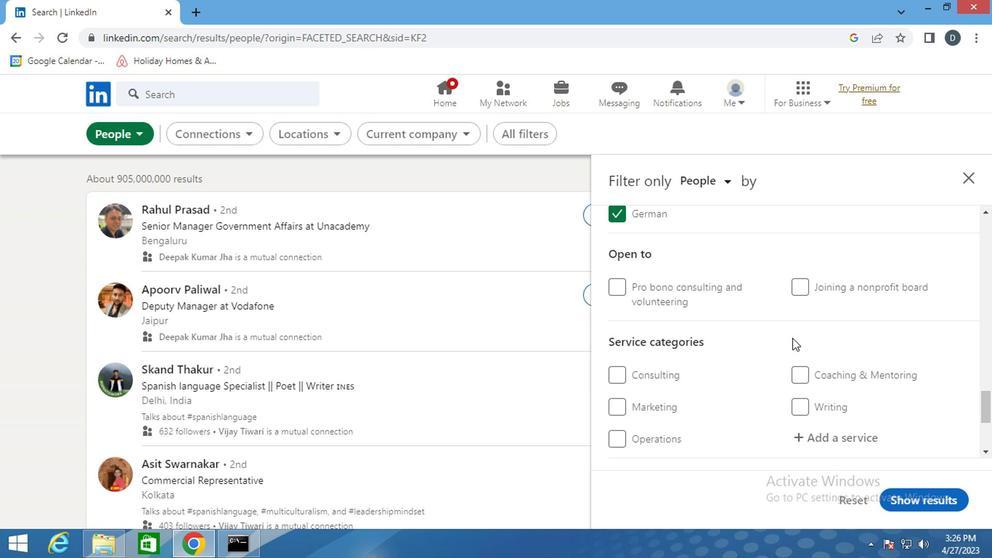 
Action: Mouse scrolled (790, 336) with delta (0, 0)
Screenshot: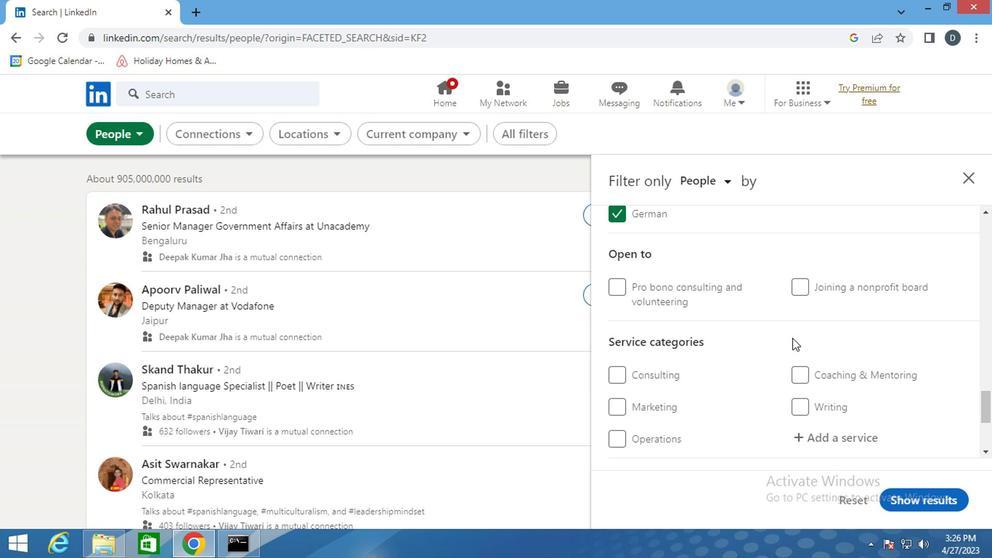 
Action: Mouse moved to (836, 300)
Screenshot: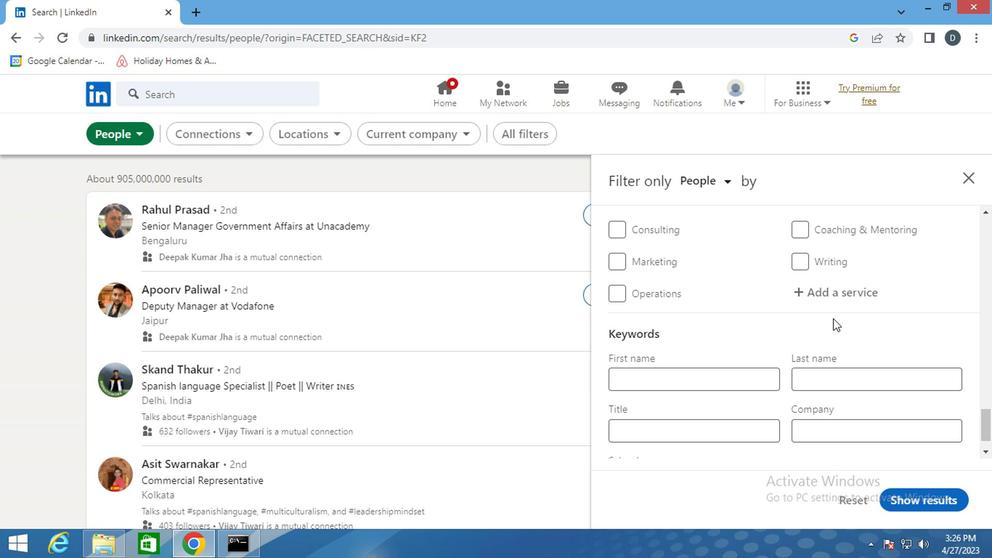 
Action: Mouse pressed left at (836, 300)
Screenshot: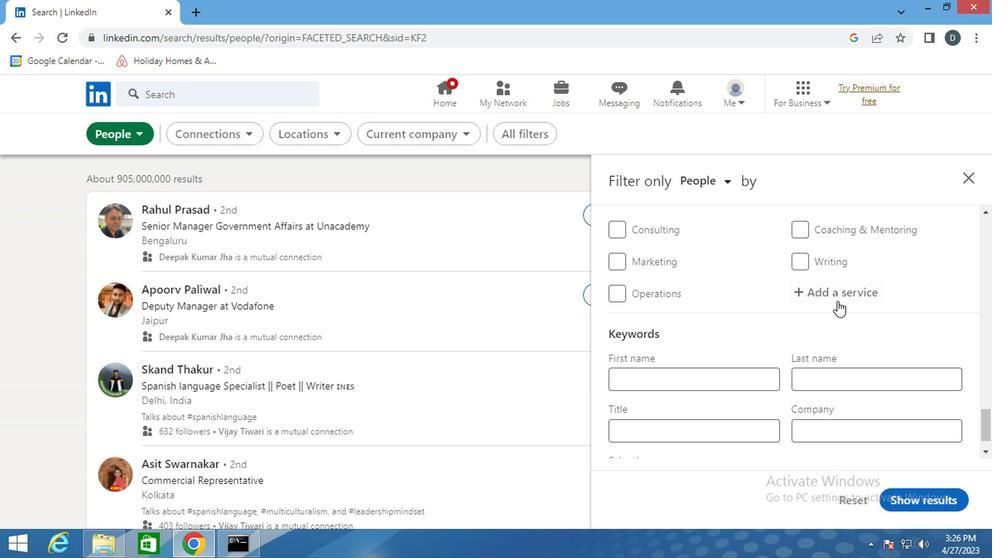
Action: Mouse moved to (836, 296)
Screenshot: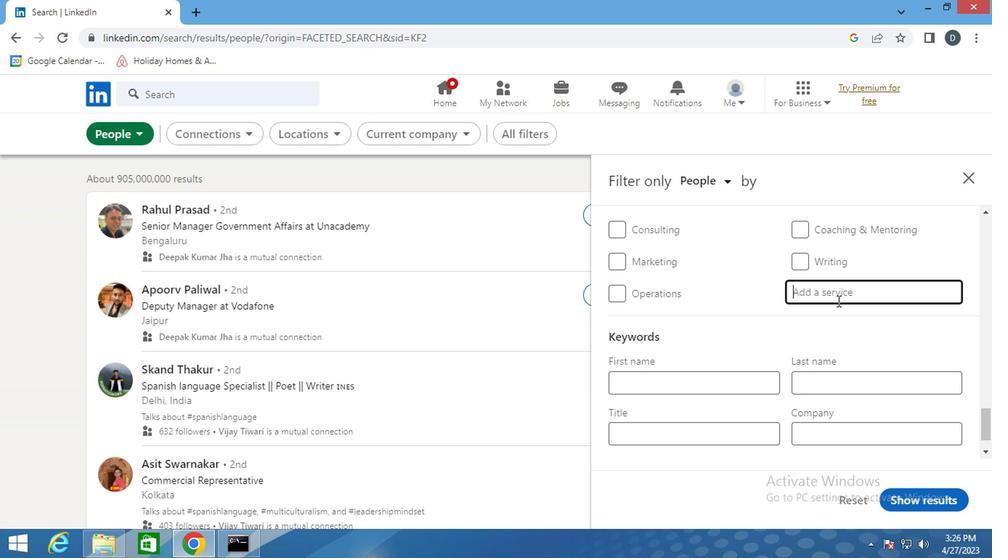 
Action: Key pressed <Key.shift><Key.shift><Key.shift><Key.shift>IOS<Key.backspace><Key.backspace><Key.backspace>I<Key.shift><Key.shift><Key.shift><Key.shift><Key.shift><Key.shift><Key.shift><Key.shift><Key.shift><Key.shift>OS
Screenshot: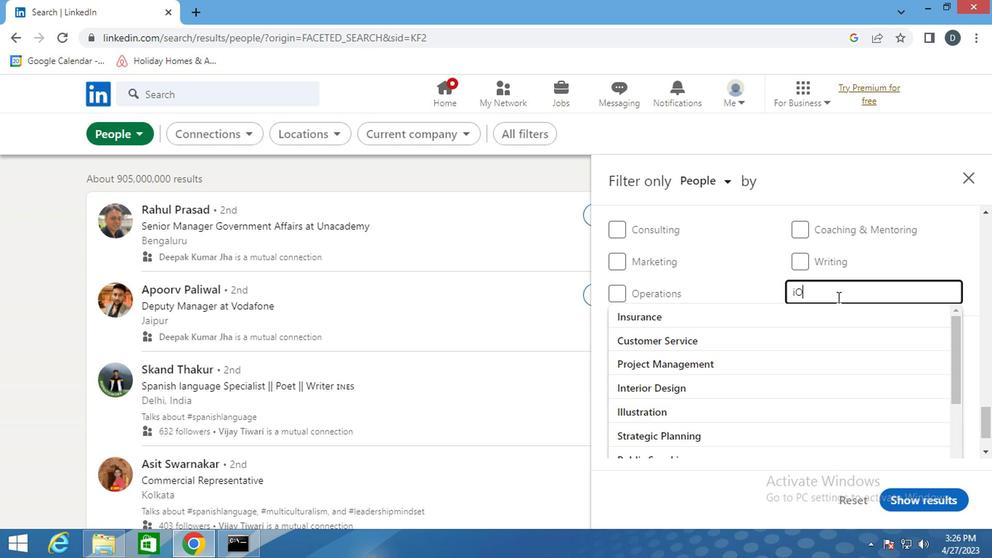 
Action: Mouse moved to (803, 322)
Screenshot: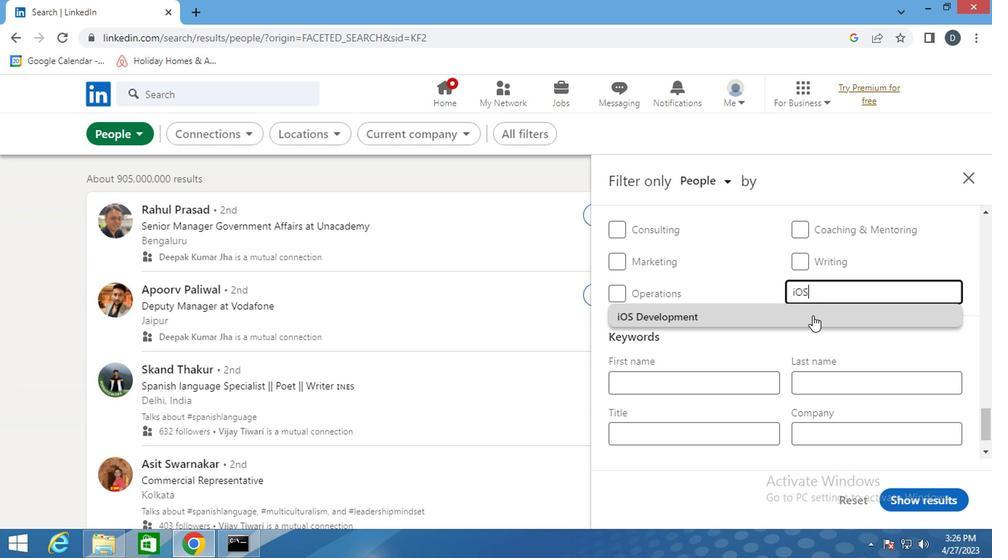 
Action: Mouse pressed left at (803, 322)
Screenshot: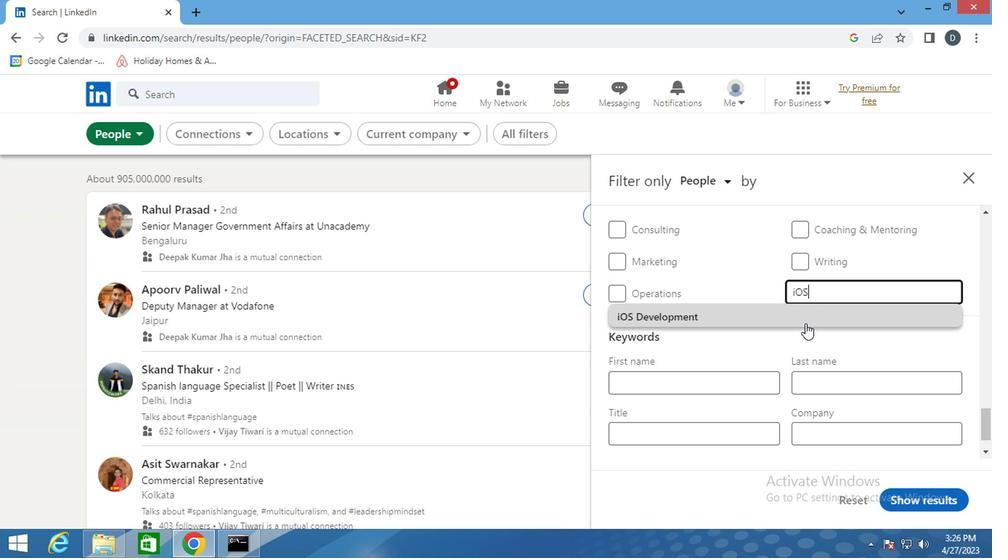 
Action: Mouse moved to (801, 327)
Screenshot: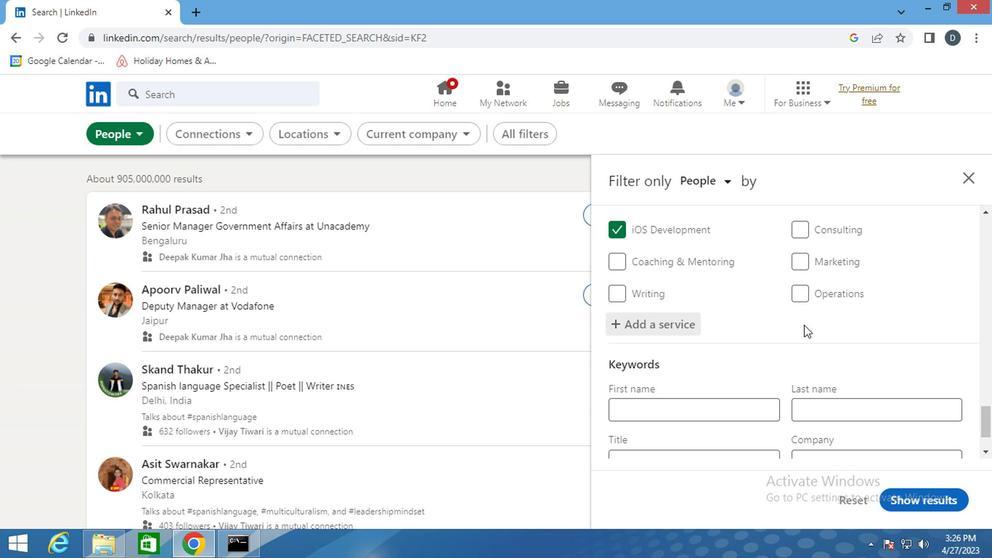 
Action: Mouse scrolled (801, 326) with delta (0, 0)
Screenshot: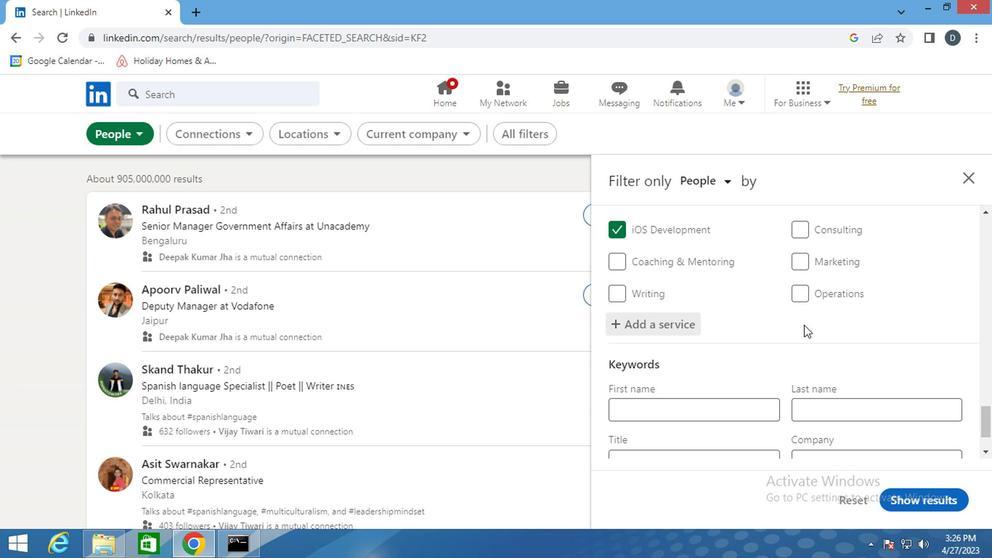
Action: Mouse moved to (801, 328)
Screenshot: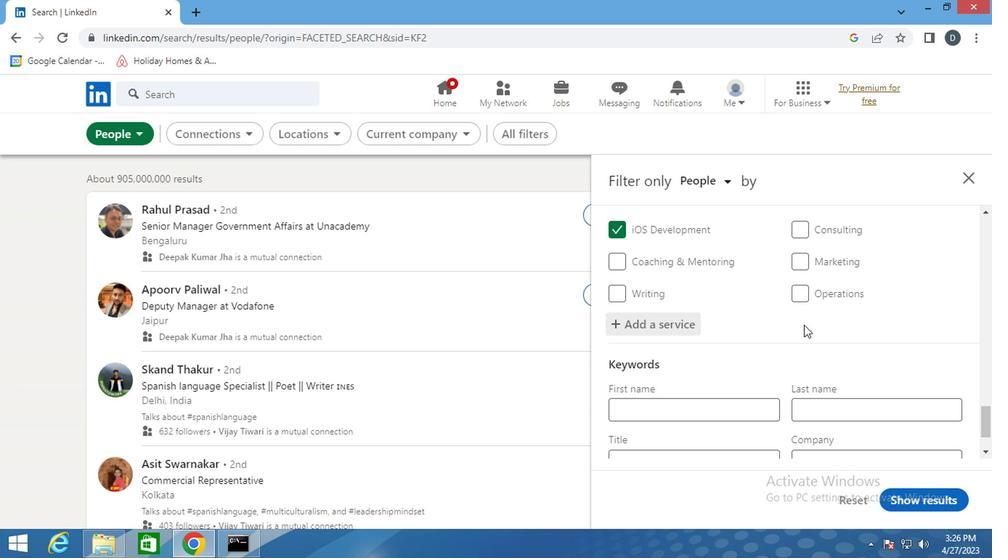 
Action: Mouse scrolled (801, 327) with delta (0, -1)
Screenshot: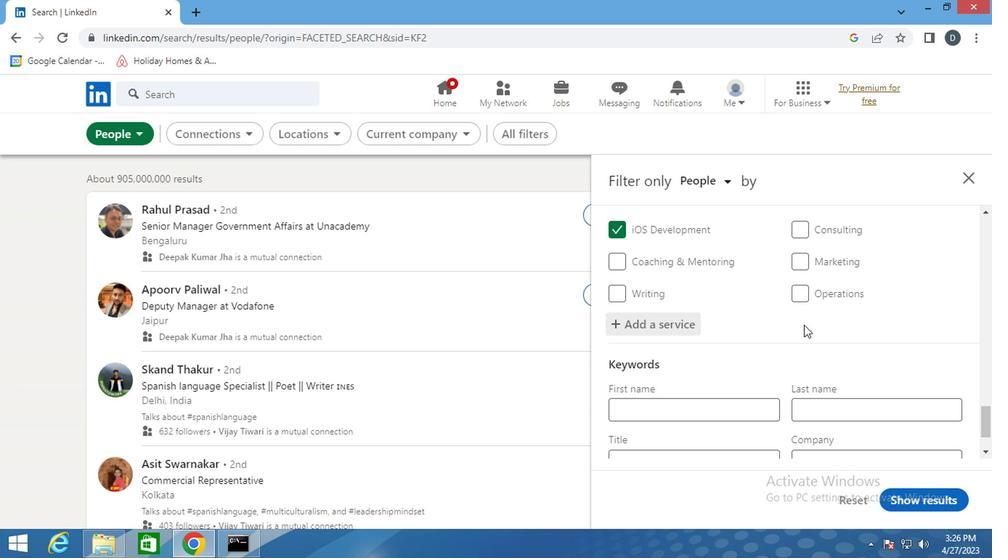 
Action: Mouse moved to (801, 328)
Screenshot: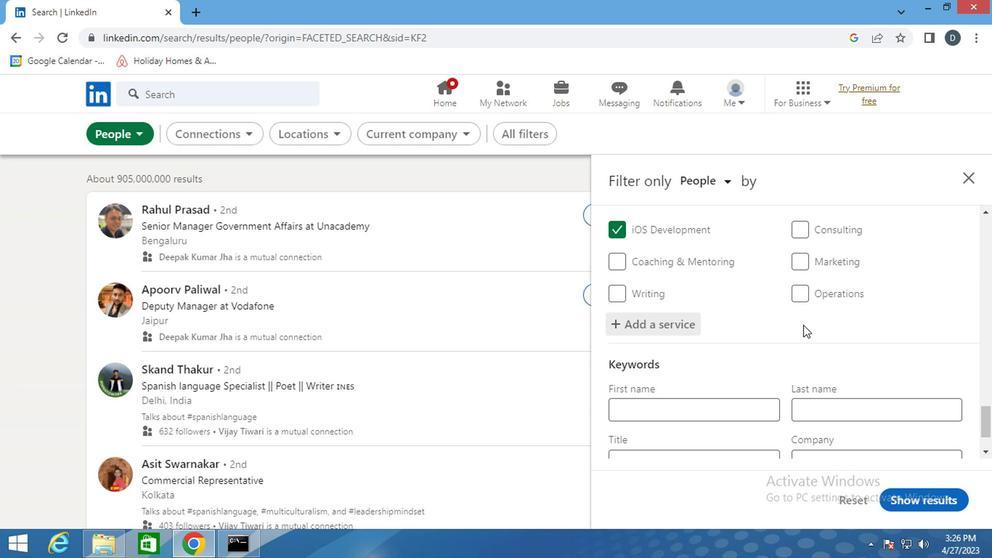 
Action: Mouse scrolled (801, 327) with delta (0, -1)
Screenshot: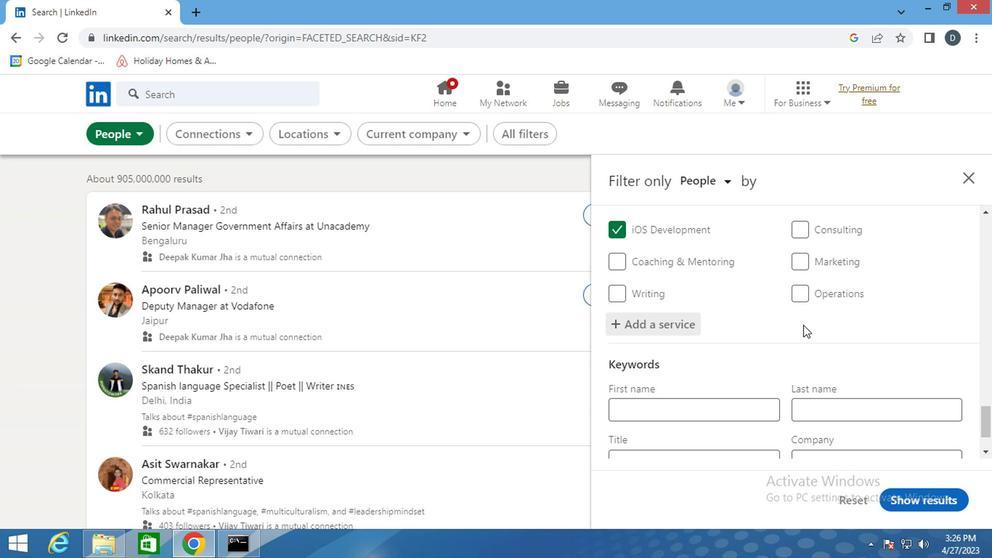 
Action: Mouse moved to (729, 380)
Screenshot: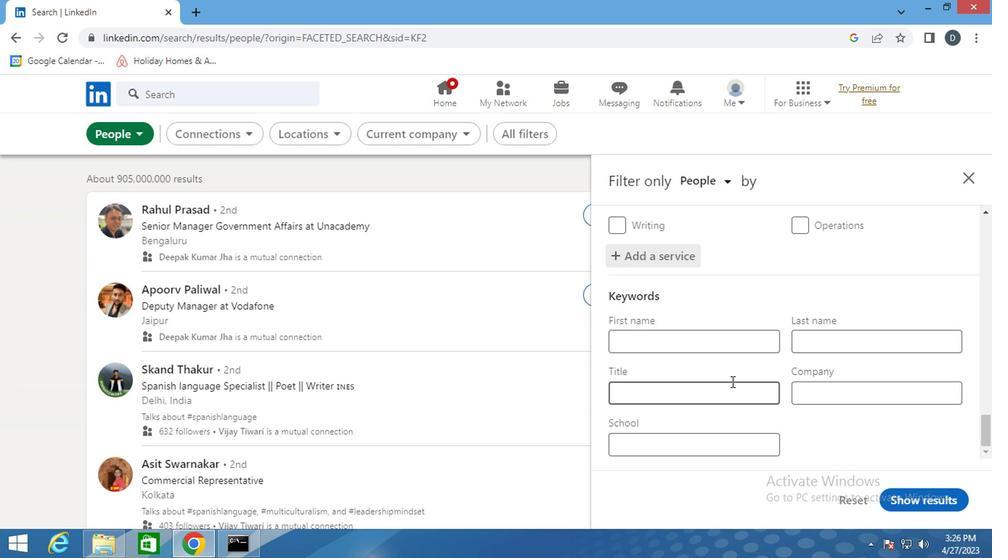 
Action: Mouse pressed left at (729, 380)
Screenshot: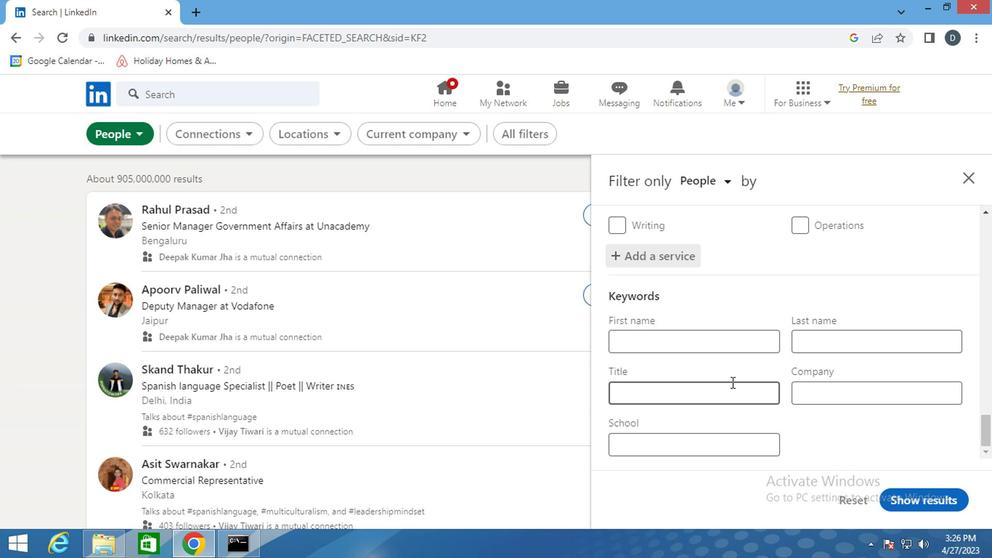 
Action: Mouse moved to (727, 380)
Screenshot: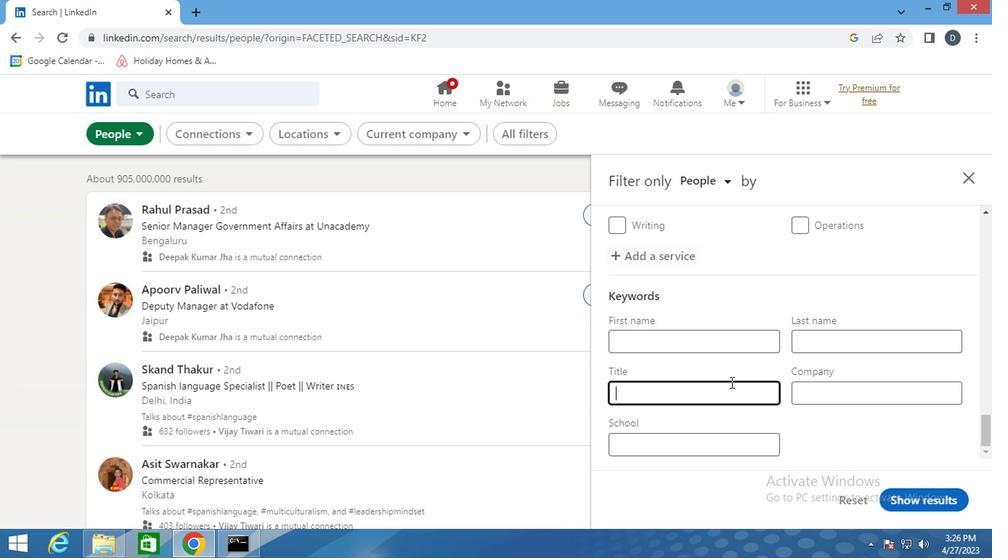 
Action: Key pressed <Key.shift><Key.shift><Key.shift><Key.shift><Key.shift><Key.shift><Key.shift><Key.shift><Key.shift><Key.shift>PARALEGAL
Screenshot: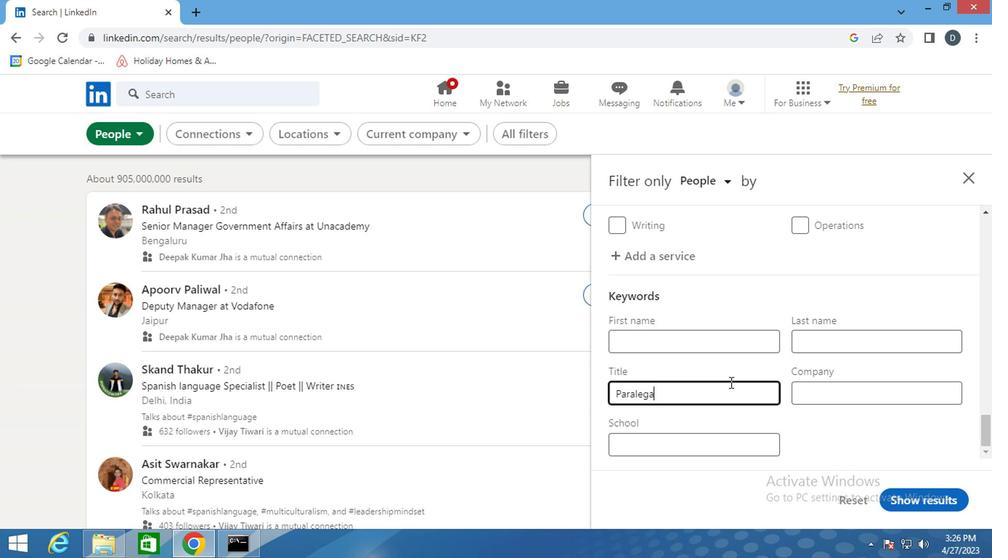 
Action: Mouse moved to (942, 489)
Screenshot: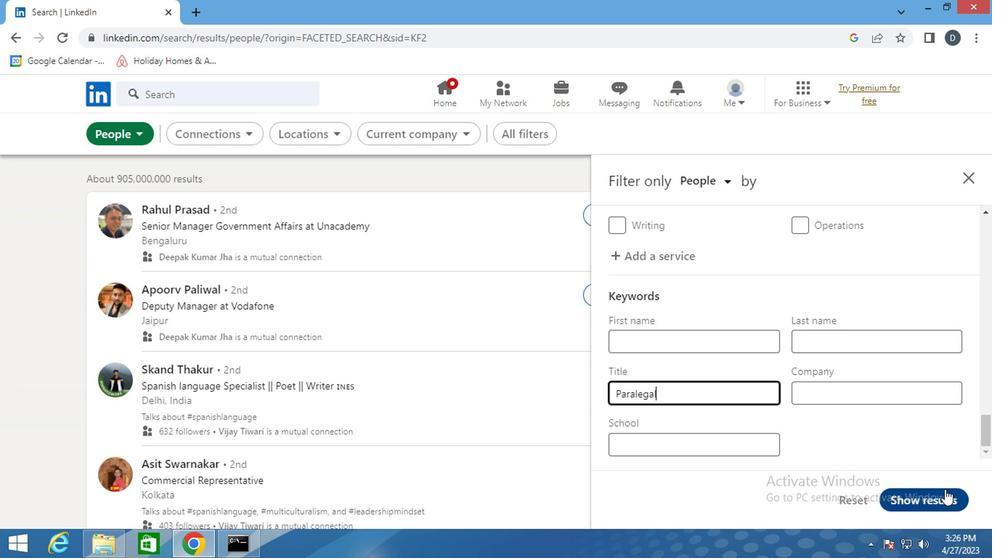 
Action: Mouse pressed left at (942, 489)
Screenshot: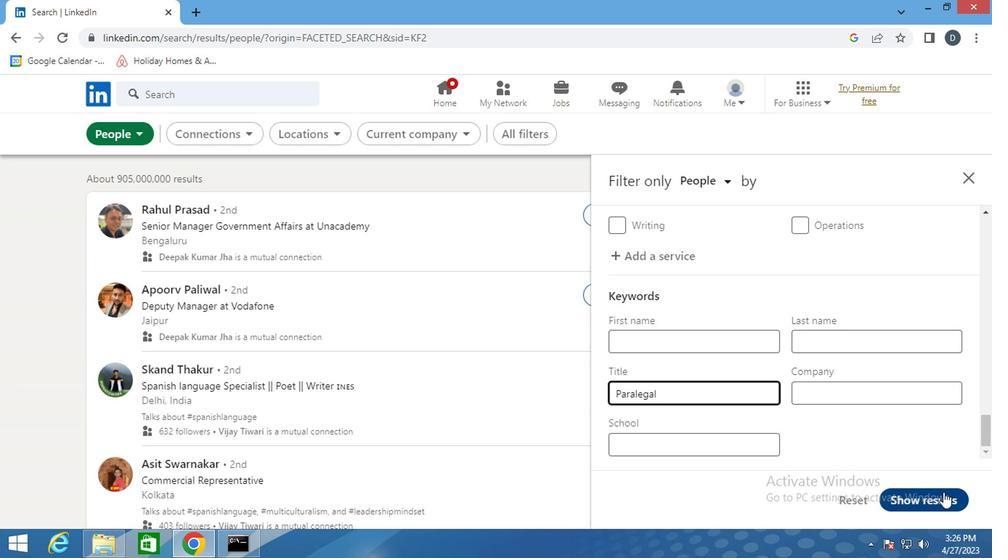 
Action: Mouse moved to (840, 417)
Screenshot: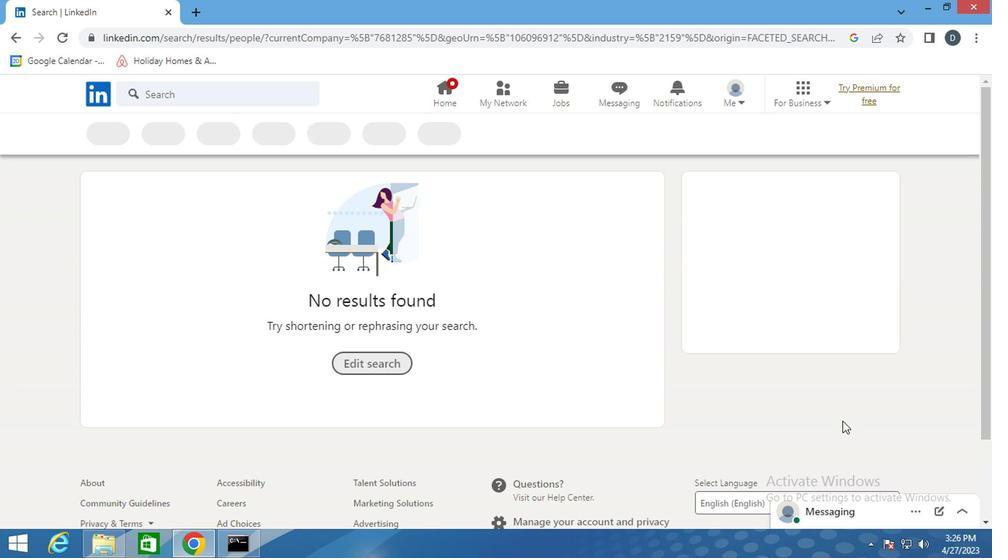 
